 Task: In the  document Janeausten.odt Add another  'page' Use the Tool Explore 'and look for brief about the picture in first page, copy 2-3 lines in second sheet.' Align the text to the center
Action: Mouse moved to (274, 310)
Screenshot: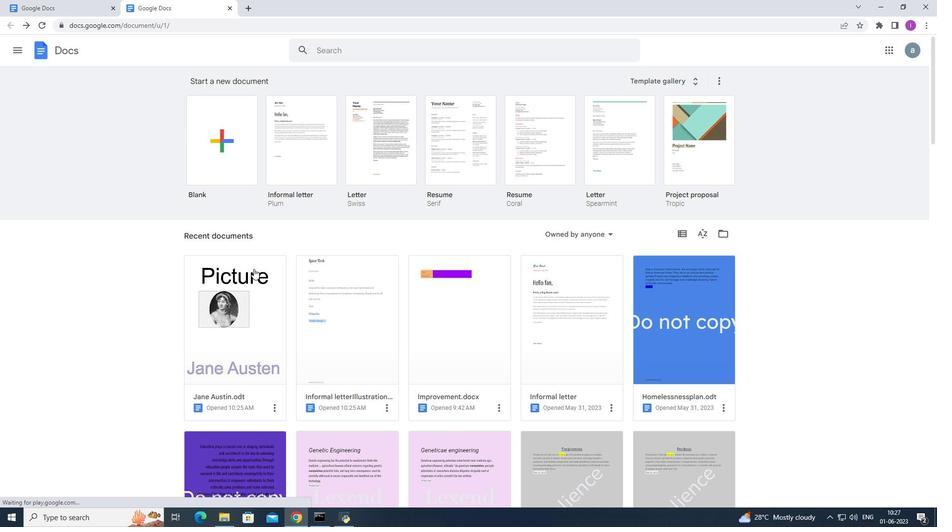 
Action: Mouse pressed left at (274, 310)
Screenshot: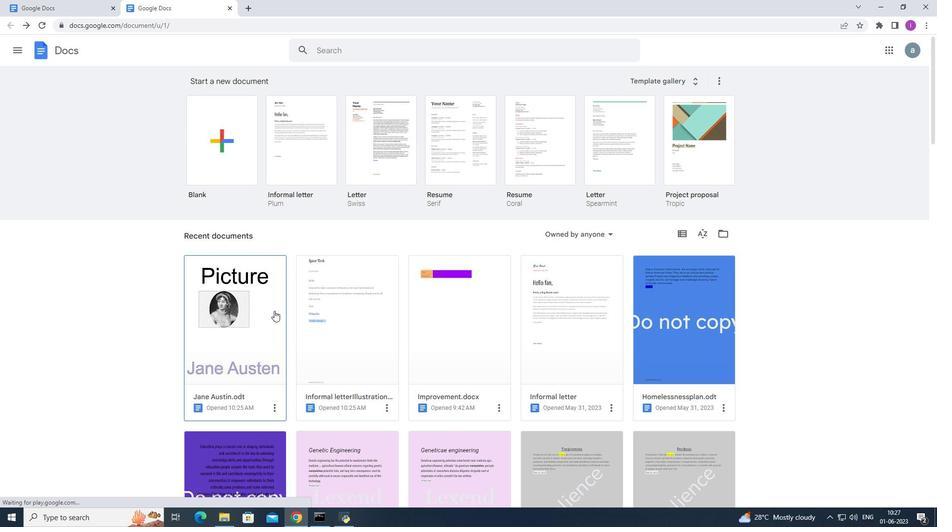 
Action: Mouse moved to (544, 317)
Screenshot: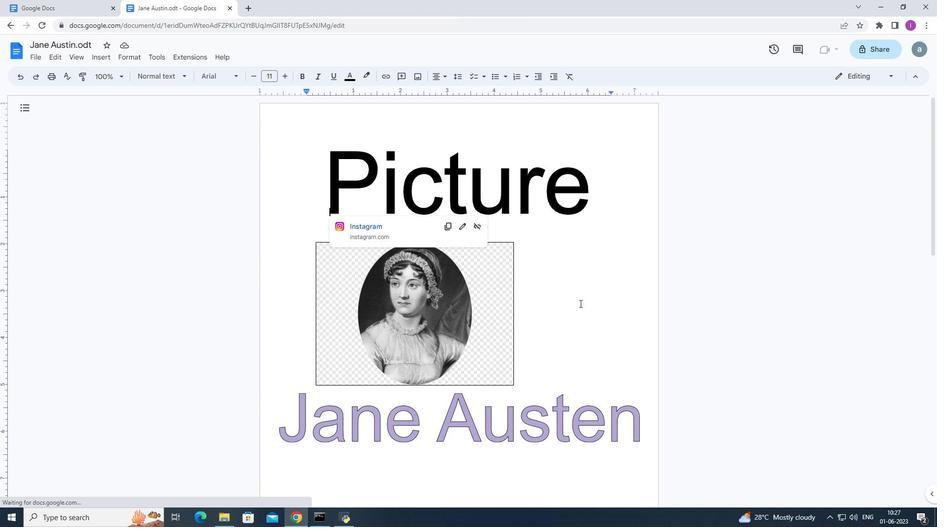 
Action: Mouse pressed left at (544, 317)
Screenshot: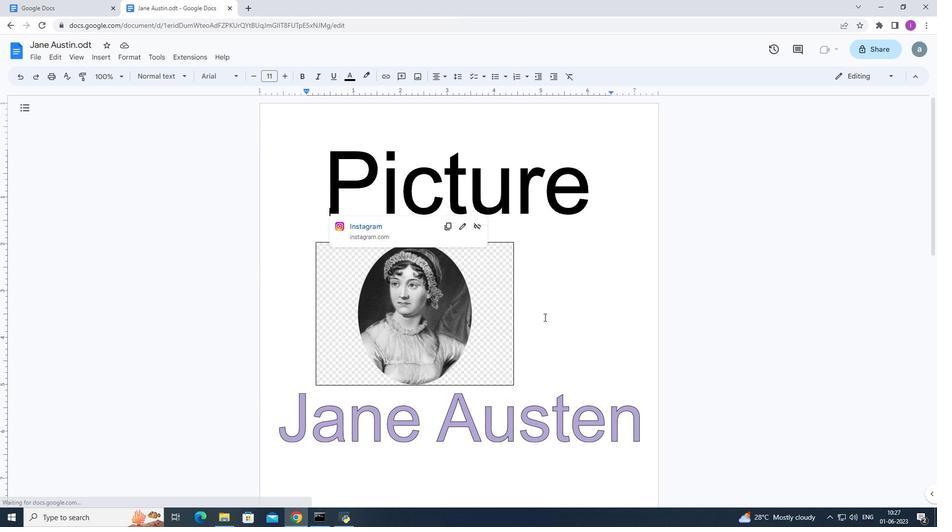 
Action: Mouse moved to (543, 317)
Screenshot: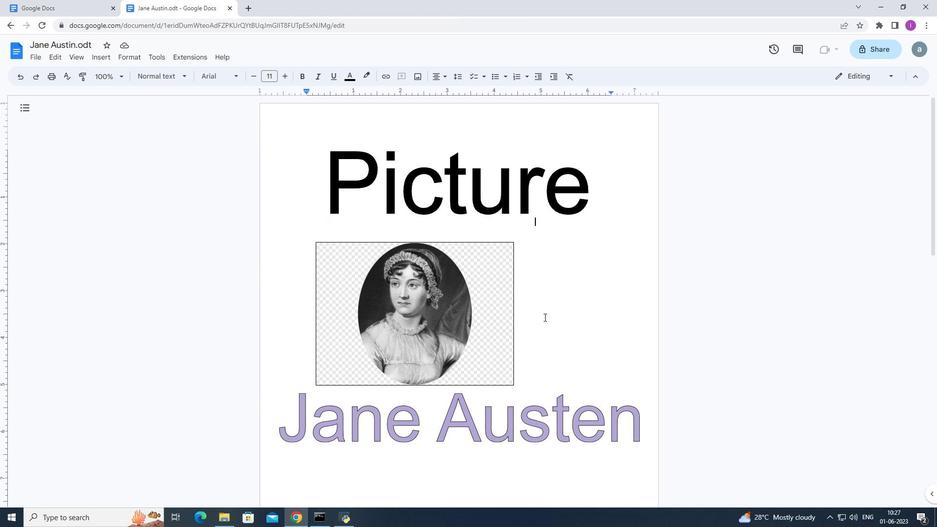 
Action: Mouse scrolled (543, 317) with delta (0, 0)
Screenshot: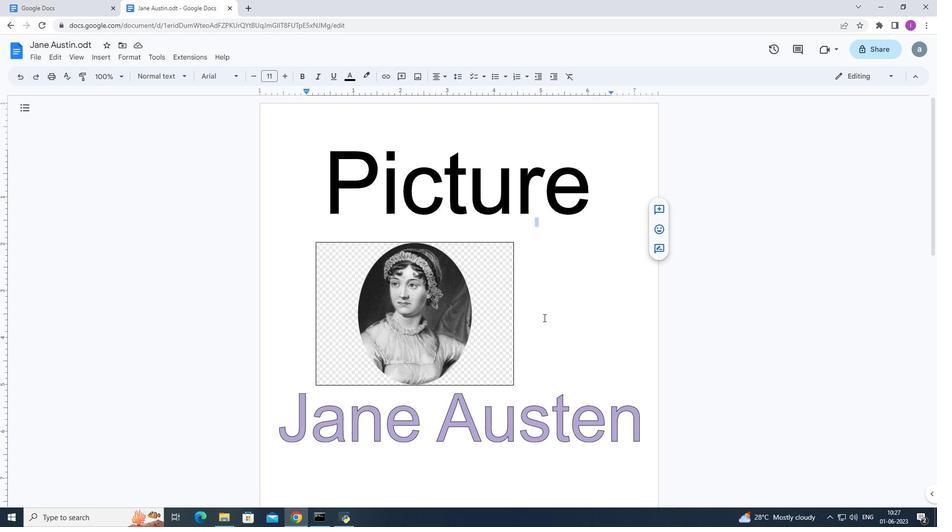 
Action: Mouse scrolled (543, 317) with delta (0, 0)
Screenshot: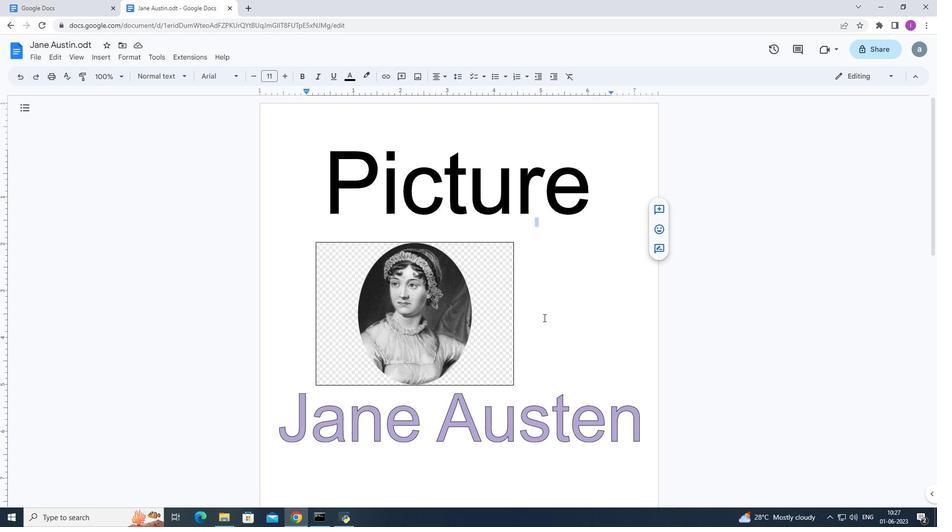 
Action: Mouse scrolled (543, 317) with delta (0, 0)
Screenshot: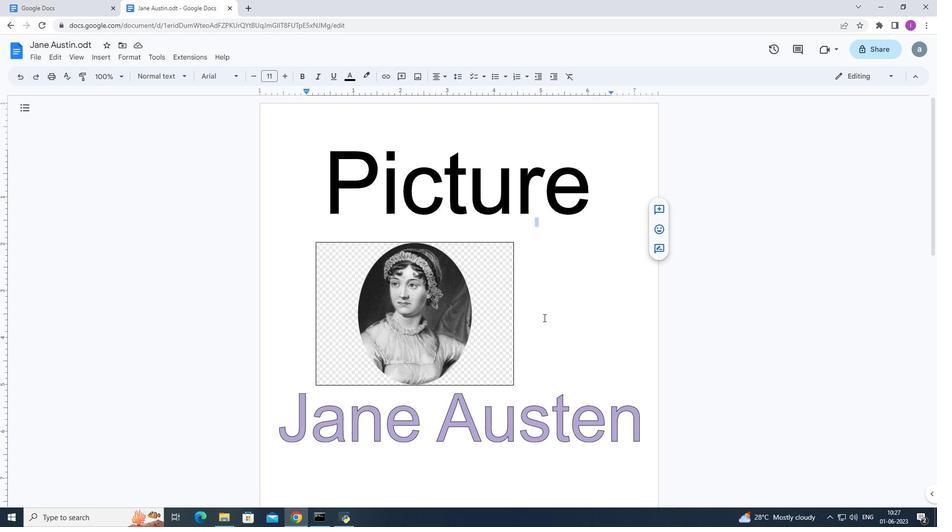 
Action: Mouse scrolled (543, 318) with delta (0, 0)
Screenshot: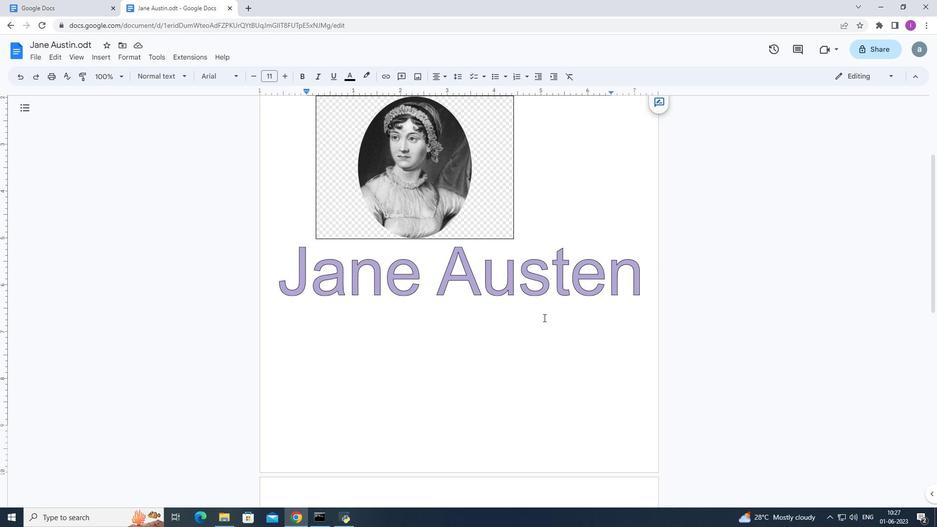 
Action: Mouse scrolled (543, 318) with delta (0, 0)
Screenshot: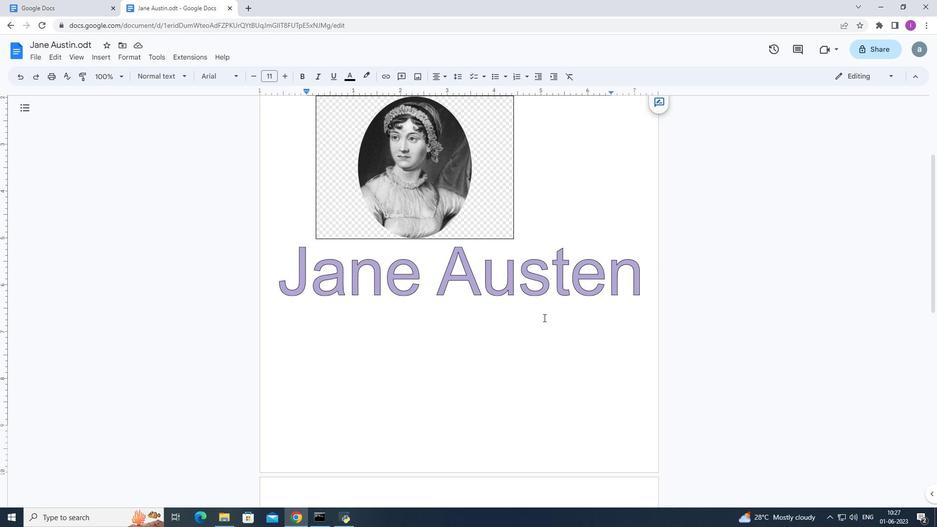 
Action: Mouse scrolled (543, 318) with delta (0, 0)
Screenshot: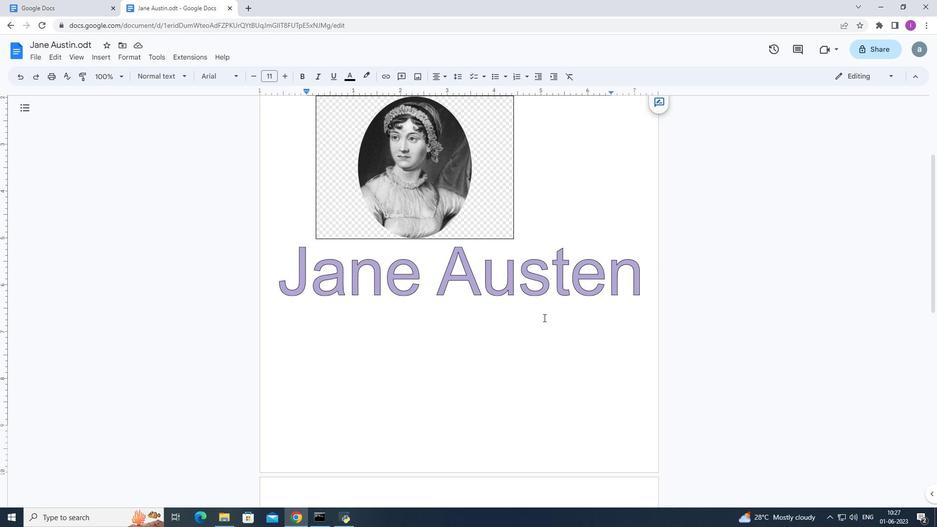 
Action: Key pressed <Key.enter>
Screenshot: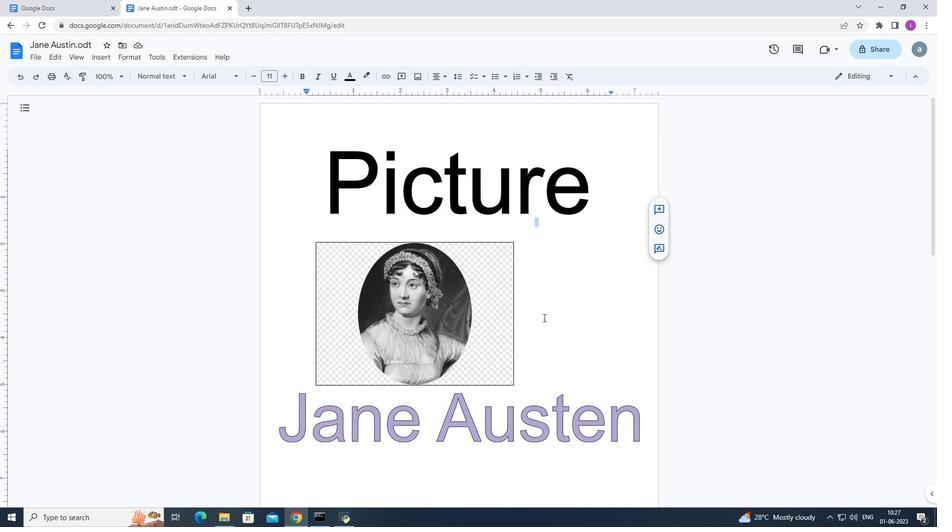
Action: Mouse scrolled (543, 318) with delta (0, 0)
Screenshot: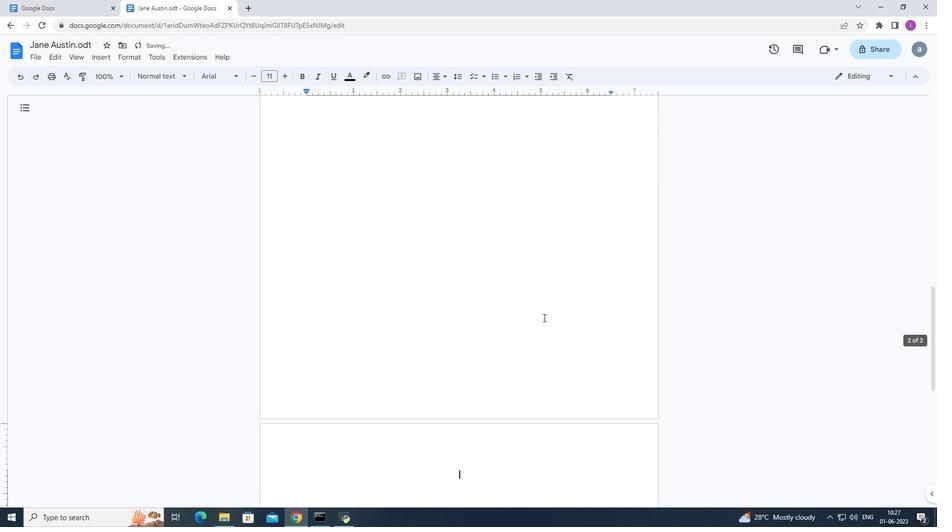 
Action: Mouse scrolled (543, 318) with delta (0, 0)
Screenshot: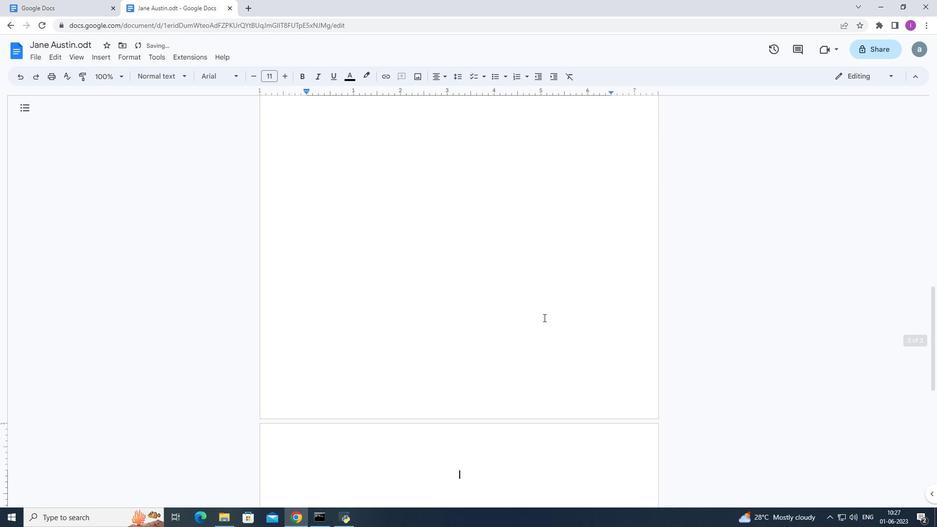 
Action: Mouse scrolled (543, 318) with delta (0, 0)
Screenshot: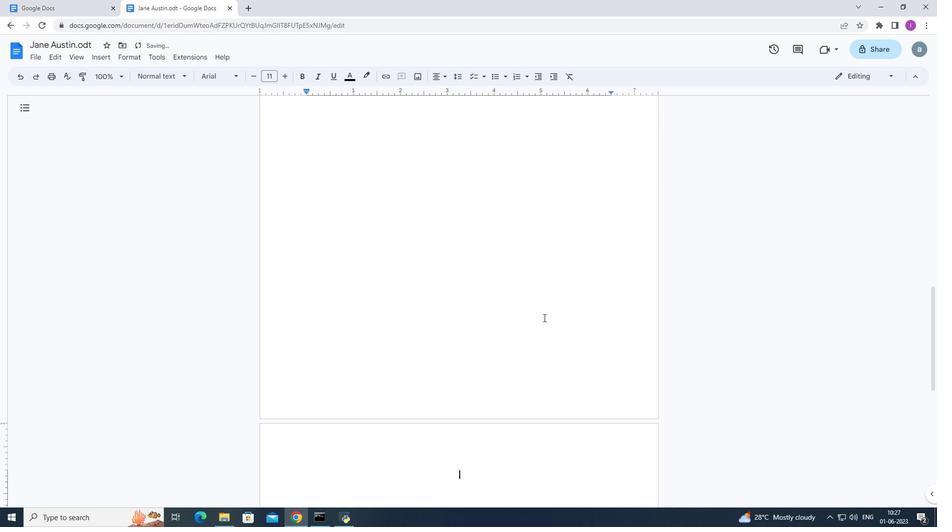 
Action: Mouse moved to (522, 334)
Screenshot: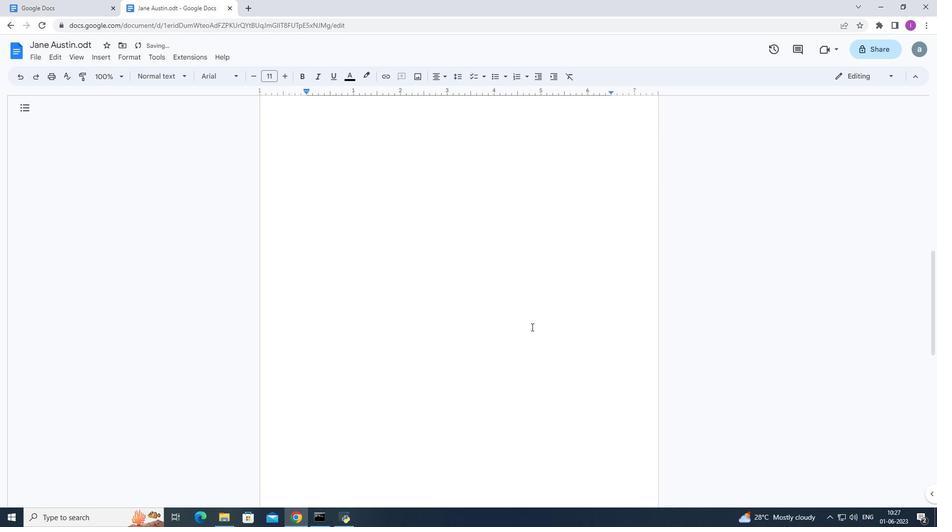 
Action: Mouse scrolled (522, 334) with delta (0, 0)
Screenshot: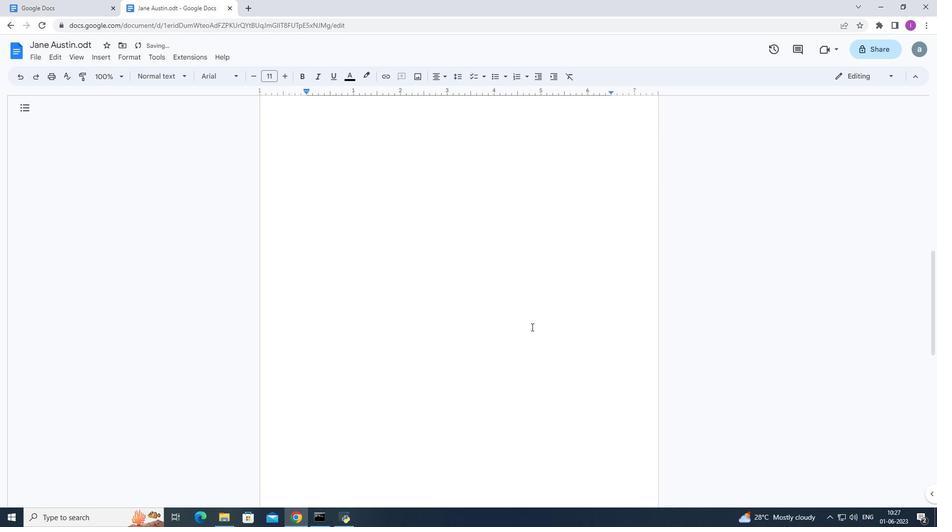 
Action: Mouse moved to (521, 335)
Screenshot: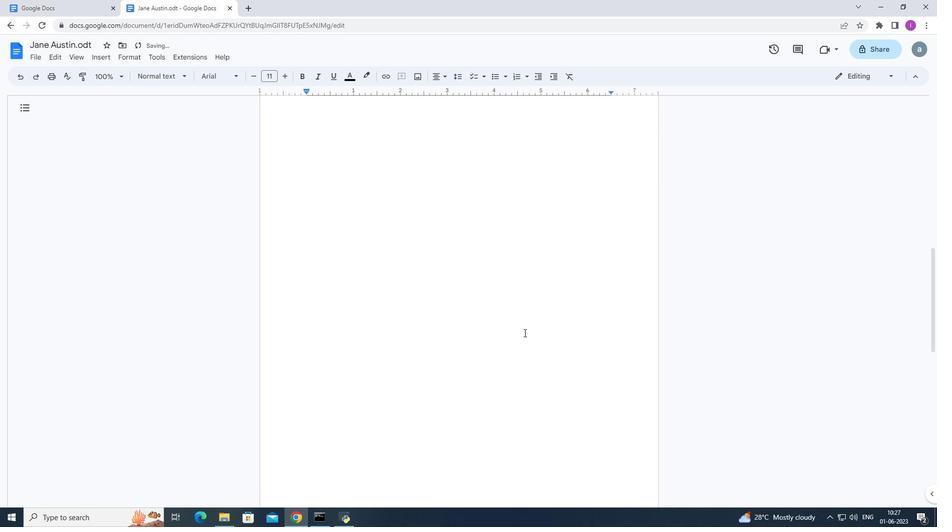 
Action: Mouse scrolled (521, 335) with delta (0, 0)
Screenshot: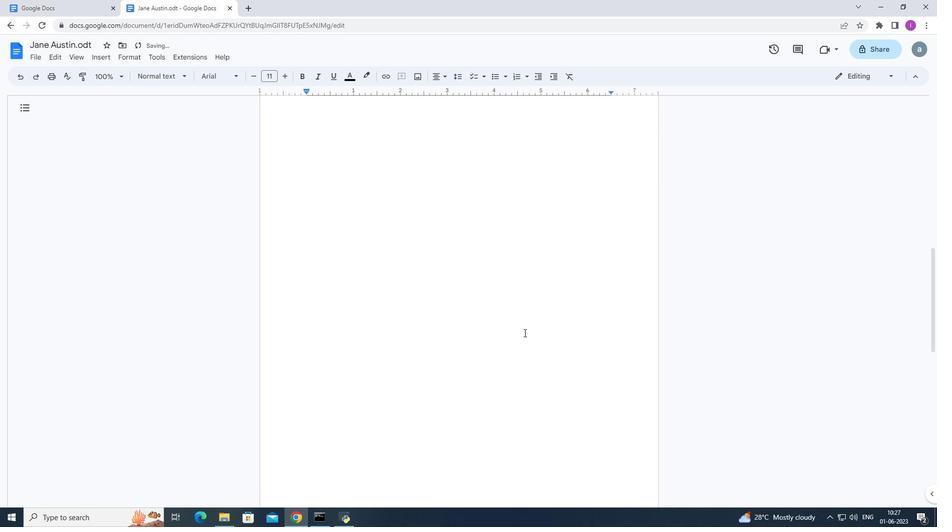 
Action: Mouse moved to (520, 335)
Screenshot: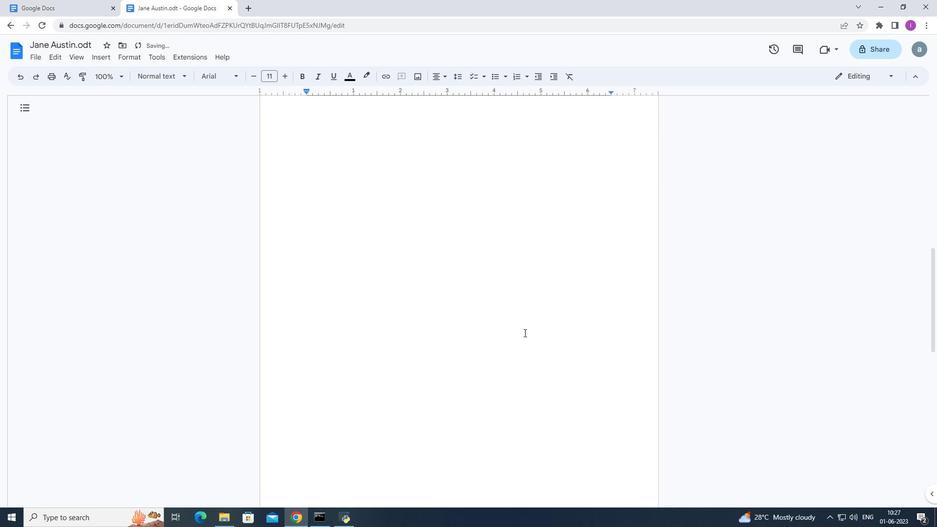 
Action: Mouse scrolled (520, 336) with delta (0, 0)
Screenshot: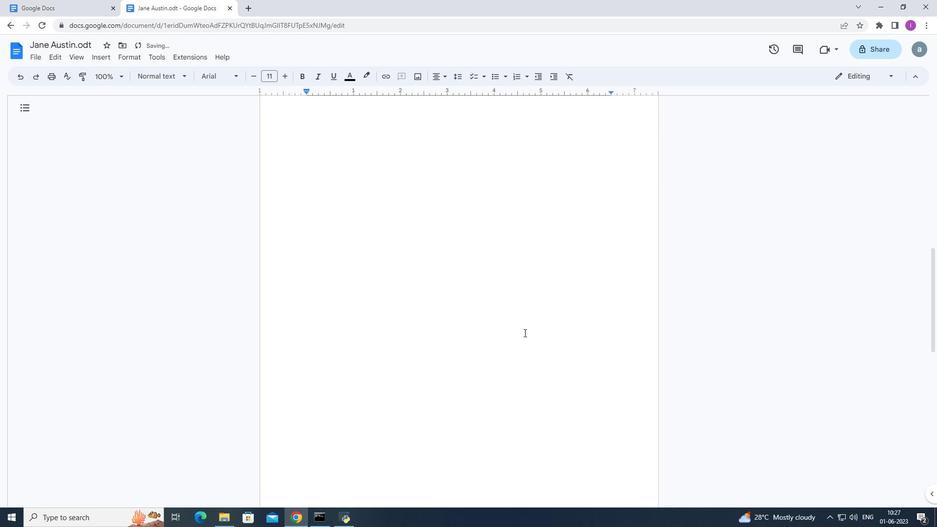 
Action: Mouse moved to (519, 336)
Screenshot: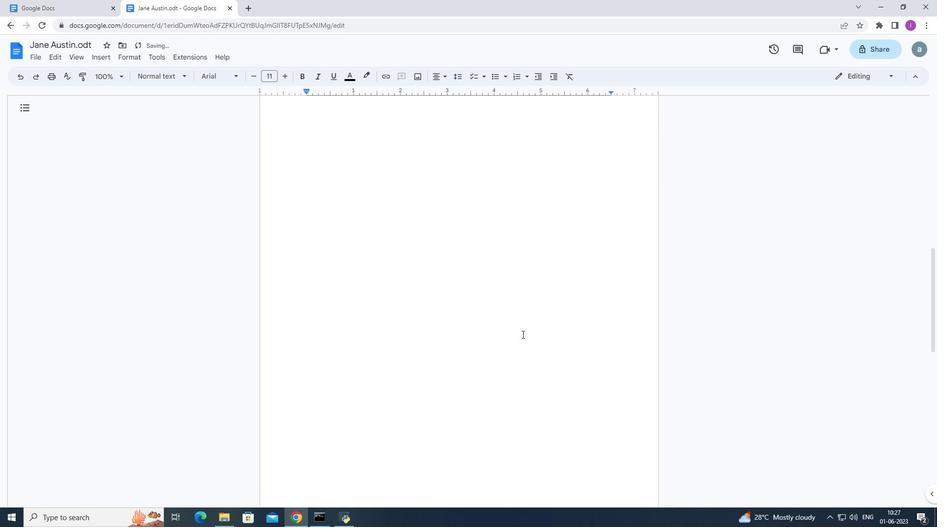 
Action: Mouse scrolled (519, 337) with delta (0, 0)
Screenshot: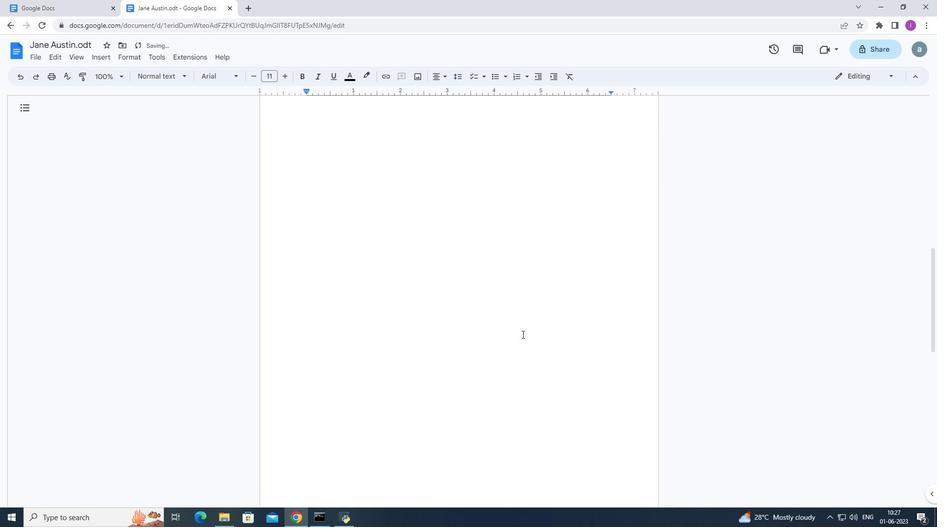 
Action: Mouse scrolled (519, 337) with delta (0, 0)
Screenshot: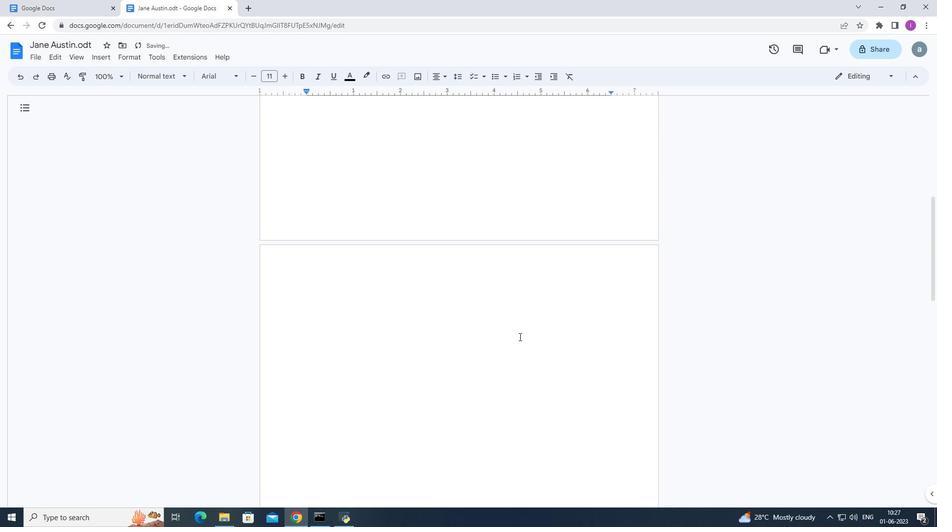 
Action: Mouse scrolled (519, 337) with delta (0, 0)
Screenshot: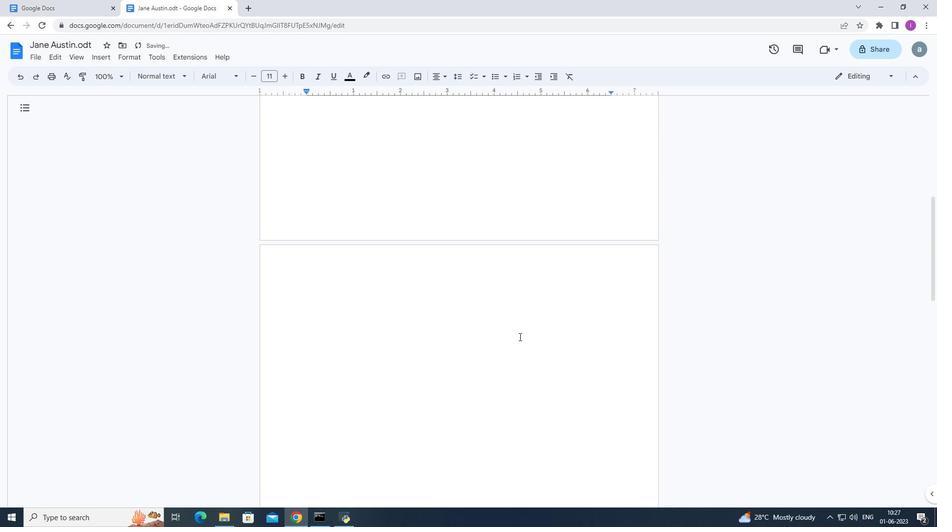 
Action: Mouse scrolled (519, 337) with delta (0, 0)
Screenshot: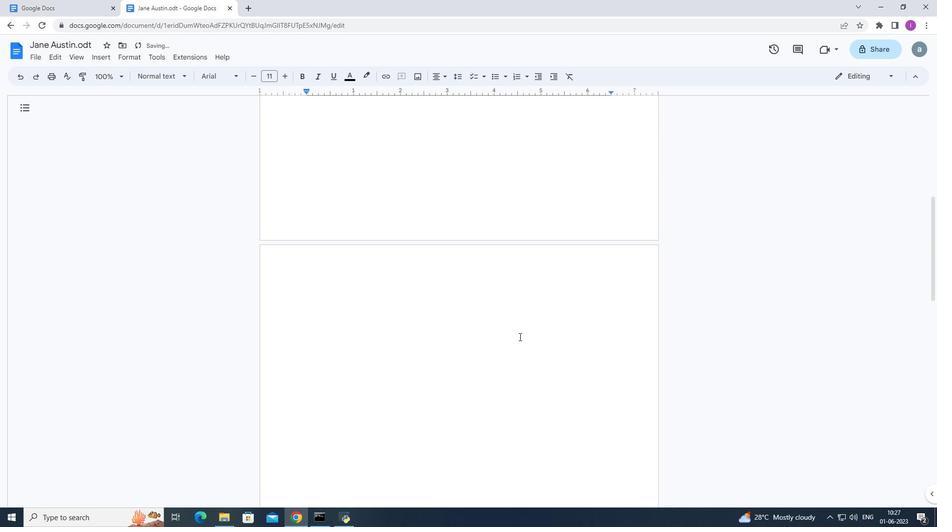 
Action: Mouse scrolled (519, 337) with delta (0, 0)
Screenshot: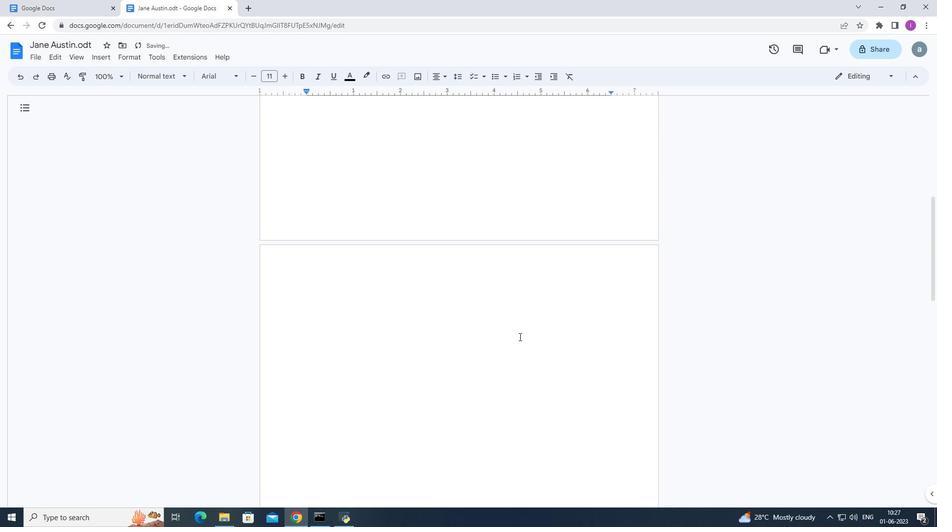 
Action: Mouse scrolled (519, 337) with delta (0, 0)
Screenshot: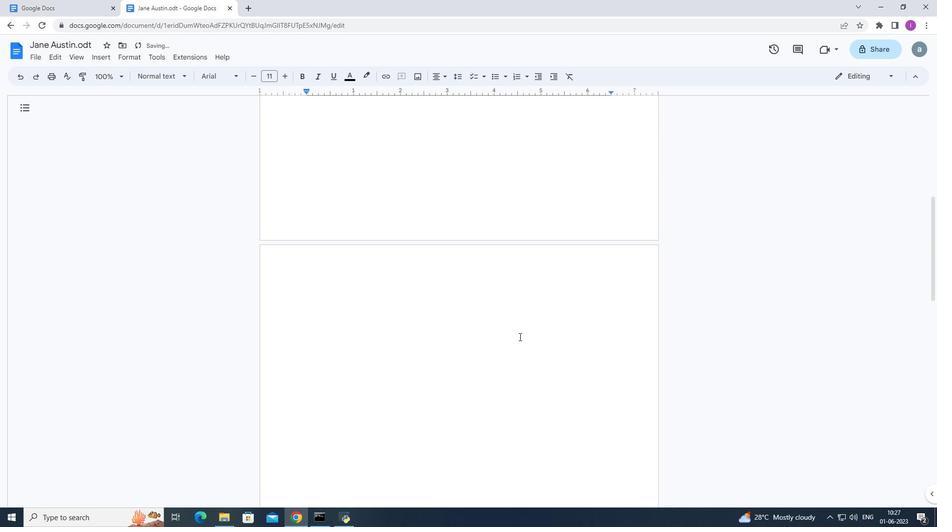 
Action: Mouse scrolled (519, 337) with delta (0, 0)
Screenshot: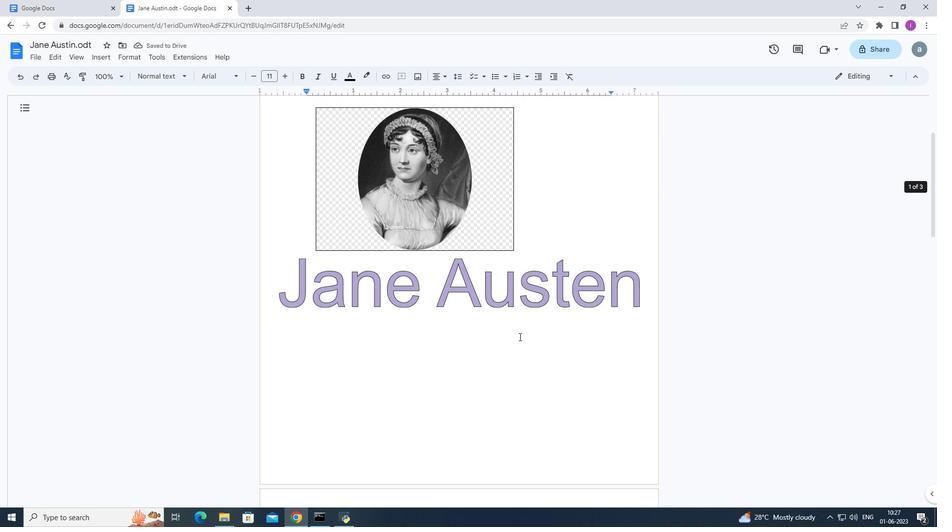 
Action: Mouse scrolled (519, 336) with delta (0, 0)
Screenshot: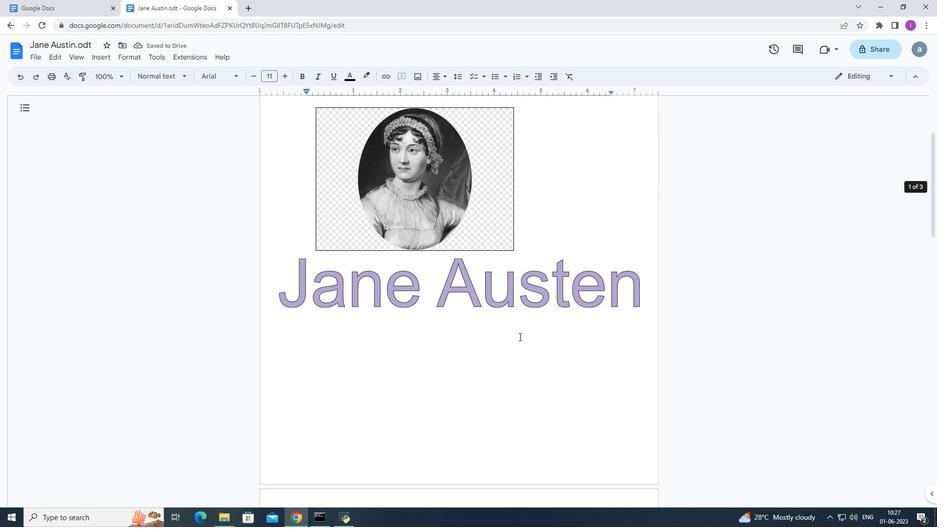 
Action: Mouse scrolled (519, 336) with delta (0, 0)
Screenshot: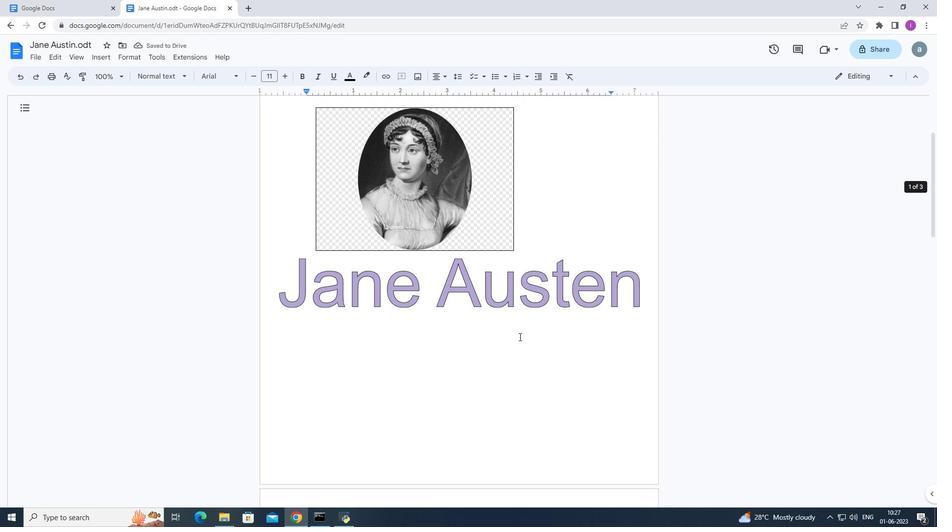 
Action: Mouse scrolled (519, 336) with delta (0, 0)
Screenshot: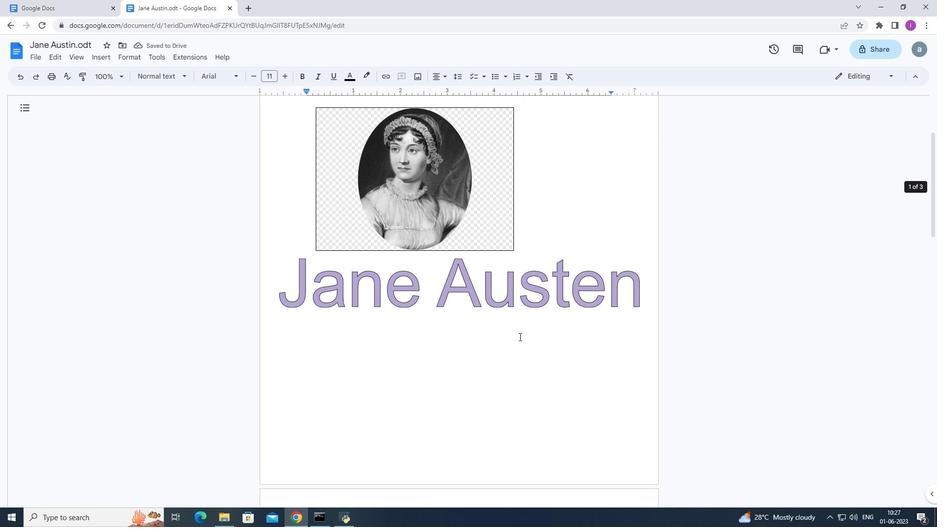 
Action: Mouse scrolled (519, 336) with delta (0, 0)
Screenshot: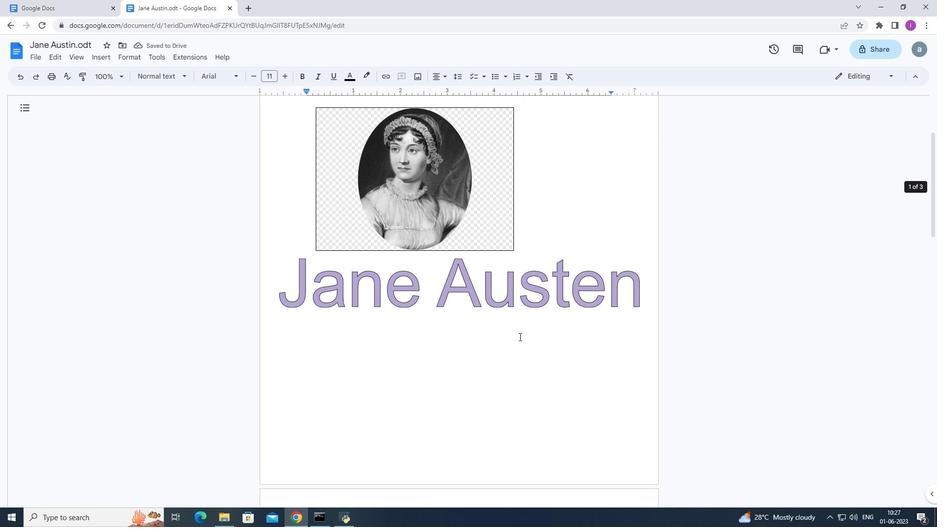 
Action: Mouse scrolled (519, 336) with delta (0, 0)
Screenshot: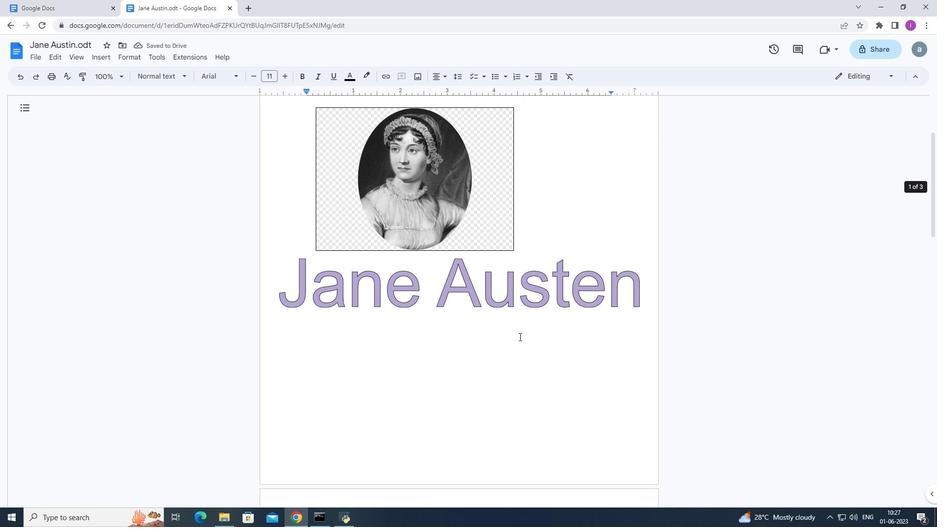 
Action: Mouse scrolled (519, 336) with delta (0, 0)
Screenshot: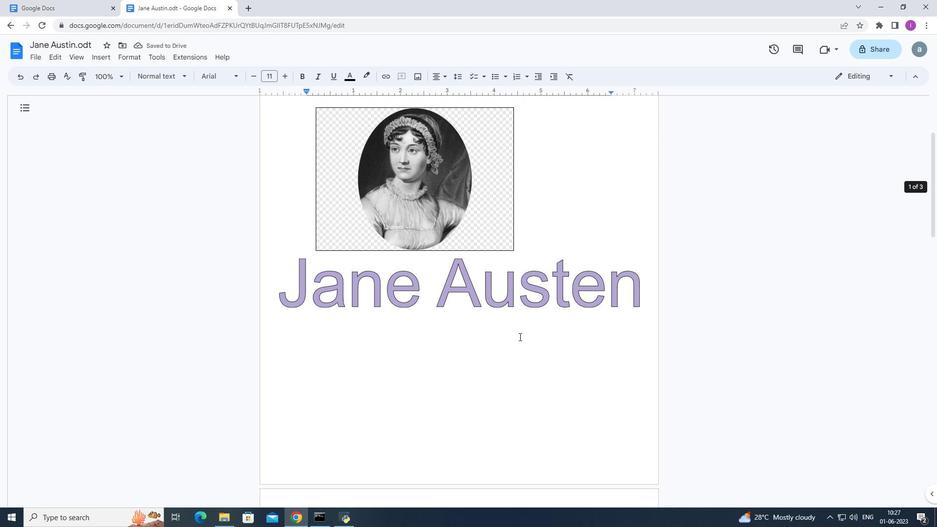 
Action: Mouse scrolled (519, 336) with delta (0, 0)
Screenshot: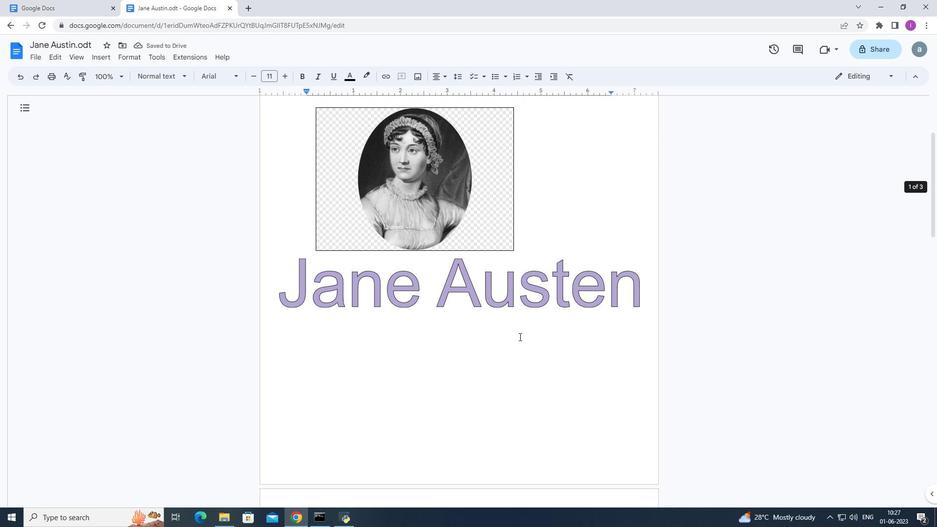 
Action: Mouse scrolled (519, 336) with delta (0, 0)
Screenshot: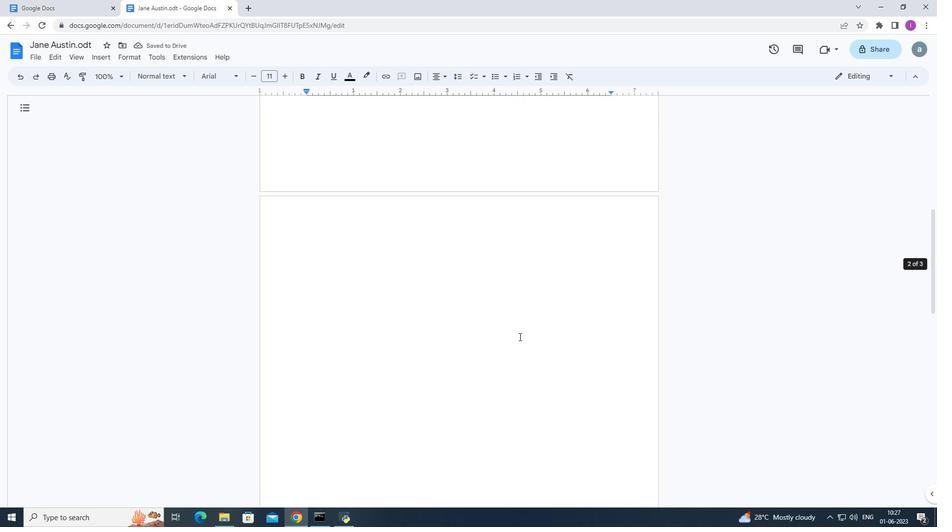 
Action: Mouse scrolled (519, 336) with delta (0, 0)
Screenshot: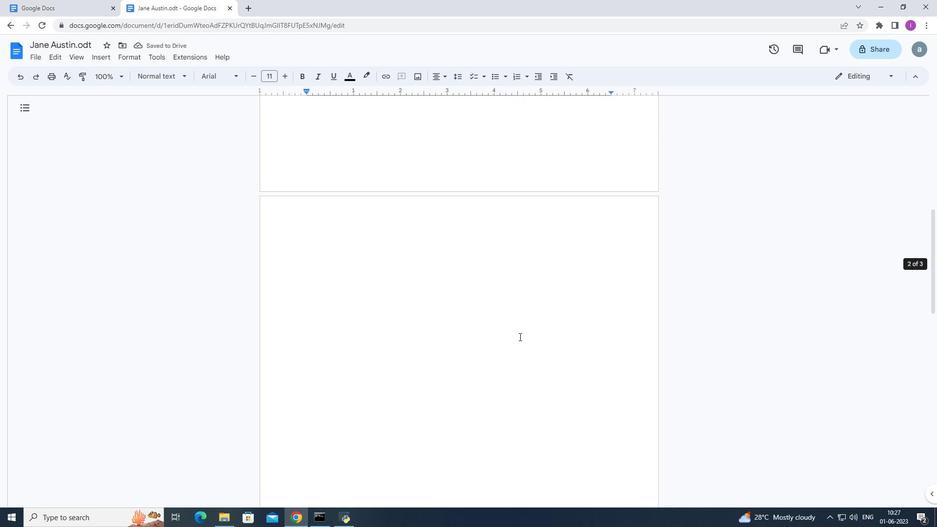 
Action: Mouse scrolled (519, 336) with delta (0, 0)
Screenshot: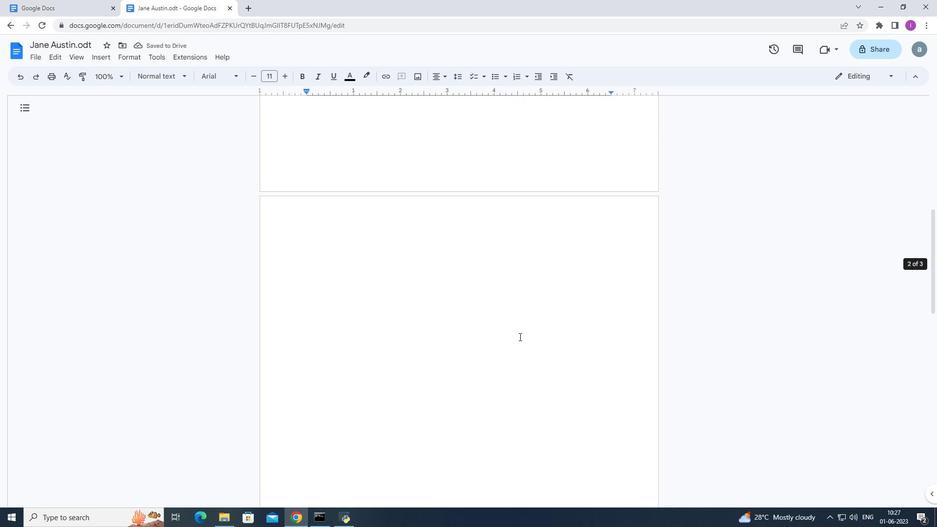 
Action: Mouse scrolled (519, 336) with delta (0, 0)
Screenshot: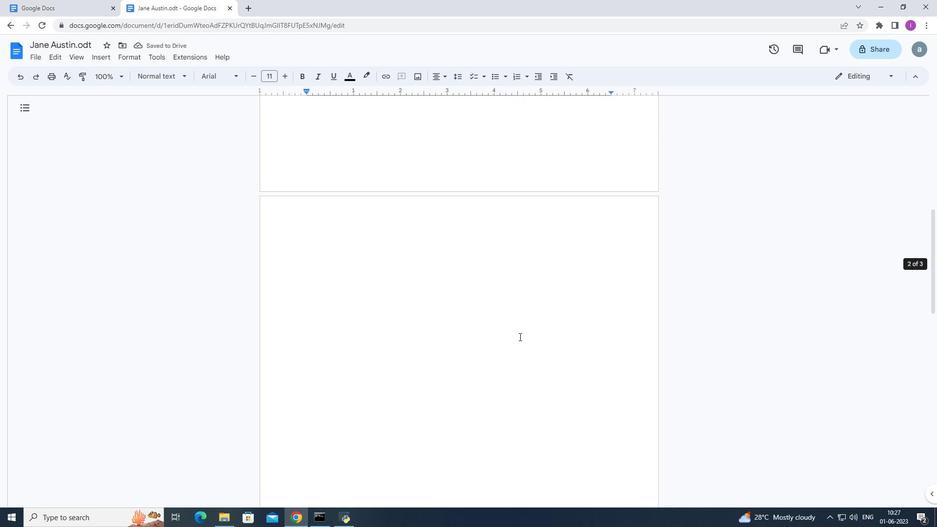 
Action: Mouse moved to (622, 253)
Screenshot: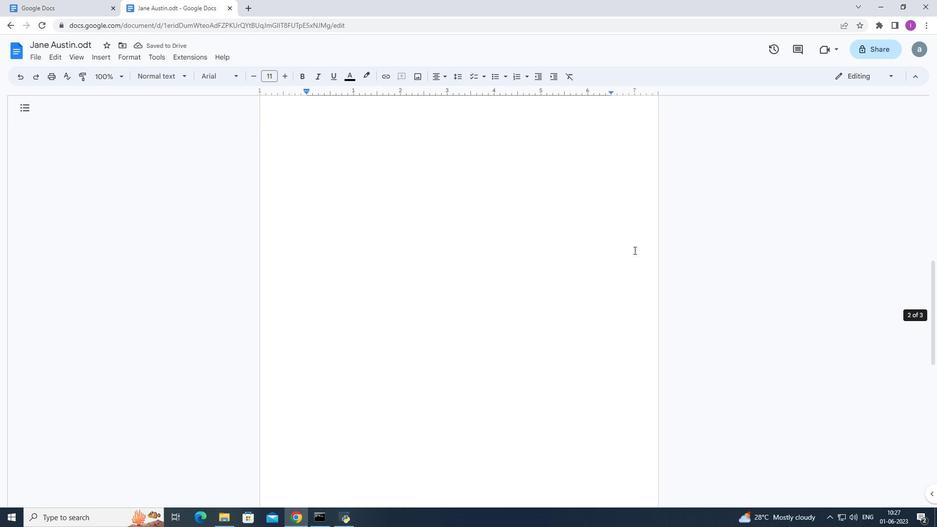 
Action: Mouse scrolled (622, 253) with delta (0, 0)
Screenshot: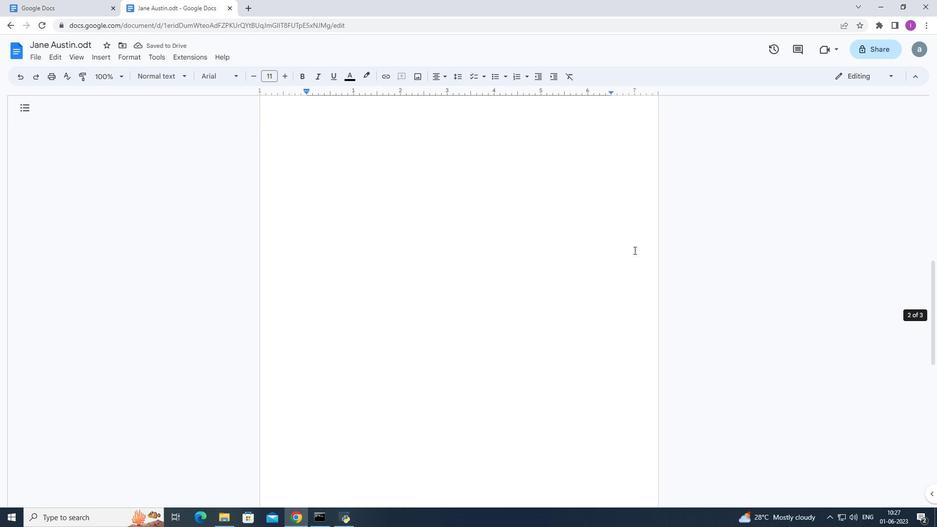
Action: Mouse moved to (591, 272)
Screenshot: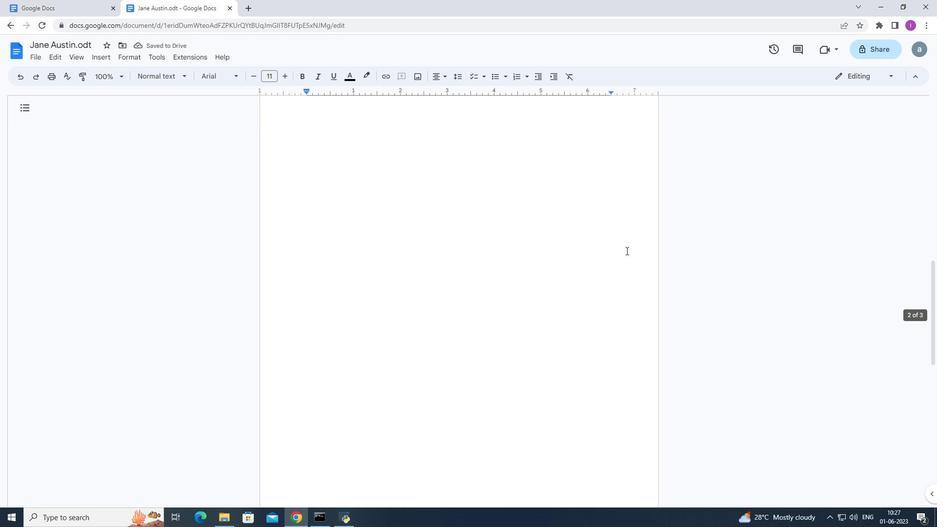 
Action: Mouse scrolled (603, 265) with delta (0, 0)
Screenshot: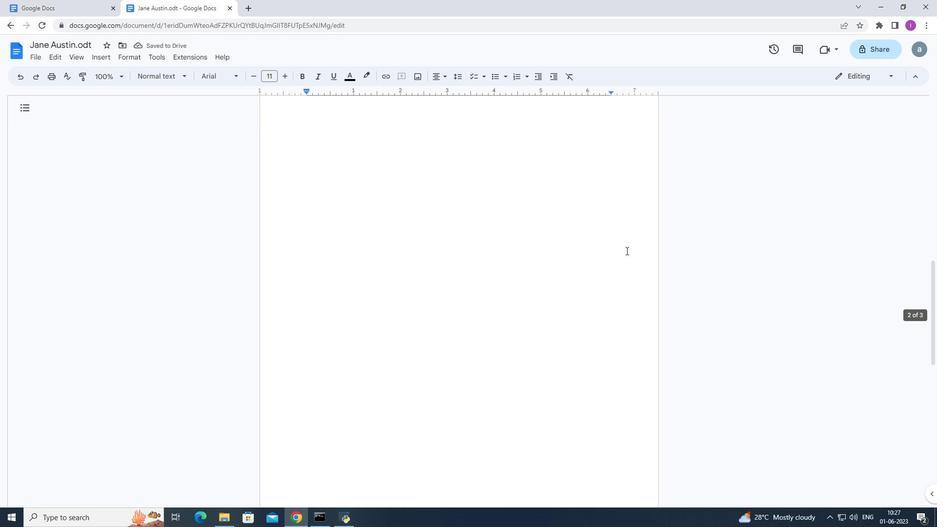 
Action: Mouse moved to (556, 296)
Screenshot: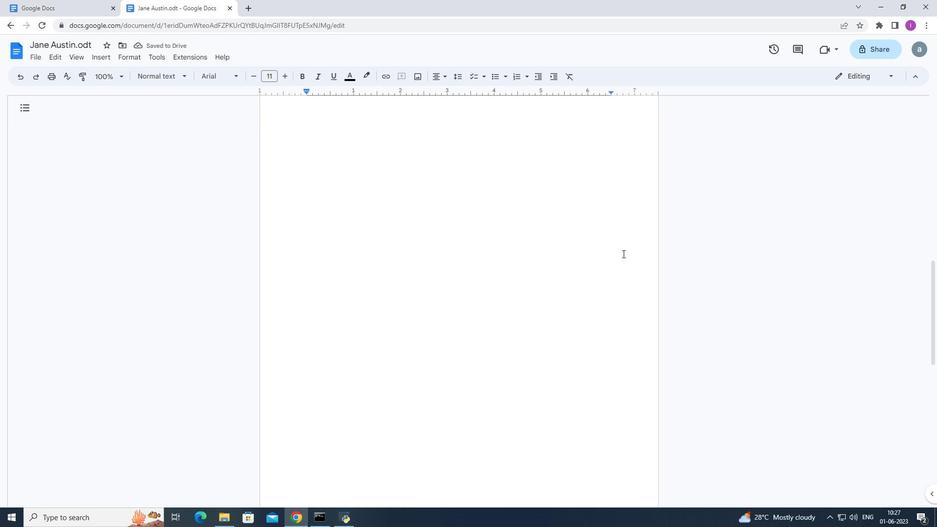 
Action: Mouse scrolled (560, 291) with delta (0, 0)
Screenshot: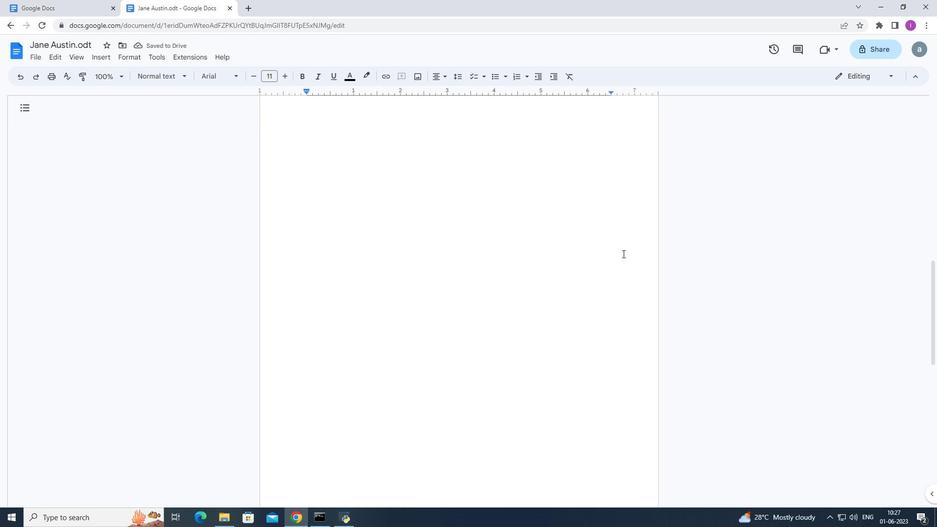 
Action: Mouse moved to (553, 300)
Screenshot: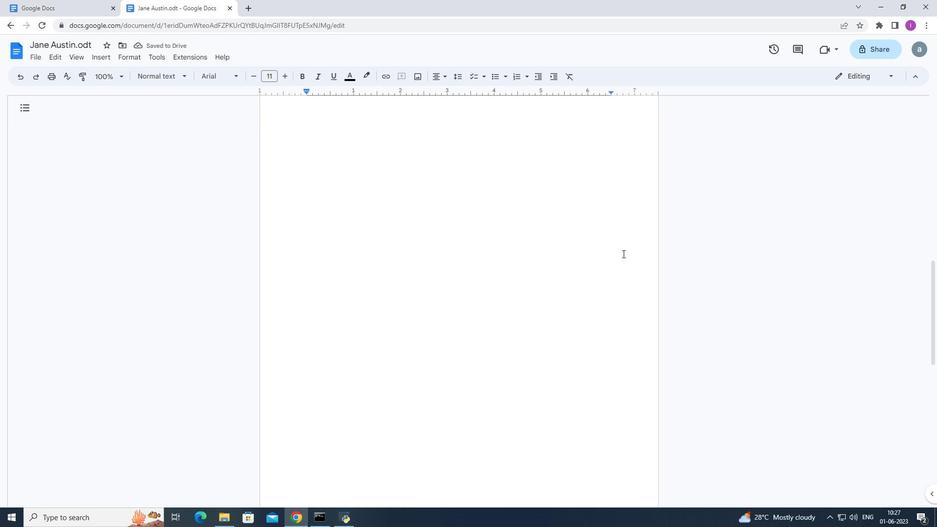 
Action: Mouse scrolled (556, 295) with delta (0, 0)
Screenshot: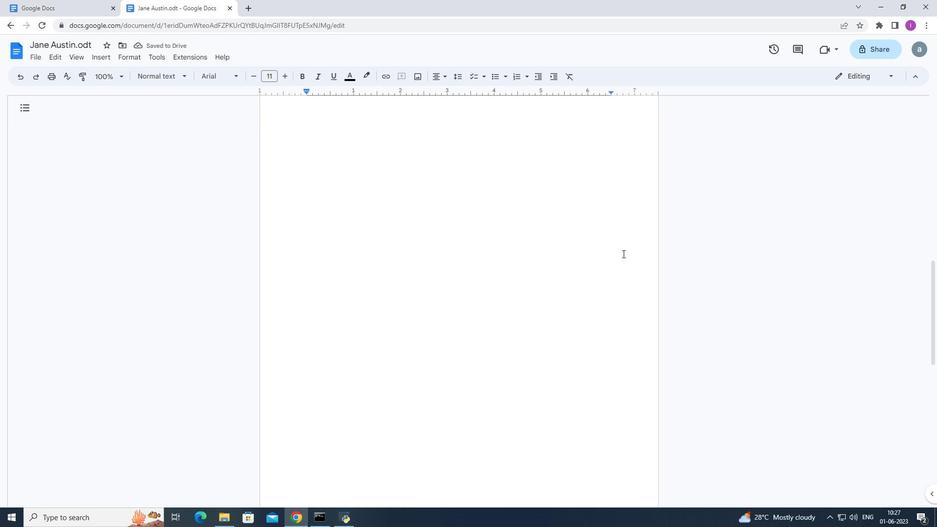 
Action: Mouse moved to (545, 309)
Screenshot: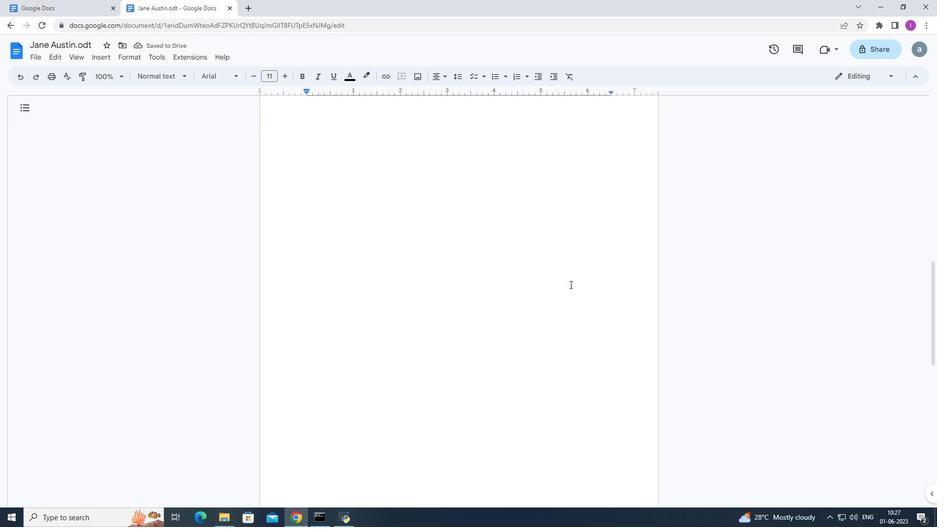 
Action: Mouse scrolled (547, 308) with delta (0, 0)
Screenshot: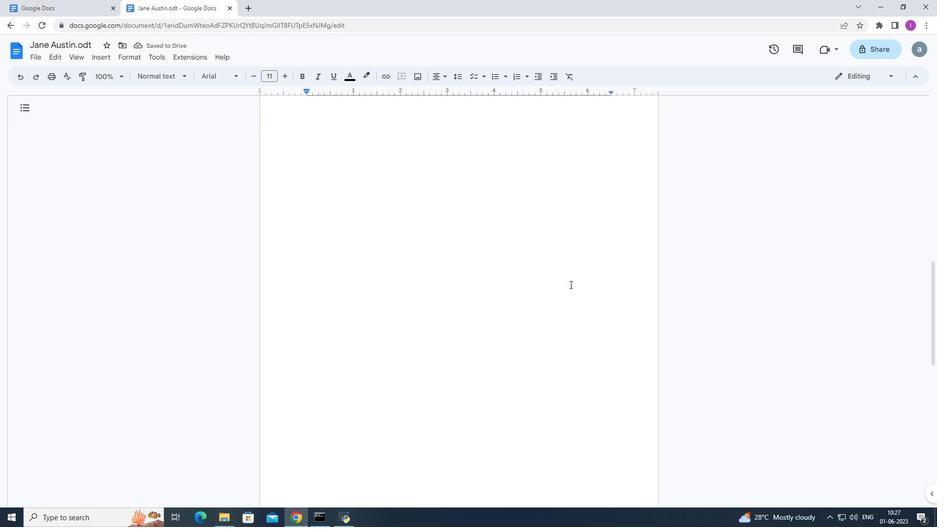 
Action: Mouse scrolled (546, 308) with delta (0, 0)
Screenshot: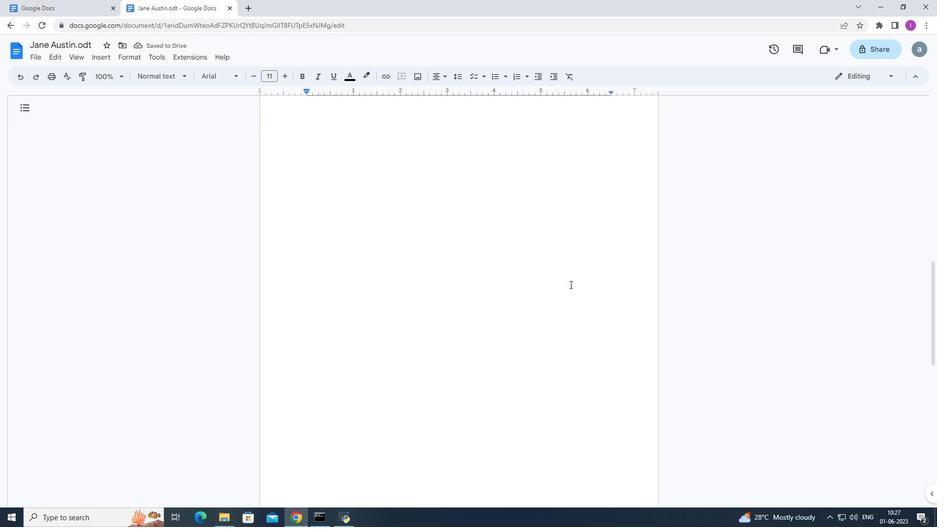 
Action: Mouse scrolled (545, 310) with delta (0, 0)
Screenshot: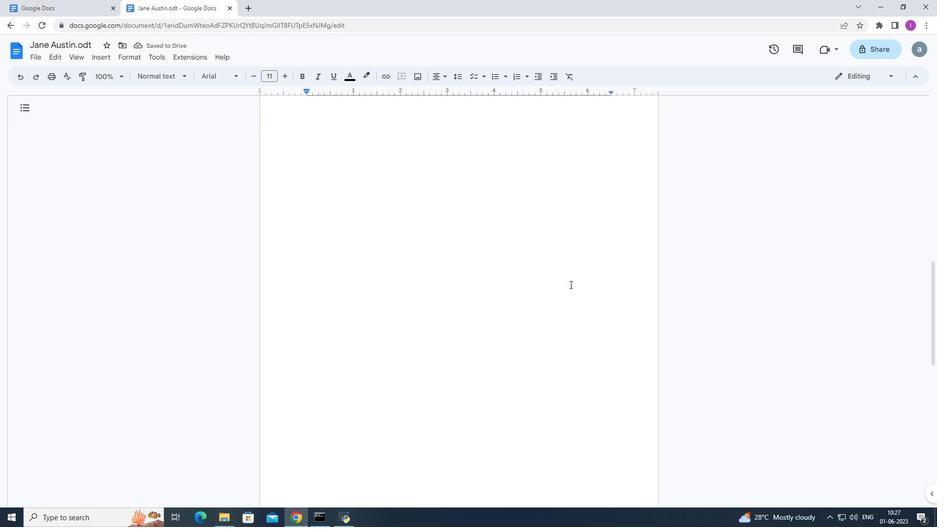 
Action: Mouse scrolled (545, 309) with delta (0, 0)
Screenshot: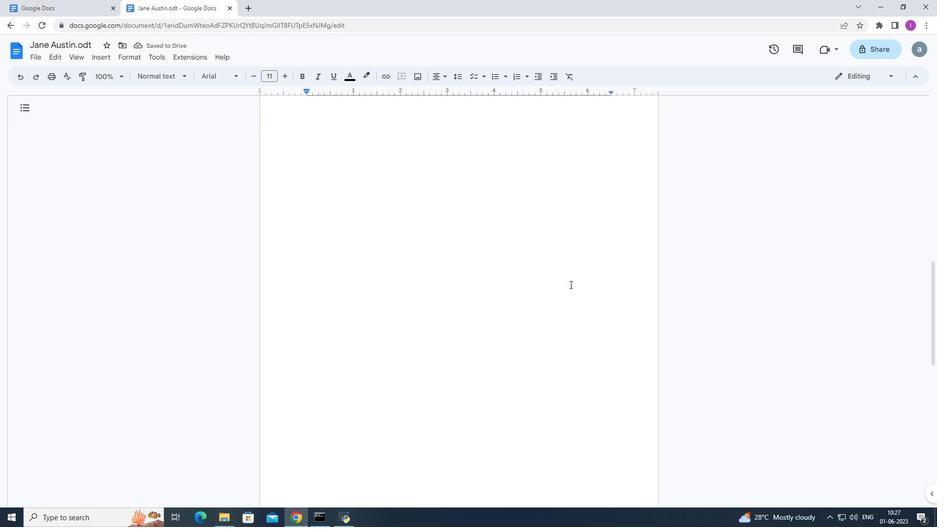 
Action: Mouse scrolled (545, 309) with delta (0, 0)
Screenshot: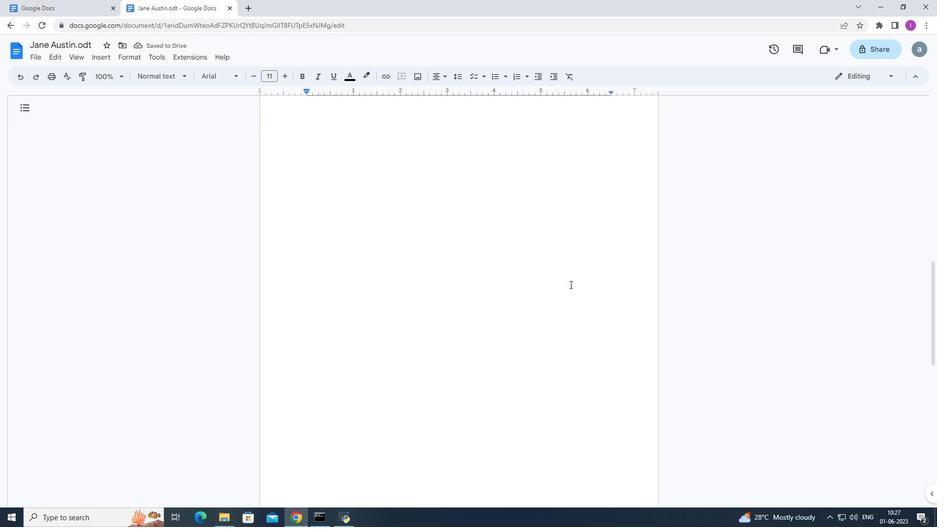
Action: Mouse moved to (536, 318)
Screenshot: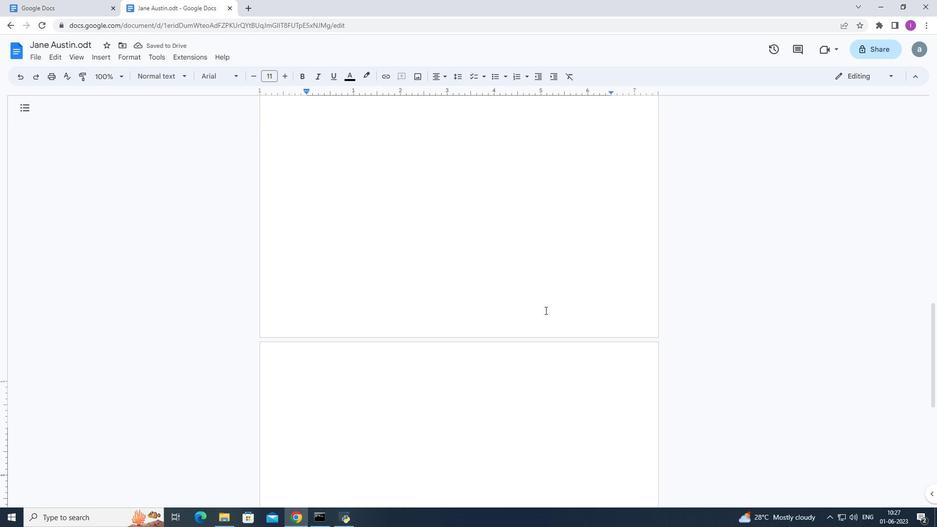 
Action: Mouse scrolled (536, 317) with delta (0, 0)
Screenshot: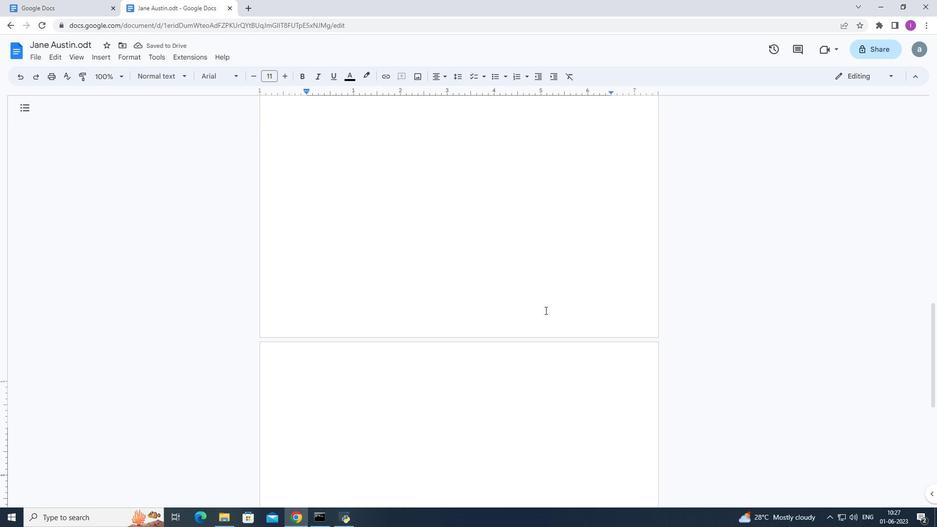 
Action: Mouse moved to (530, 324)
Screenshot: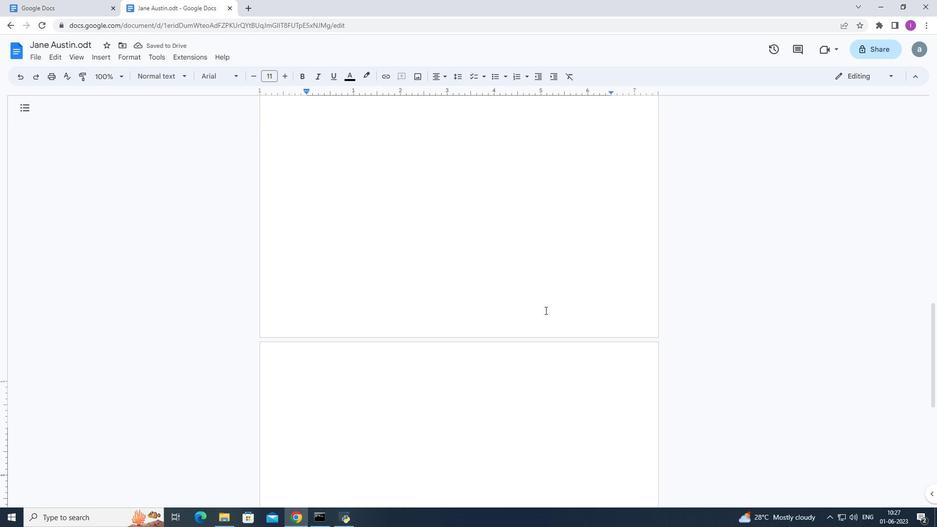 
Action: Mouse scrolled (531, 323) with delta (0, 0)
Screenshot: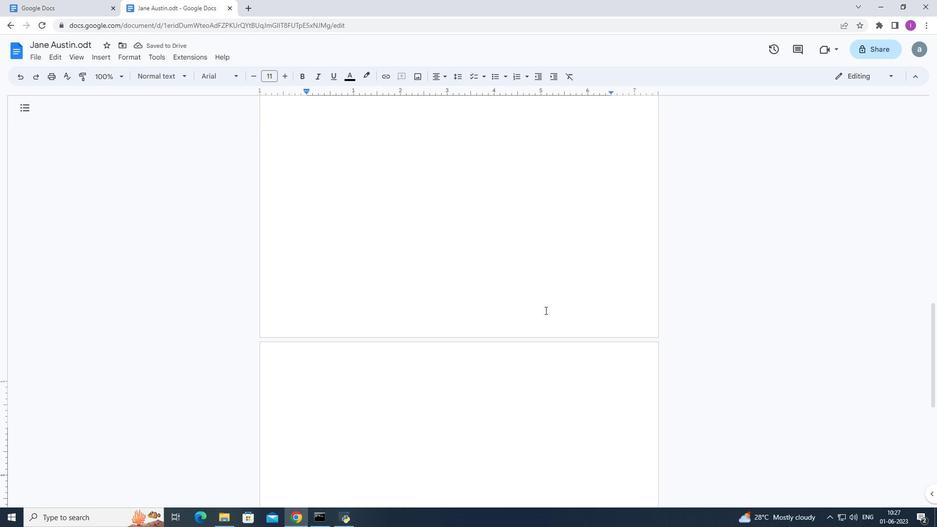 
Action: Mouse moved to (525, 327)
Screenshot: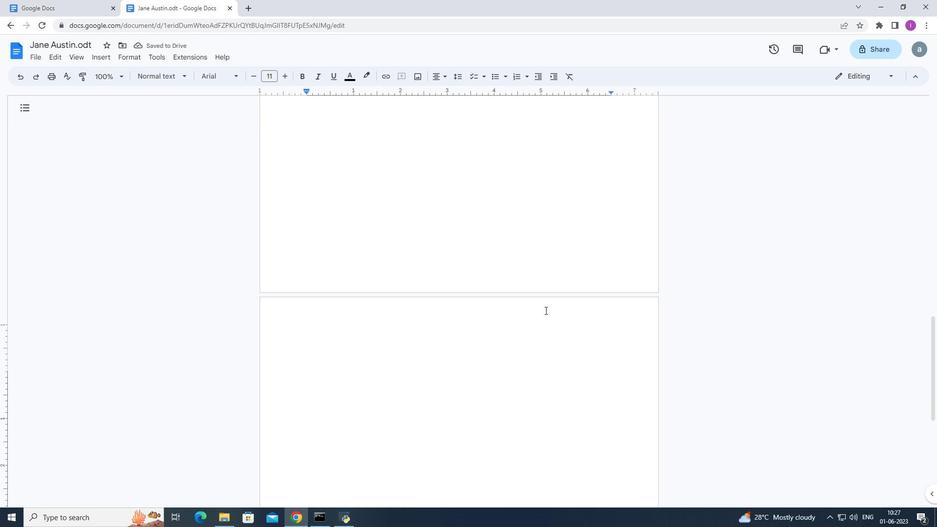 
Action: Mouse scrolled (529, 325) with delta (0, 0)
Screenshot: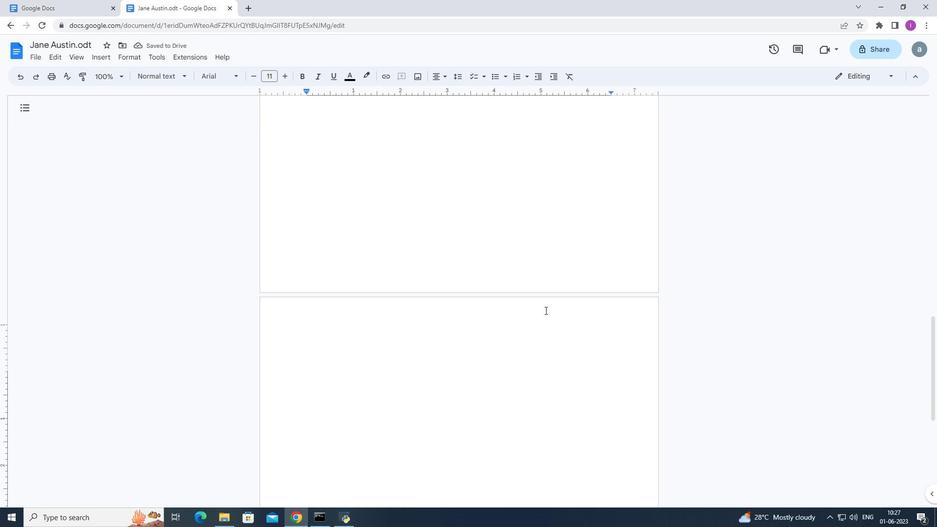 
Action: Mouse moved to (503, 334)
Screenshot: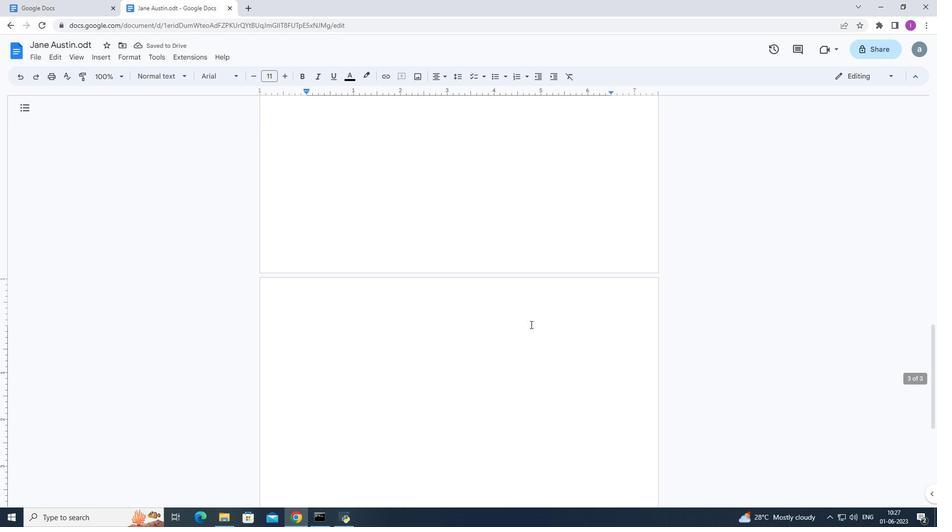 
Action: Mouse scrolled (507, 333) with delta (0, 0)
Screenshot: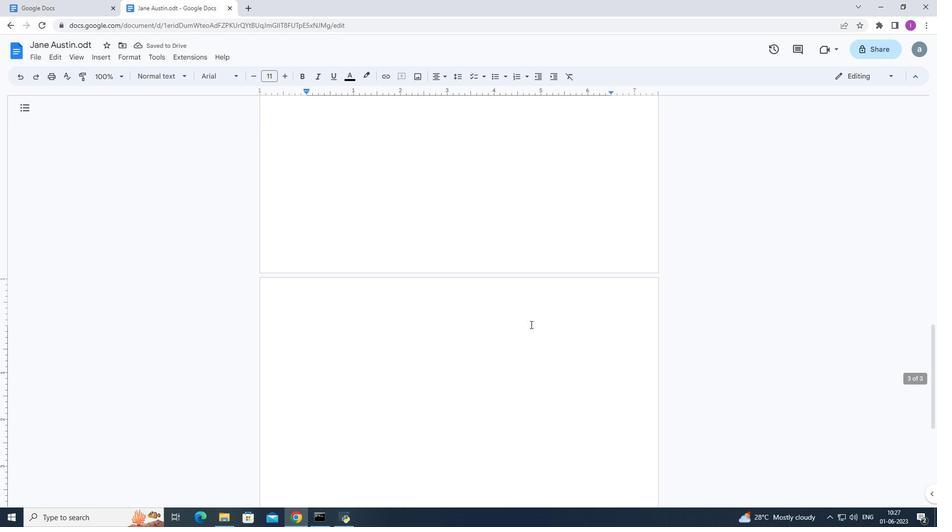 
Action: Mouse moved to (500, 336)
Screenshot: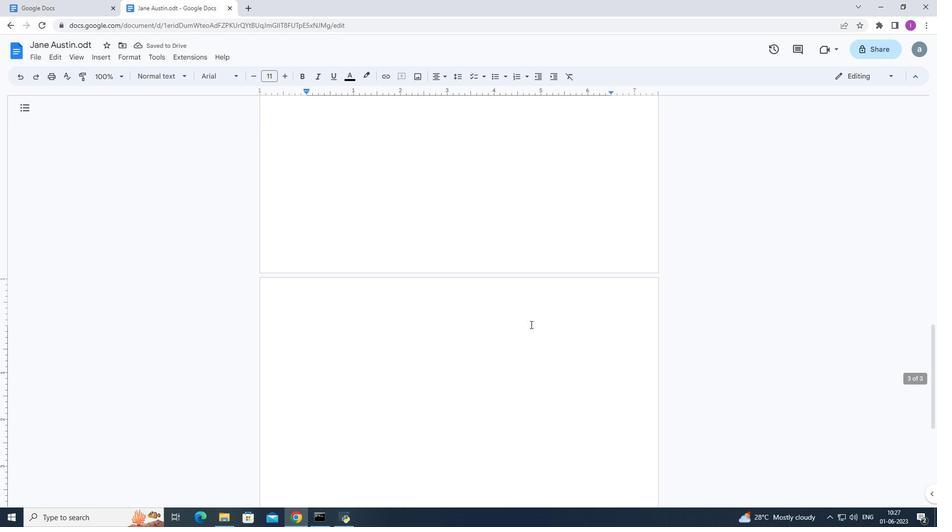 
Action: Mouse scrolled (503, 333) with delta (0, 0)
Screenshot: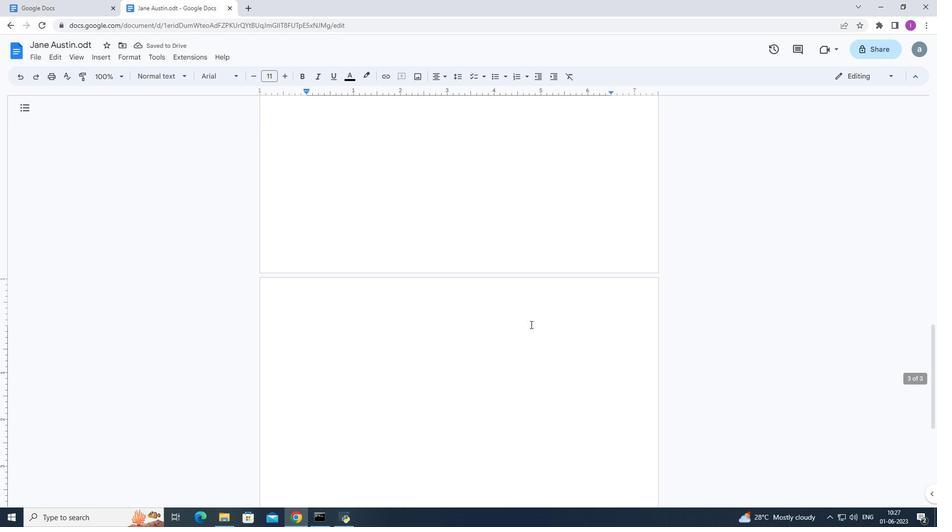 
Action: Mouse moved to (494, 368)
Screenshot: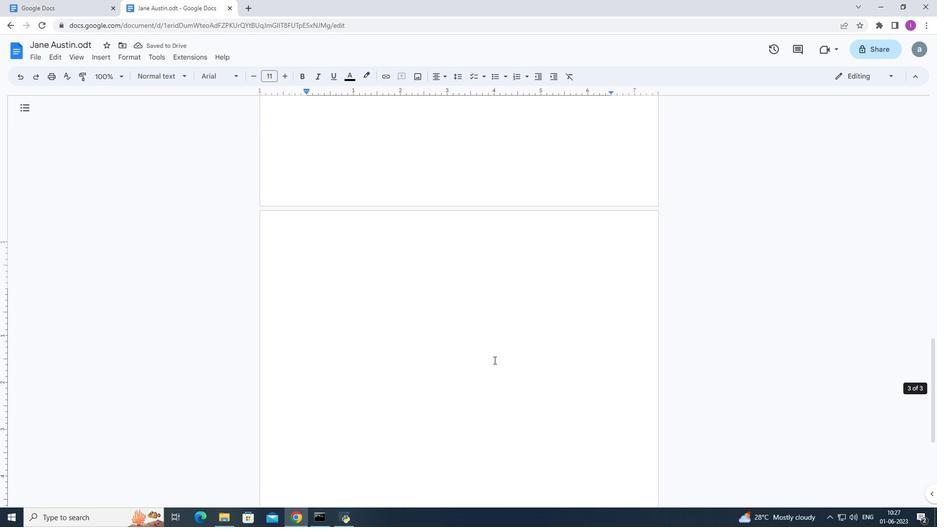 
Action: Mouse pressed left at (494, 368)
Screenshot: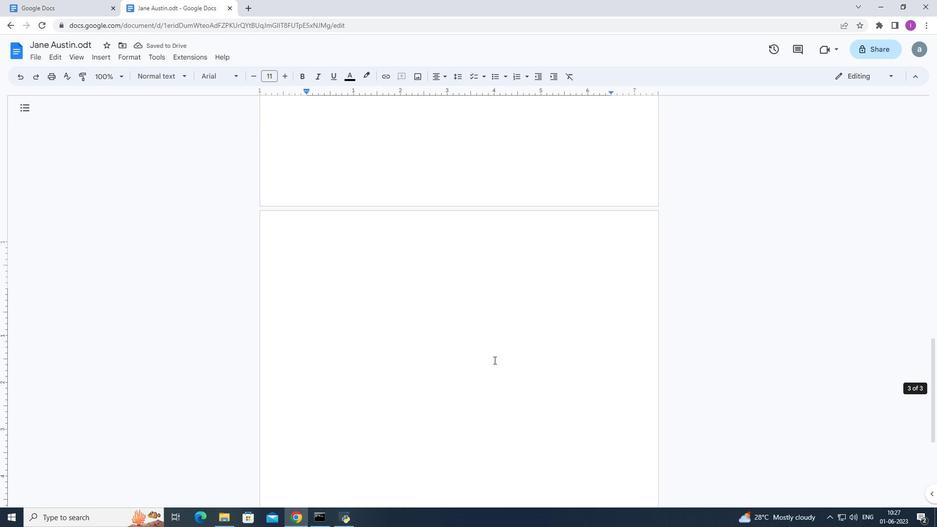 
Action: Key pressed <Key.backspace><Key.backspace><Key.backspace>
Screenshot: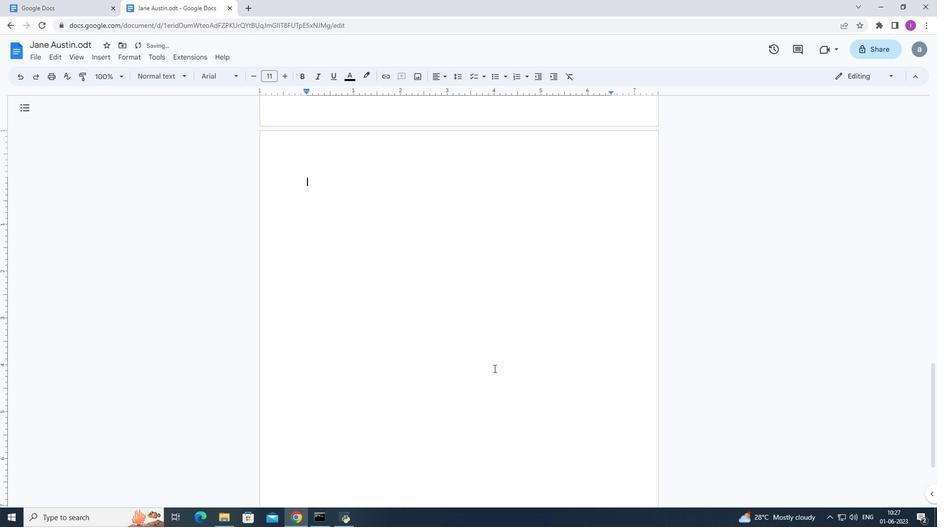 
Action: Mouse moved to (436, 254)
Screenshot: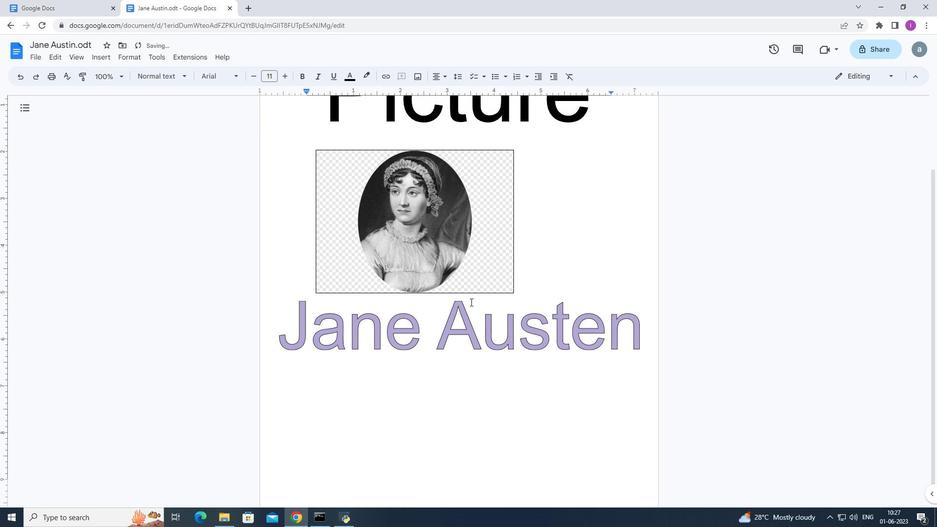 
Action: Mouse scrolled (436, 254) with delta (0, 0)
Screenshot: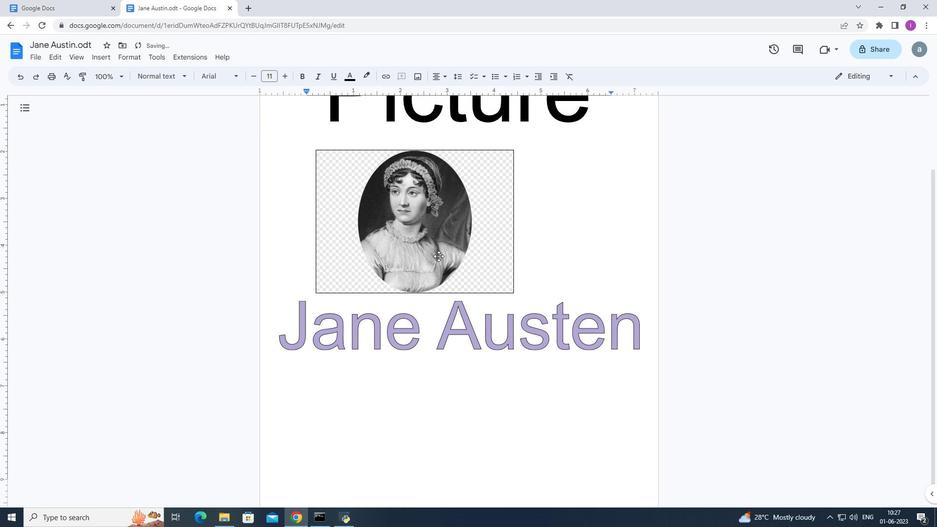 
Action: Mouse scrolled (436, 254) with delta (0, 0)
Screenshot: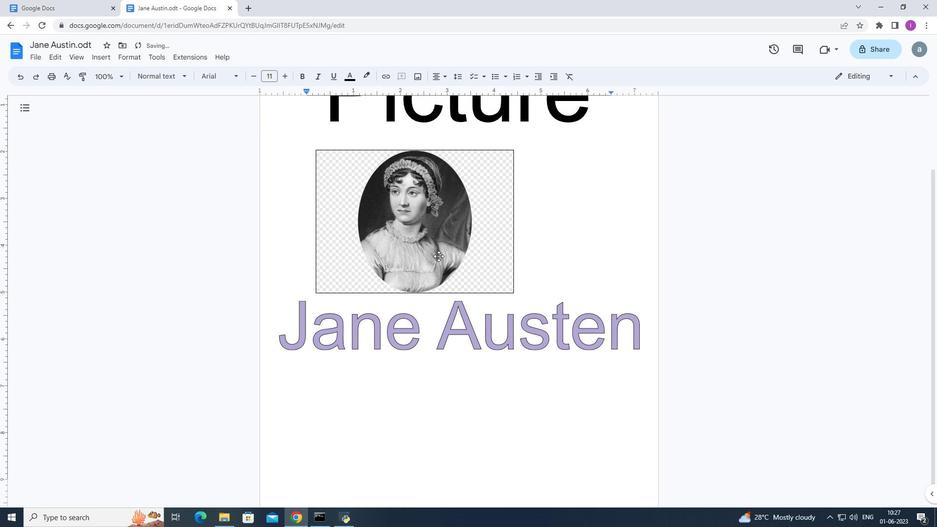 
Action: Mouse scrolled (436, 254) with delta (0, 0)
Screenshot: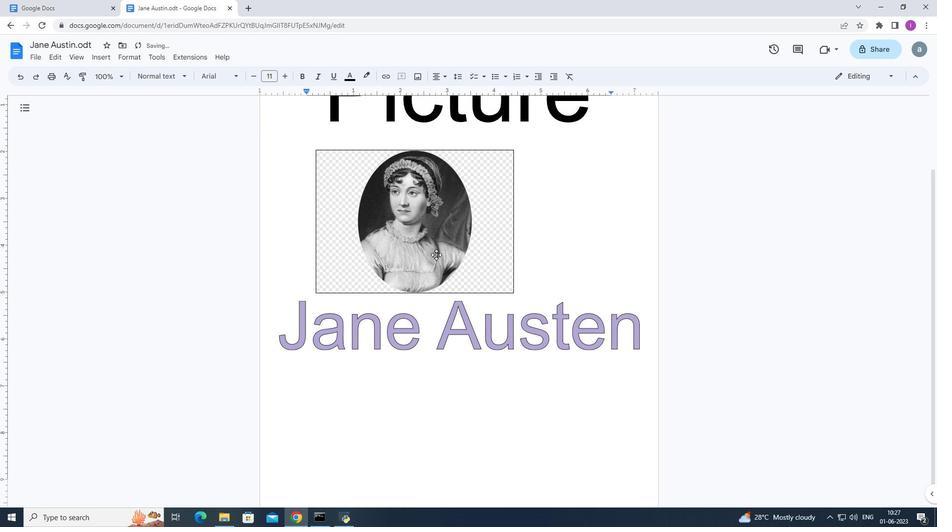 
Action: Mouse scrolled (436, 254) with delta (0, 0)
Screenshot: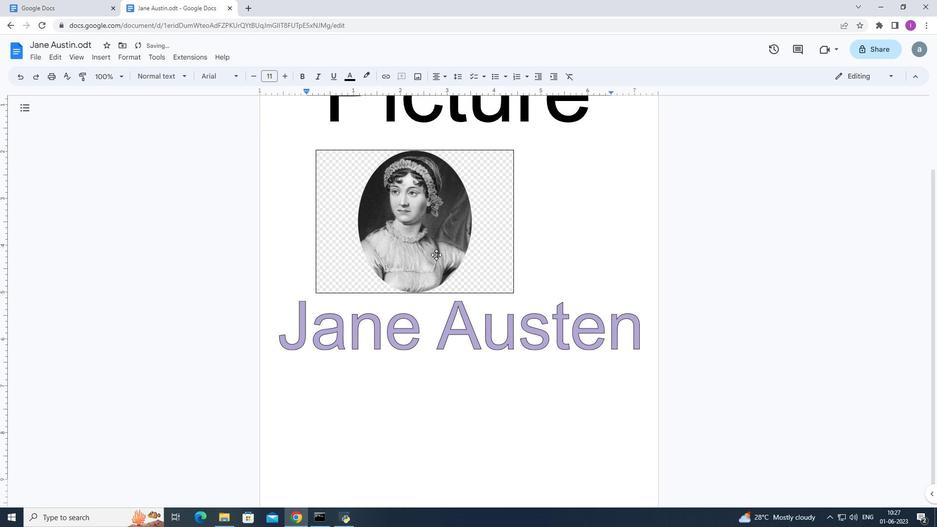 
Action: Mouse scrolled (436, 254) with delta (0, 0)
Screenshot: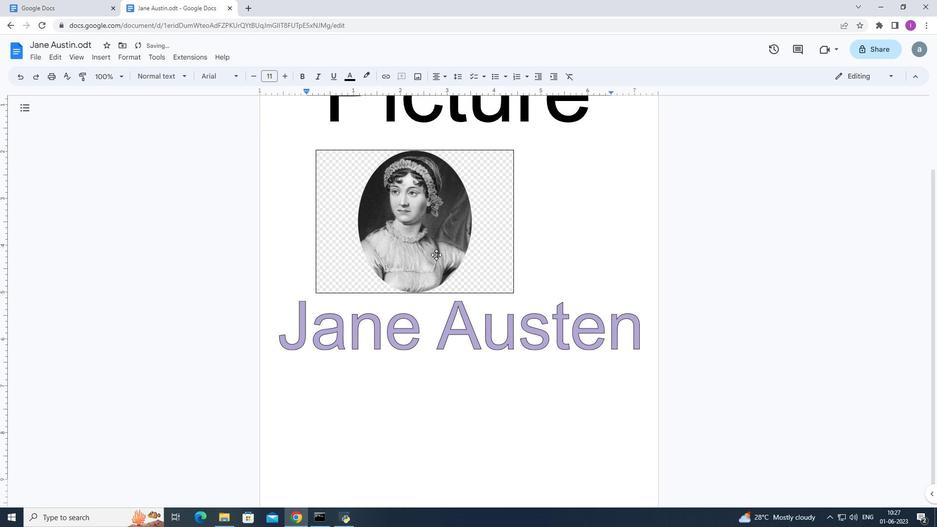 
Action: Mouse scrolled (436, 254) with delta (0, 0)
Screenshot: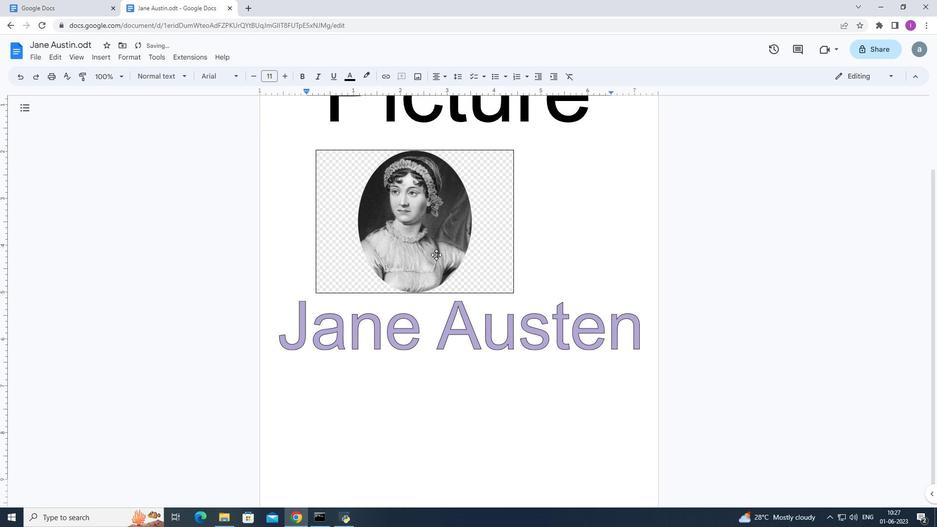 
Action: Mouse scrolled (436, 254) with delta (0, 0)
Screenshot: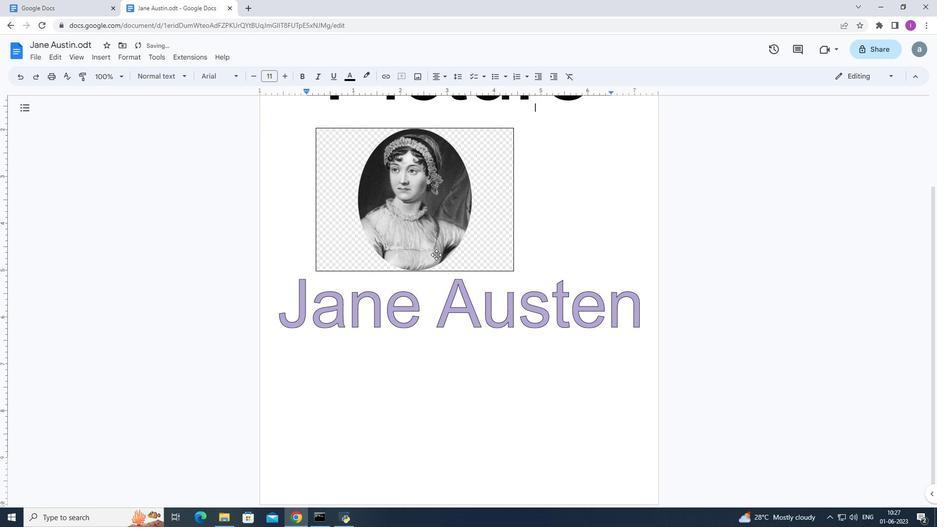 
Action: Mouse scrolled (436, 254) with delta (0, 0)
Screenshot: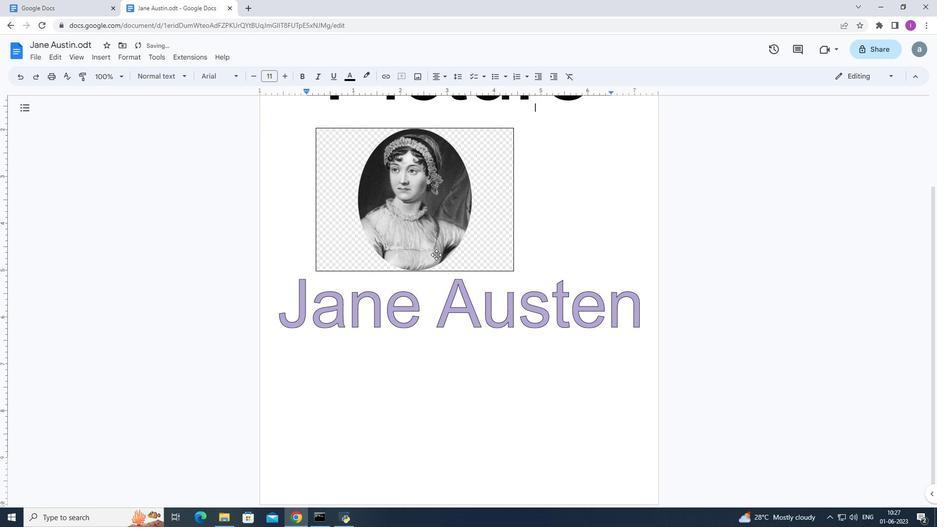 
Action: Mouse moved to (435, 298)
Screenshot: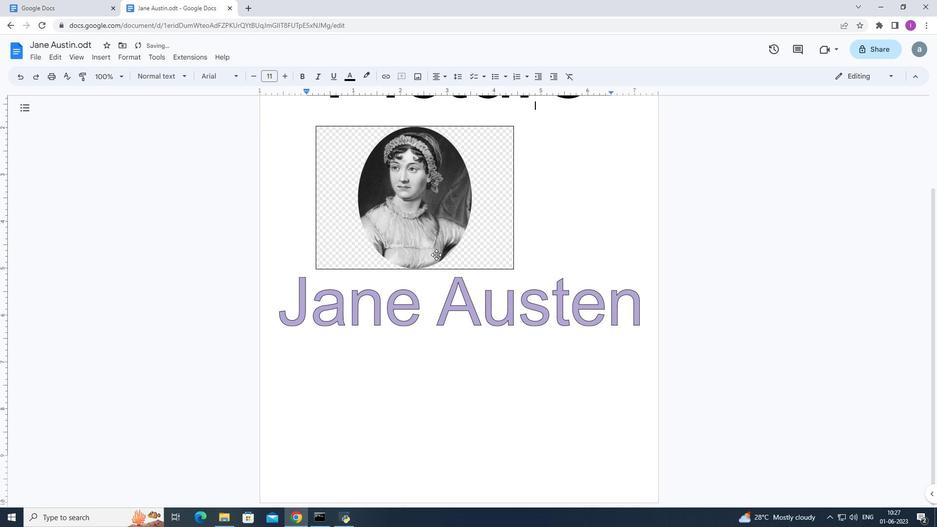 
Action: Mouse scrolled (435, 258) with delta (0, 0)
Screenshot: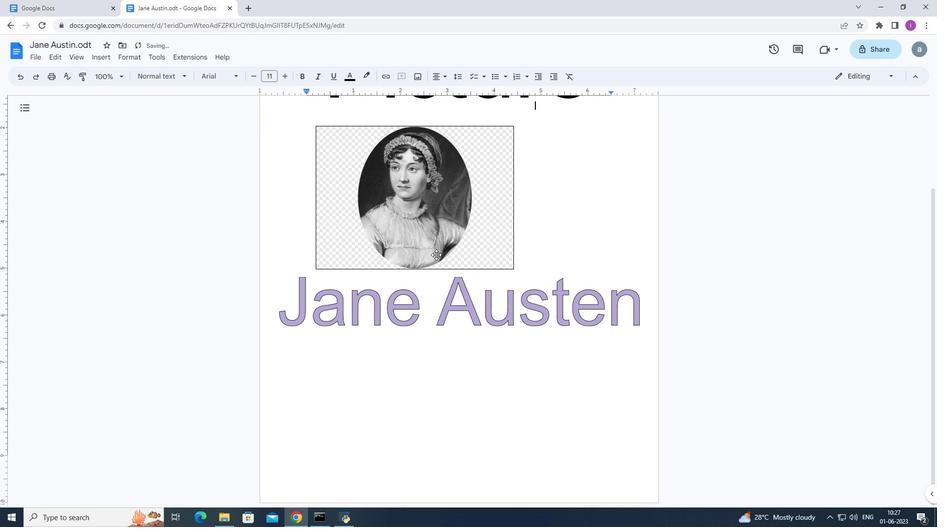 
Action: Mouse moved to (573, 253)
Screenshot: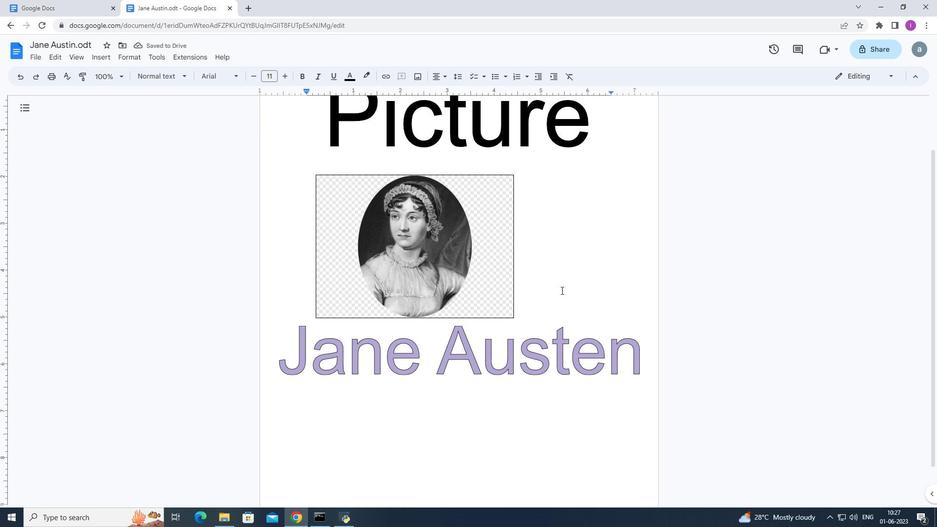 
Action: Mouse pressed left at (573, 253)
Screenshot: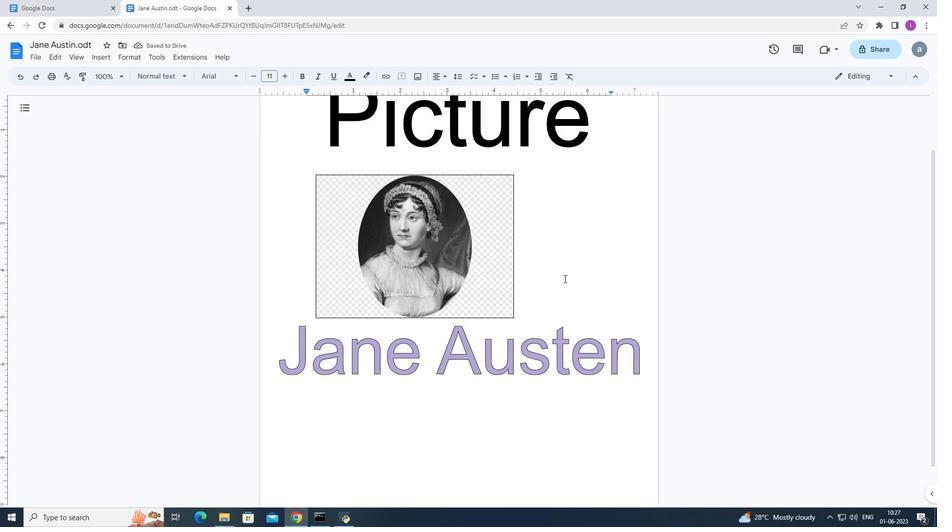
Action: Key pressed <Key.enter>
Screenshot: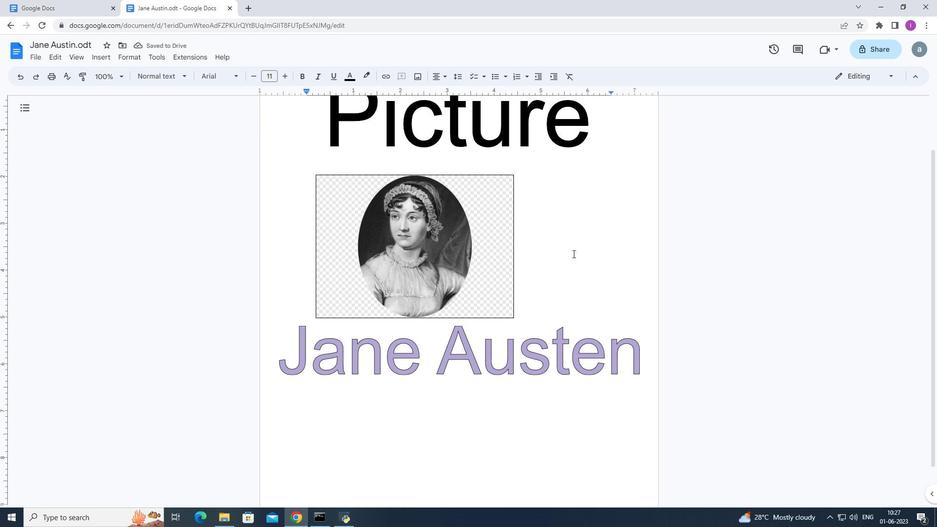 
Action: Mouse moved to (575, 283)
Screenshot: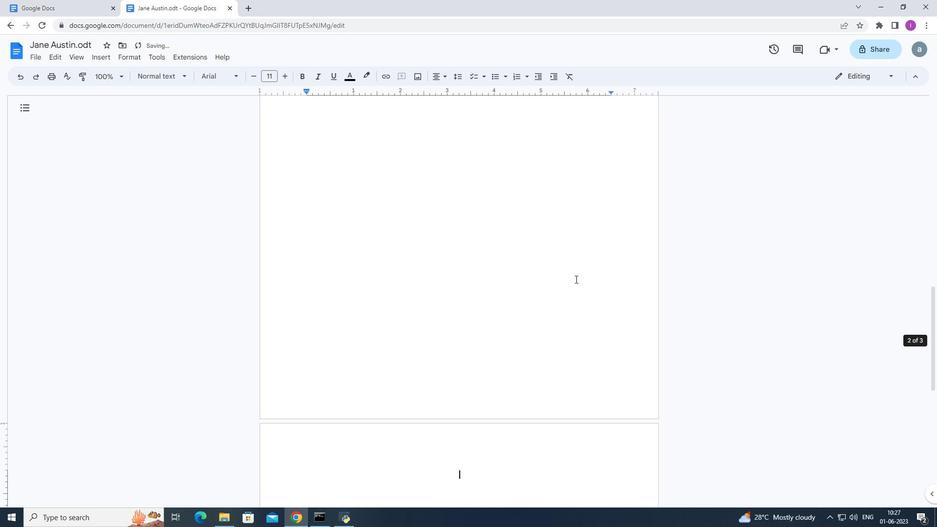 
Action: Mouse scrolled (575, 284) with delta (0, 0)
Screenshot: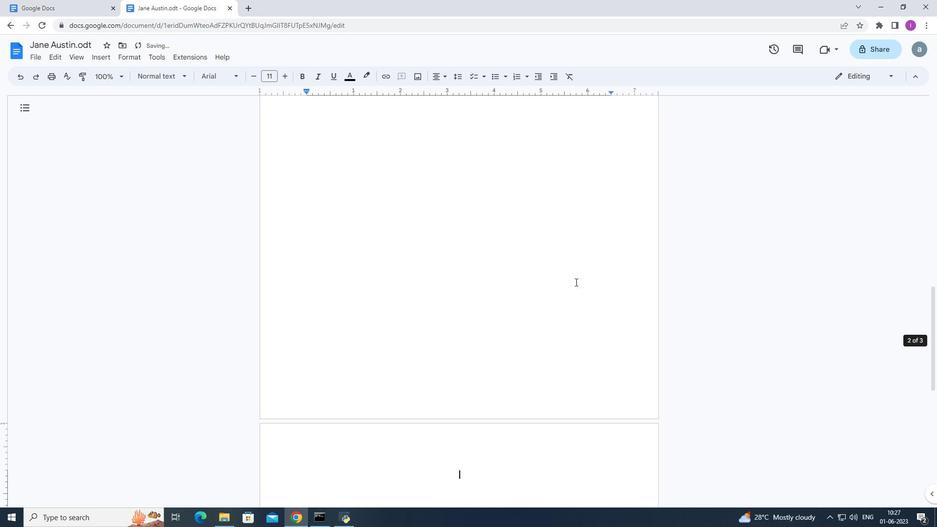 
Action: Mouse scrolled (575, 284) with delta (0, 0)
Screenshot: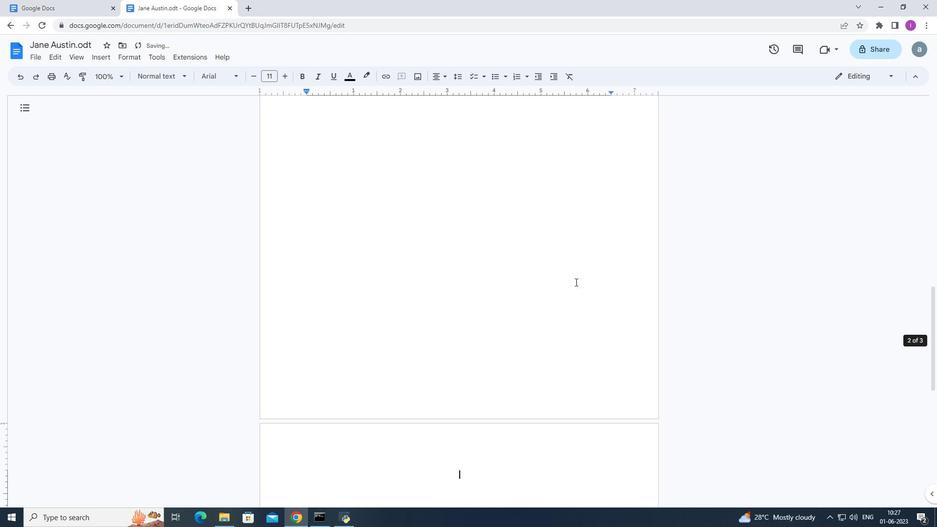 
Action: Mouse scrolled (575, 284) with delta (0, 0)
Screenshot: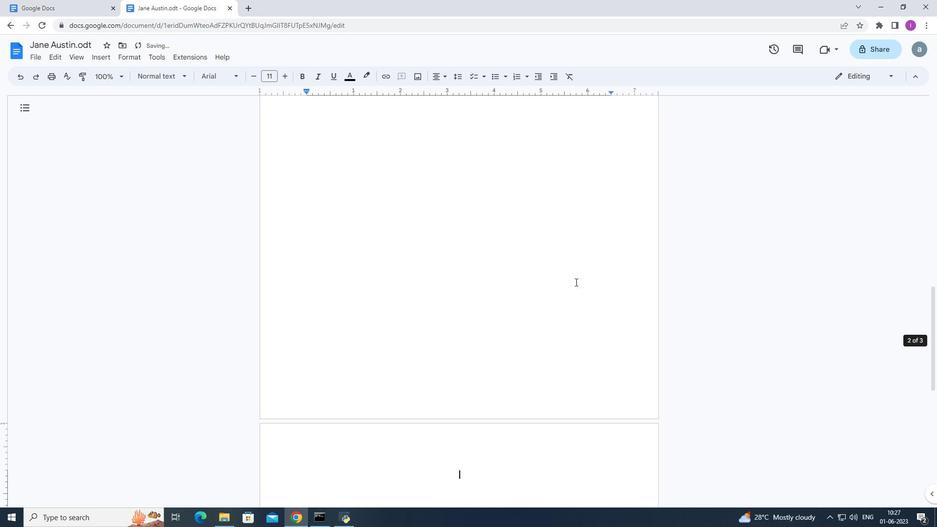 
Action: Mouse scrolled (575, 284) with delta (0, 0)
Screenshot: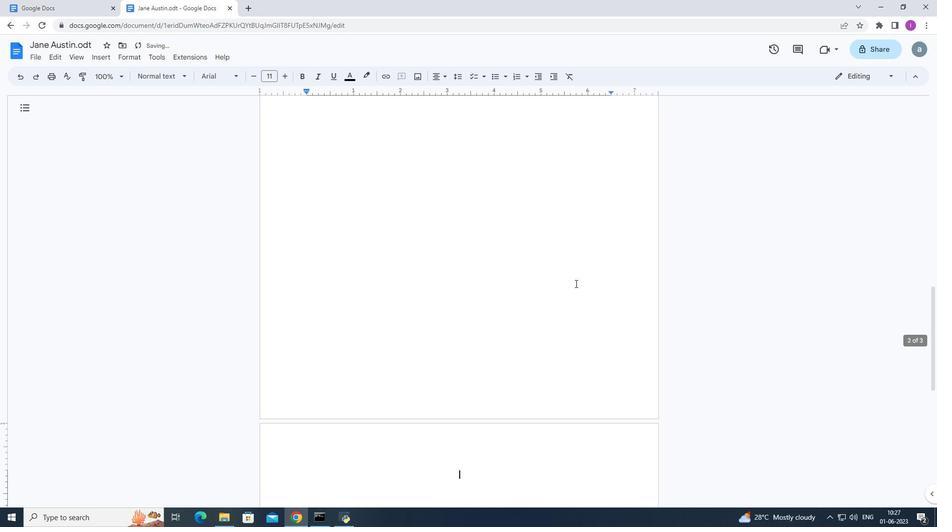 
Action: Mouse scrolled (575, 284) with delta (0, 0)
Screenshot: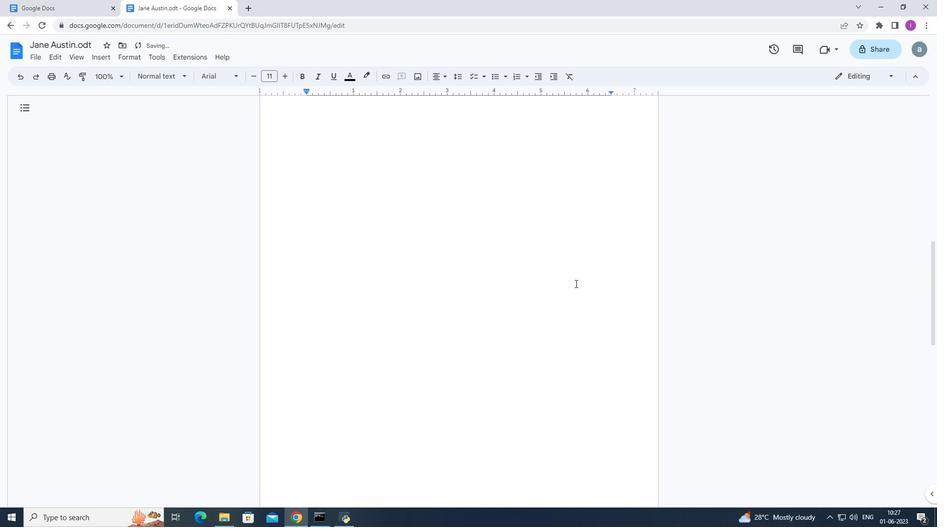 
Action: Mouse scrolled (575, 284) with delta (0, 0)
Screenshot: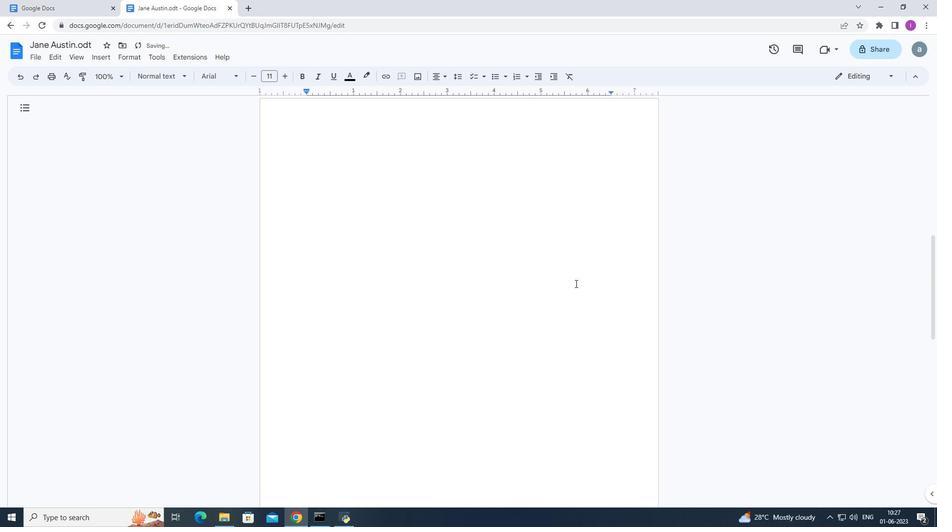 
Action: Mouse scrolled (575, 284) with delta (0, 0)
Screenshot: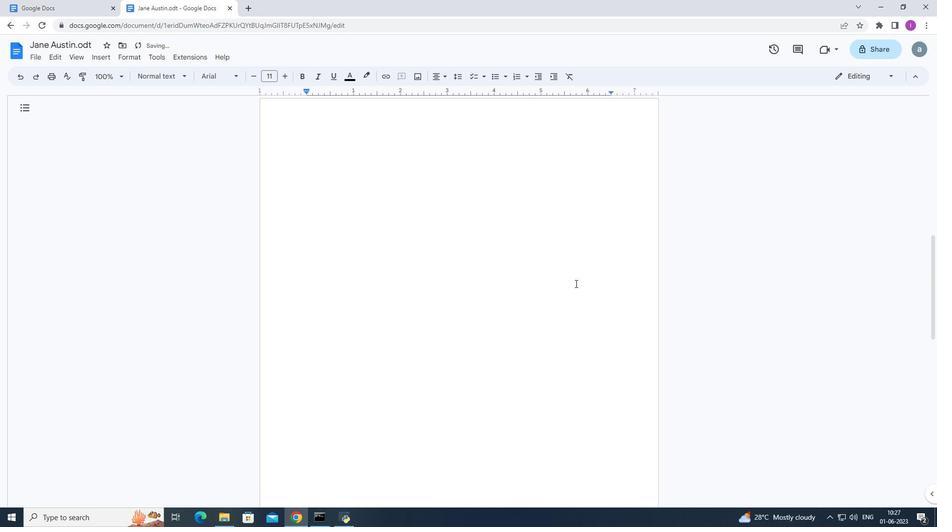 
Action: Mouse scrolled (575, 284) with delta (0, 0)
Screenshot: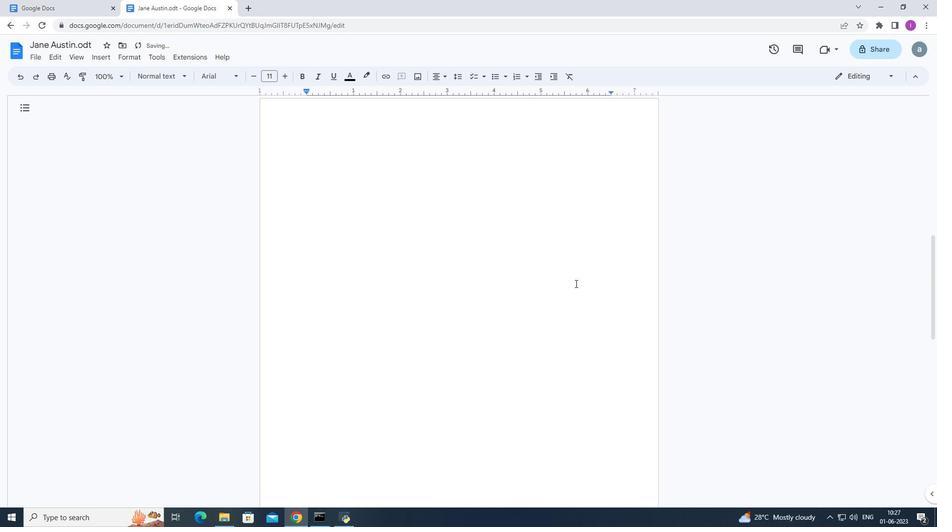 
Action: Mouse moved to (575, 283)
Screenshot: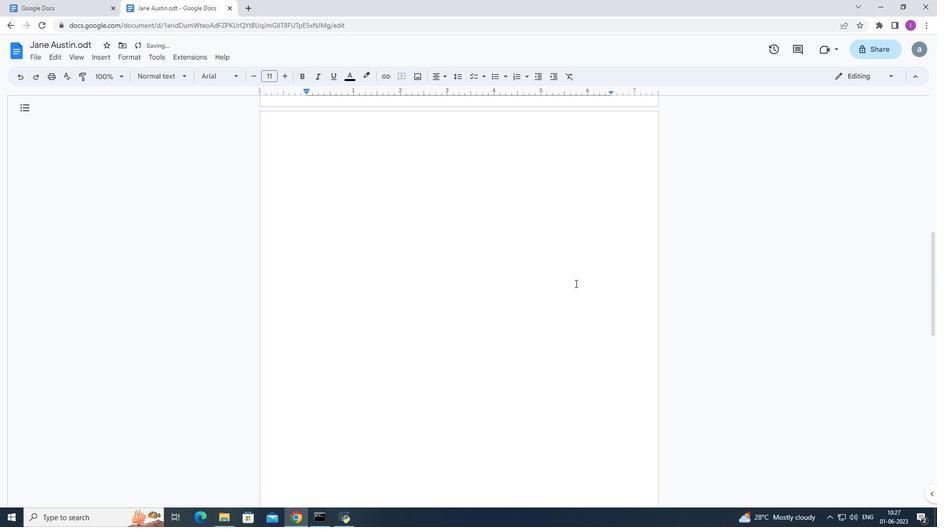 
Action: Mouse scrolled (575, 284) with delta (0, 0)
Screenshot: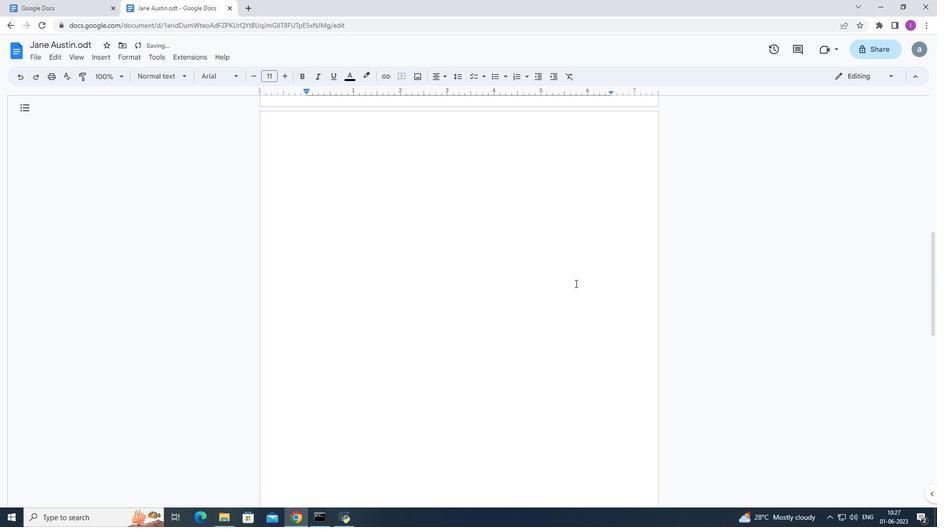 
Action: Mouse scrolled (575, 283) with delta (0, 0)
Screenshot: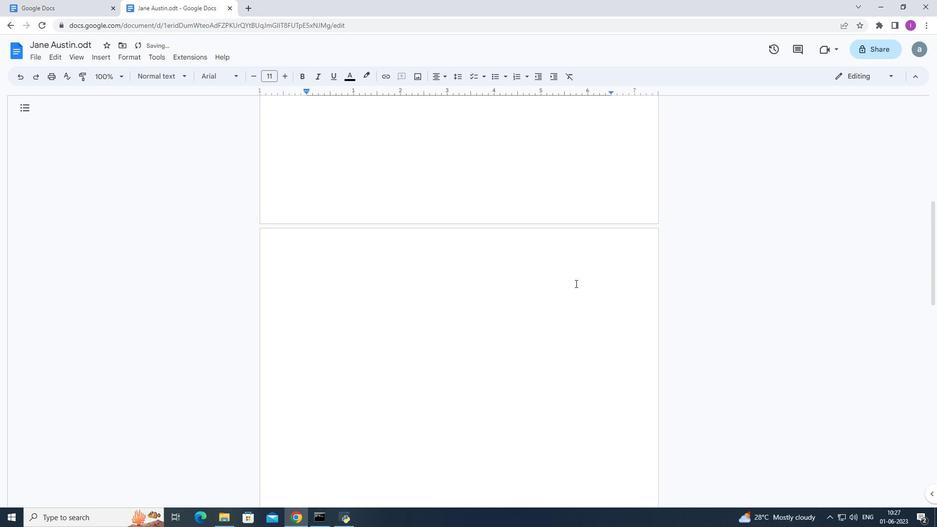
Action: Mouse scrolled (575, 284) with delta (0, 0)
Screenshot: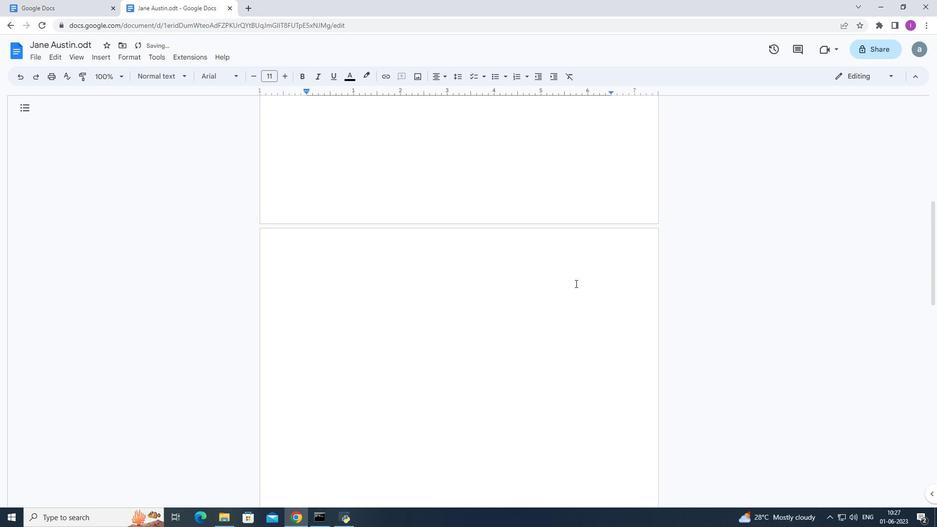 
Action: Mouse scrolled (575, 284) with delta (0, 0)
Screenshot: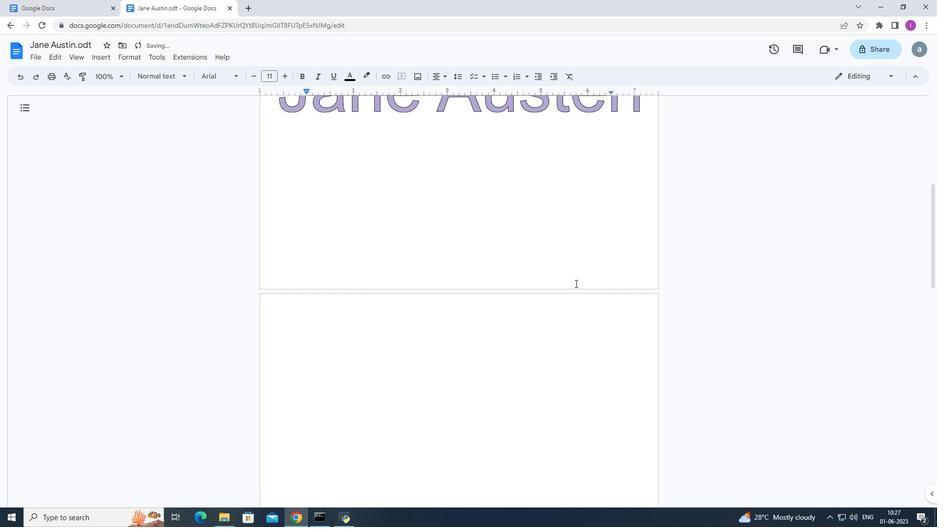 
Action: Mouse scrolled (575, 284) with delta (0, 0)
Screenshot: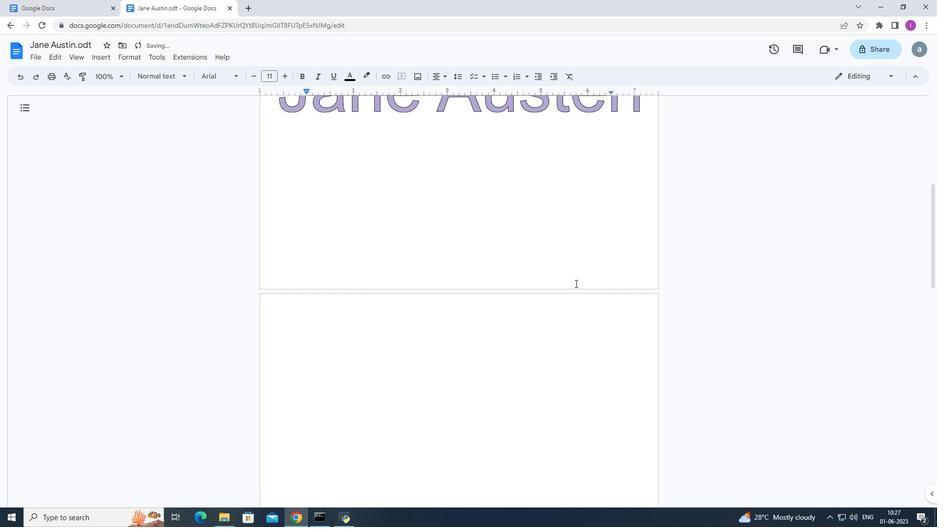 
Action: Mouse scrolled (575, 284) with delta (0, 0)
Screenshot: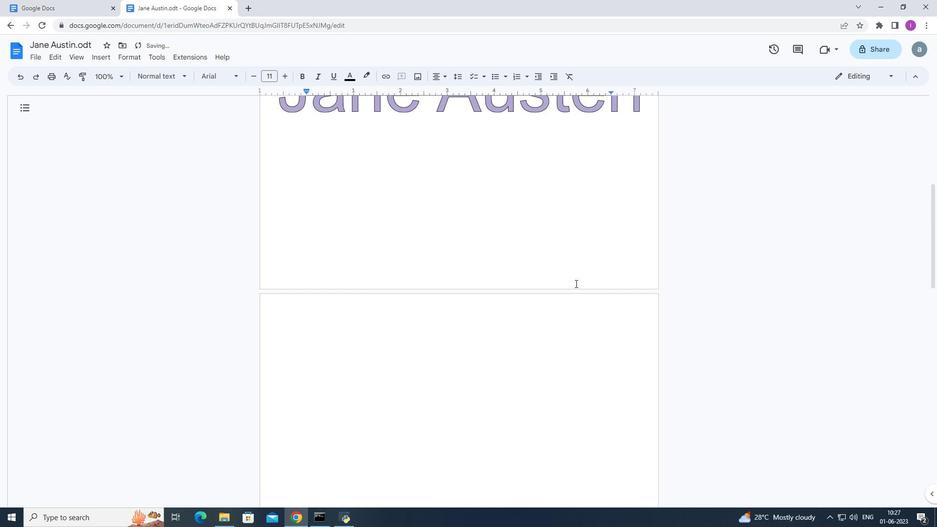 
Action: Mouse moved to (539, 273)
Screenshot: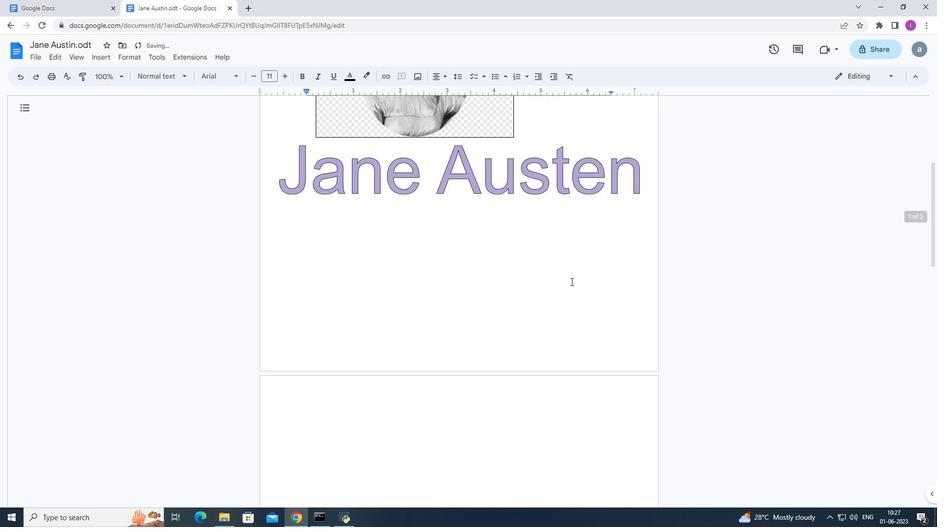 
Action: Mouse scrolled (539, 273) with delta (0, 0)
Screenshot: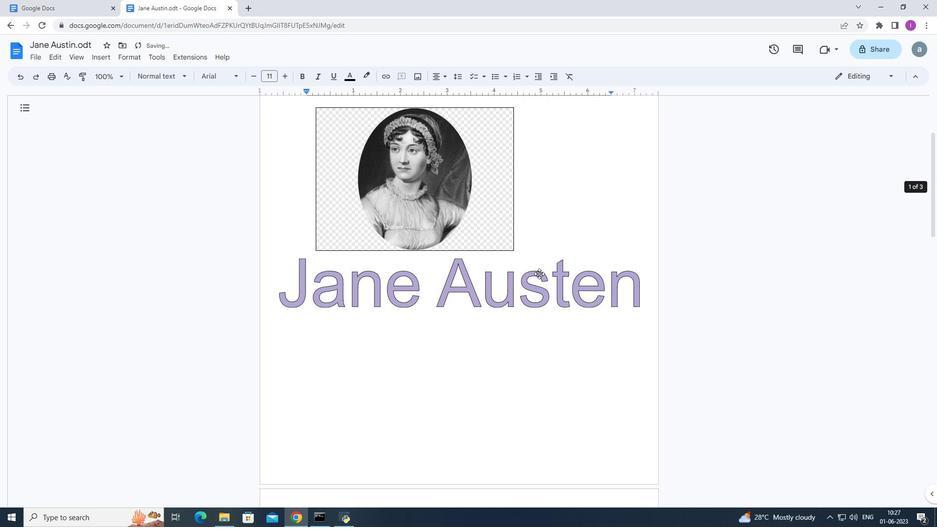 
Action: Mouse scrolled (539, 273) with delta (0, 0)
Screenshot: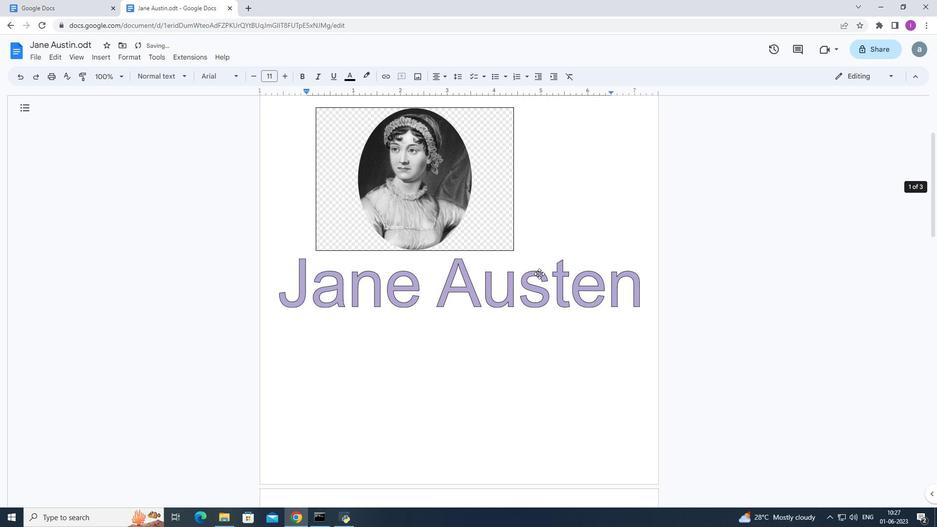 
Action: Mouse scrolled (539, 273) with delta (0, 0)
Screenshot: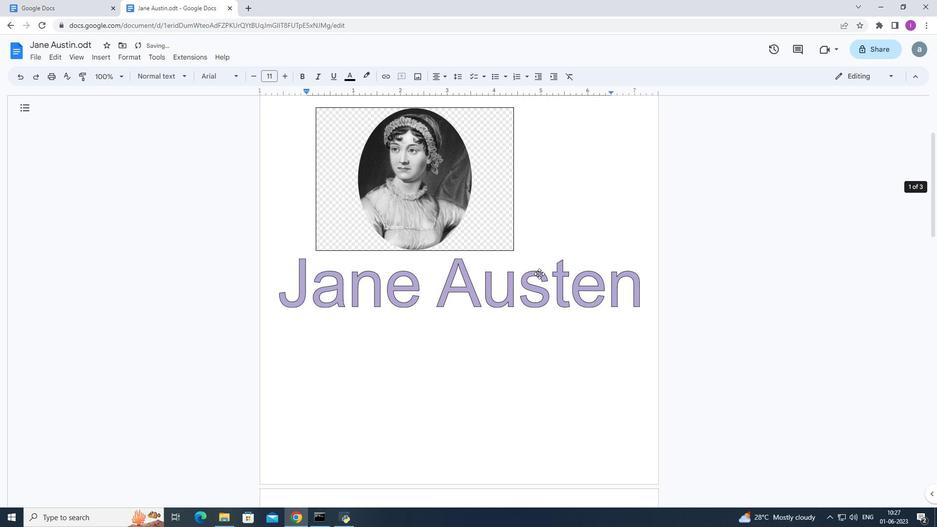 
Action: Mouse scrolled (539, 273) with delta (0, 0)
Screenshot: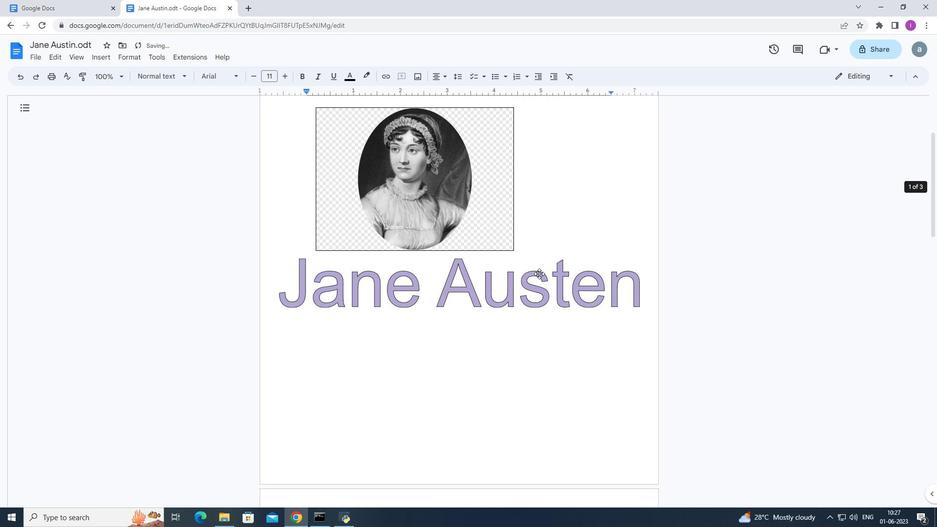
Action: Mouse scrolled (539, 273) with delta (0, 0)
Screenshot: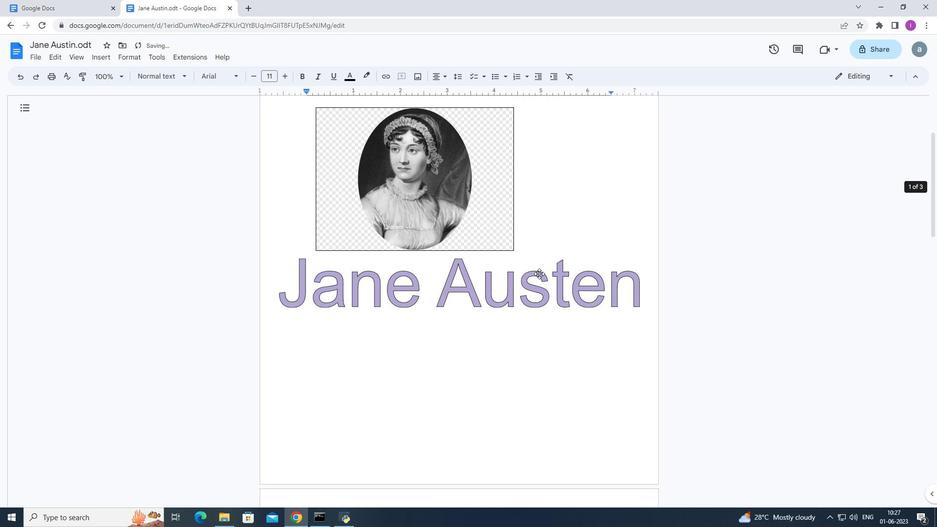 
Action: Mouse scrolled (539, 273) with delta (0, 0)
Screenshot: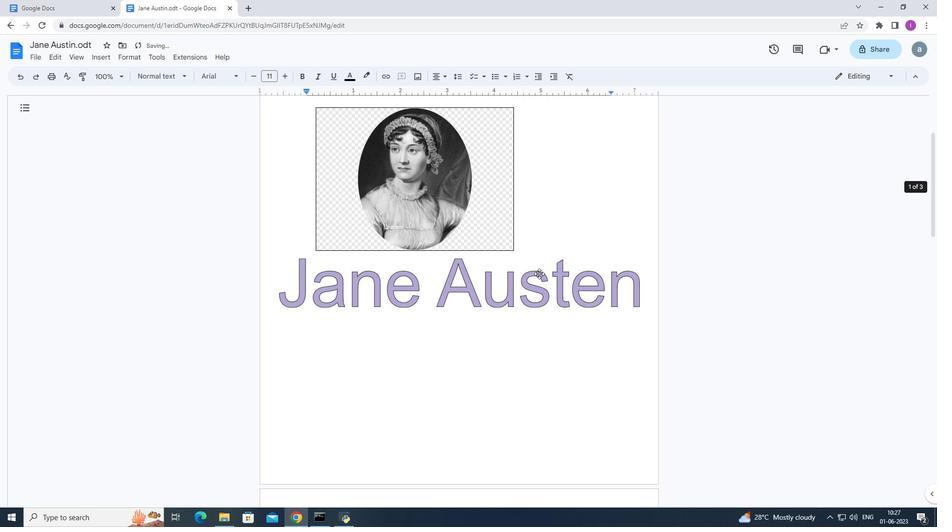 
Action: Mouse moved to (536, 316)
Screenshot: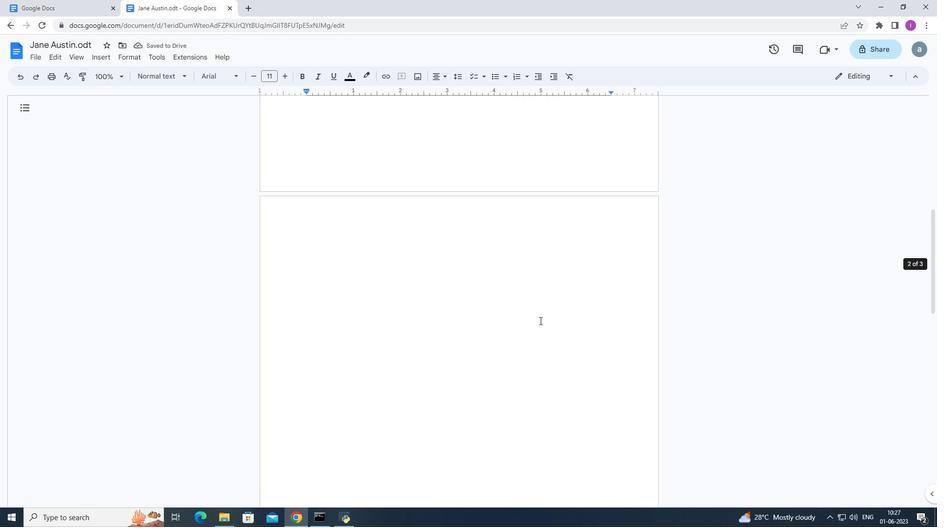 
Action: Mouse pressed left at (536, 316)
Screenshot: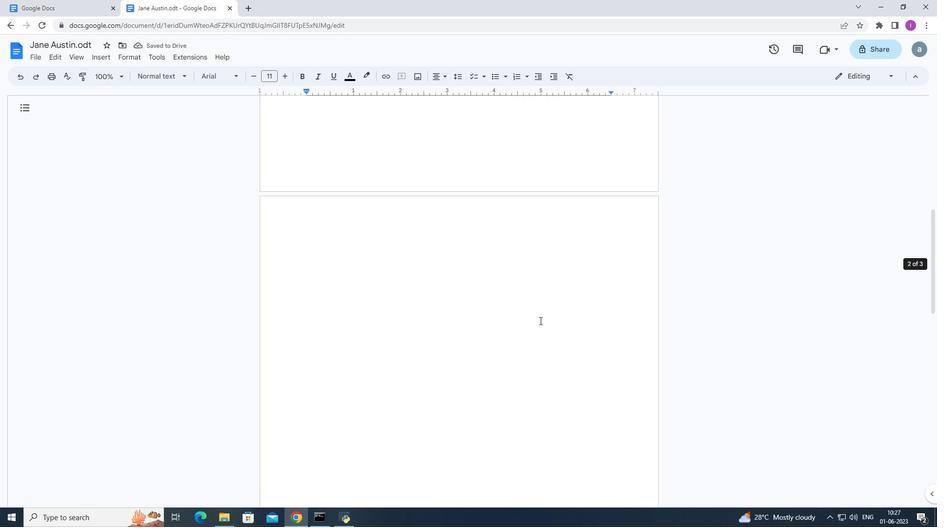 
Action: Key pressed <Key.backspace>
Screenshot: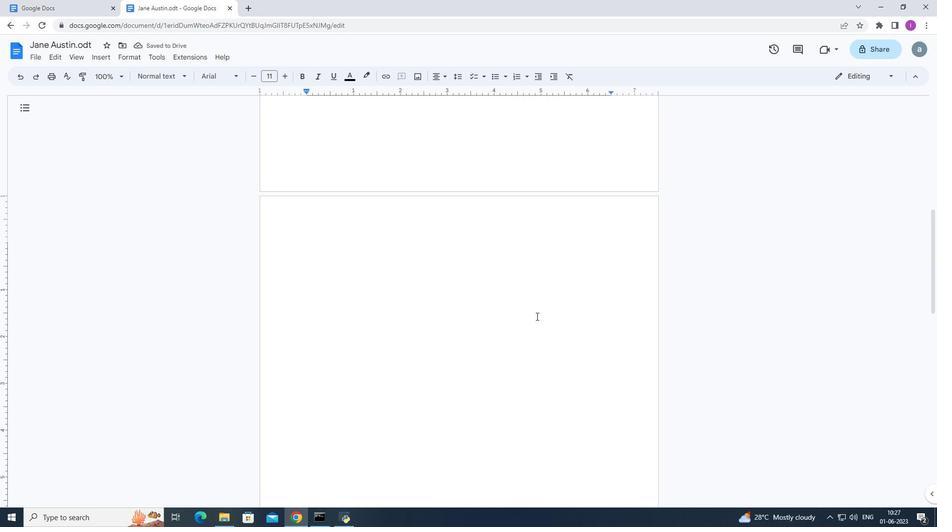 
Action: Mouse scrolled (536, 315) with delta (0, 0)
Screenshot: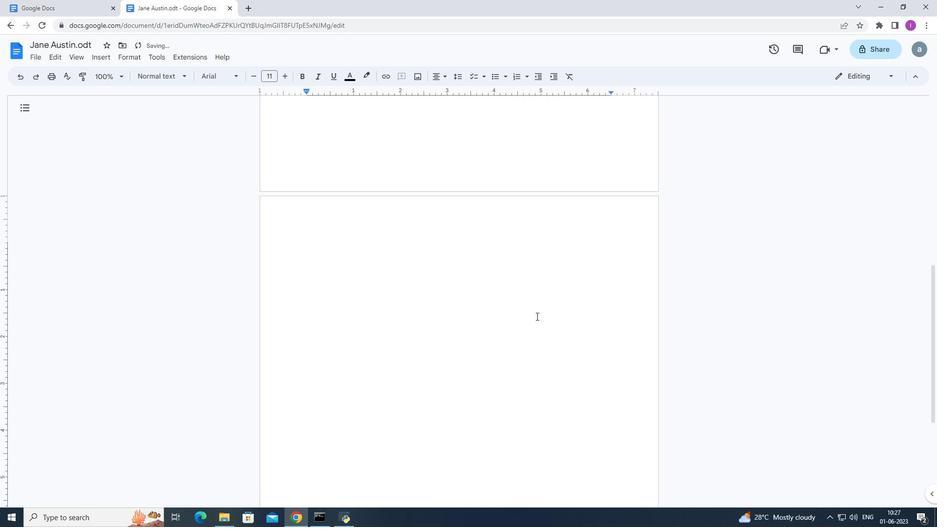 
Action: Mouse scrolled (536, 315) with delta (0, 0)
Screenshot: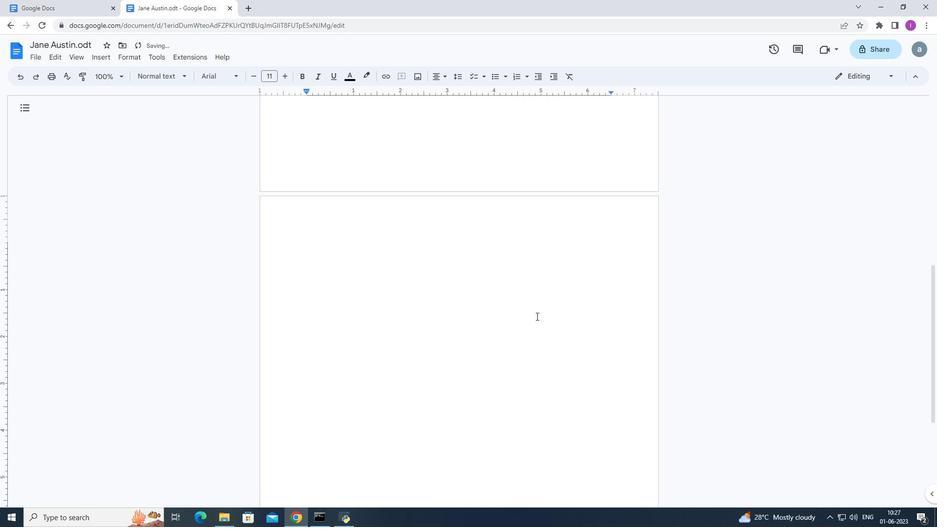 
Action: Mouse scrolled (536, 315) with delta (0, 0)
Screenshot: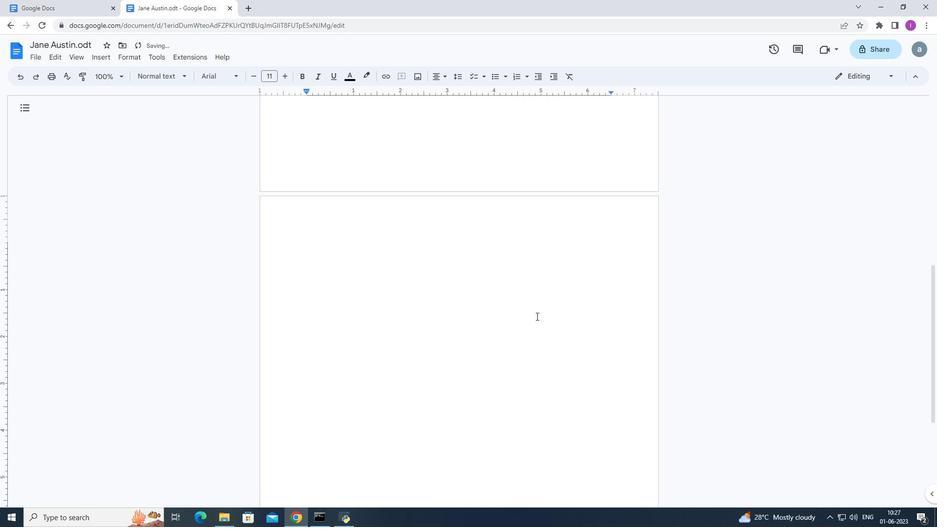 
Action: Mouse scrolled (536, 315) with delta (0, 0)
Screenshot: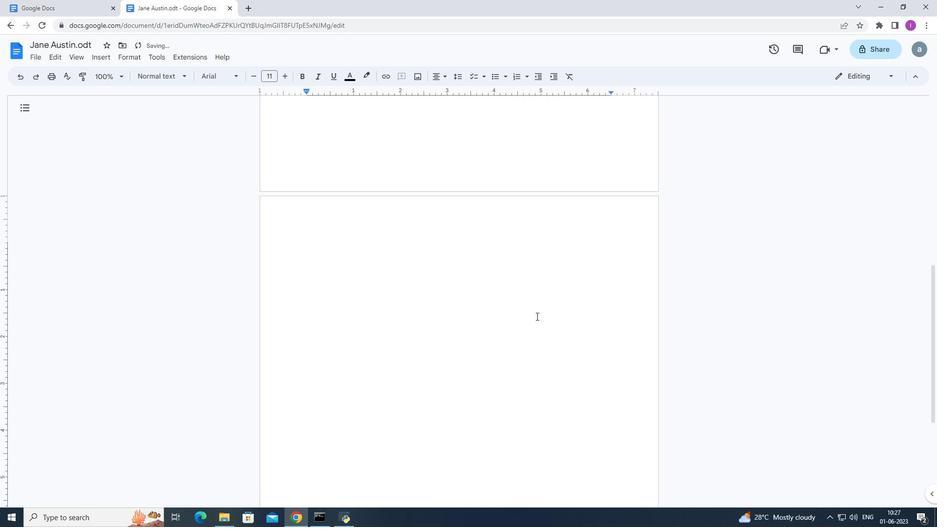 
Action: Mouse scrolled (536, 315) with delta (0, 0)
Screenshot: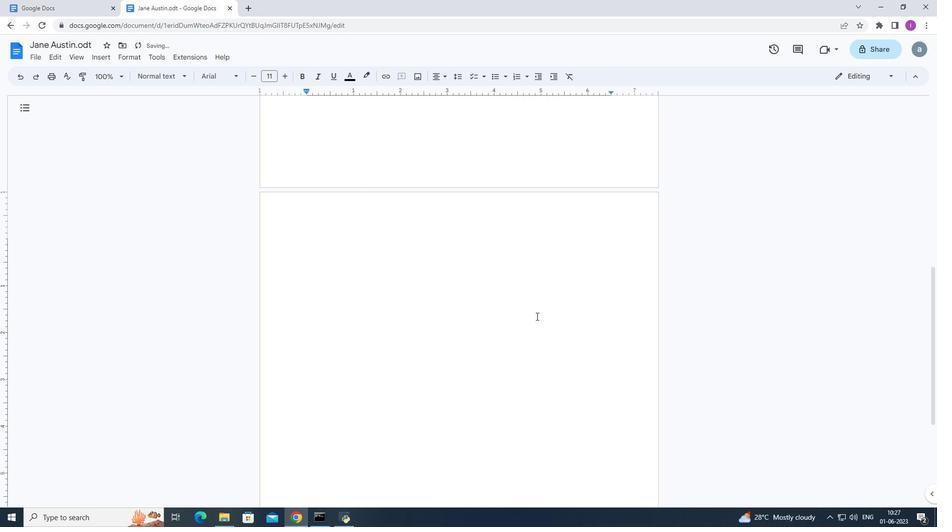 
Action: Mouse scrolled (536, 315) with delta (0, 0)
Screenshot: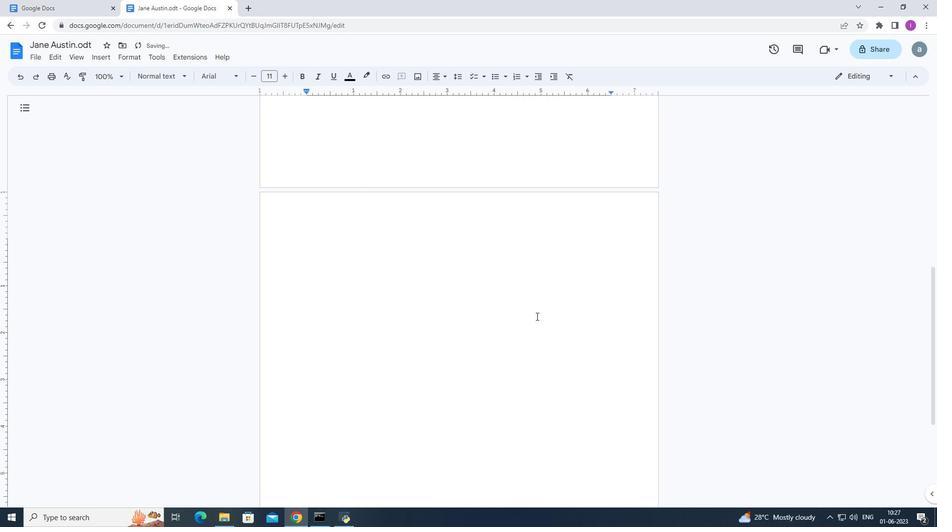 
Action: Mouse scrolled (536, 315) with delta (0, 0)
Screenshot: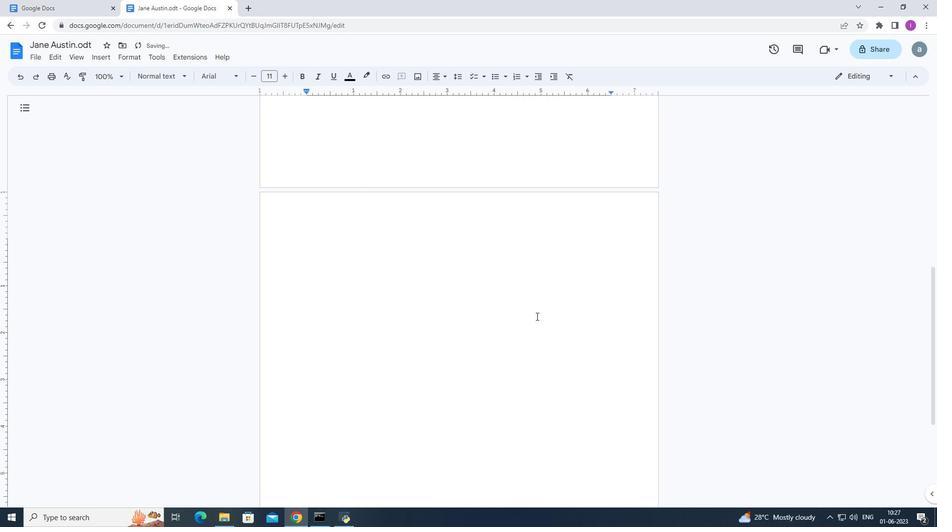 
Action: Mouse scrolled (536, 315) with delta (0, 0)
Screenshot: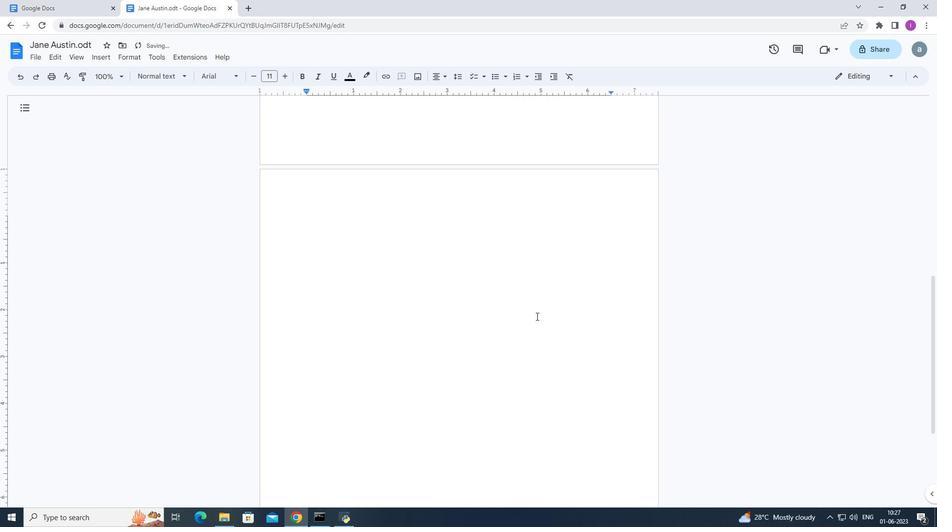 
Action: Mouse scrolled (536, 315) with delta (0, 0)
Screenshot: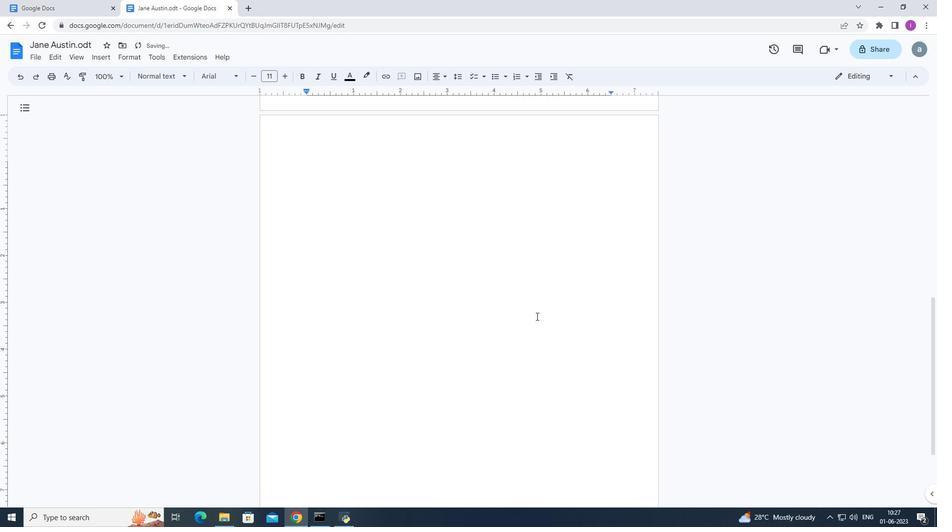
Action: Mouse scrolled (536, 316) with delta (0, 0)
Screenshot: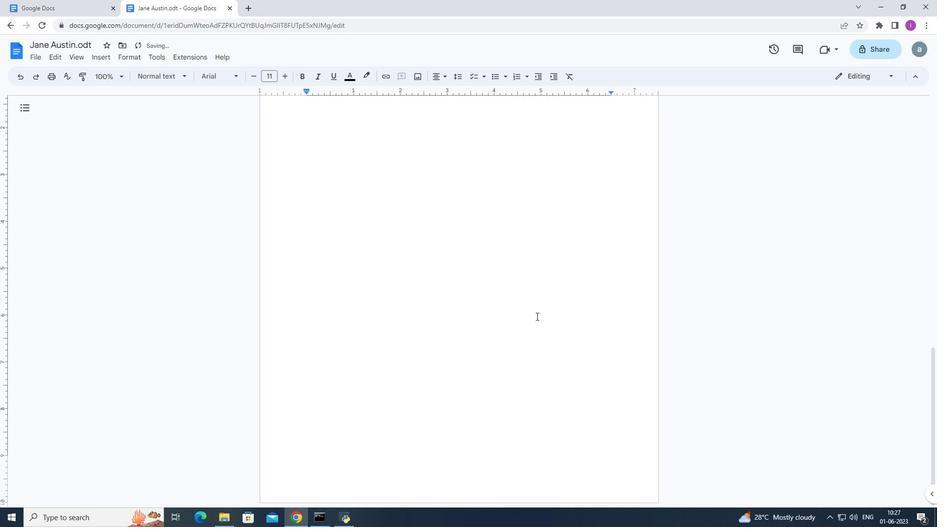 
Action: Mouse scrolled (536, 316) with delta (0, 0)
Screenshot: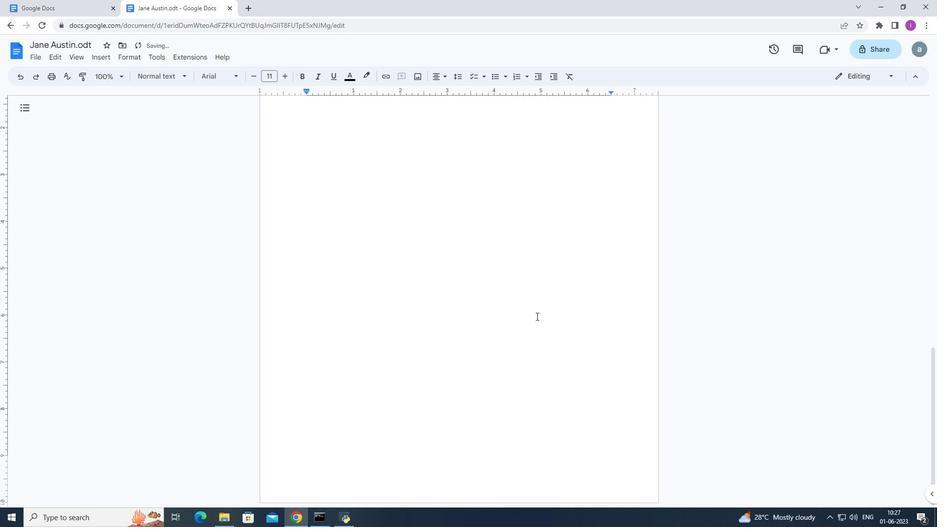 
Action: Mouse scrolled (536, 316) with delta (0, 0)
Screenshot: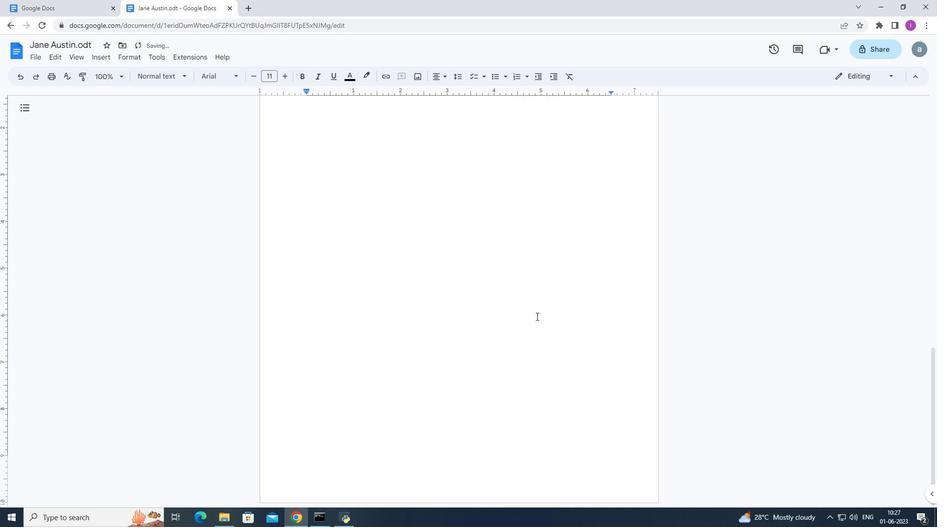 
Action: Mouse scrolled (536, 316) with delta (0, 0)
Screenshot: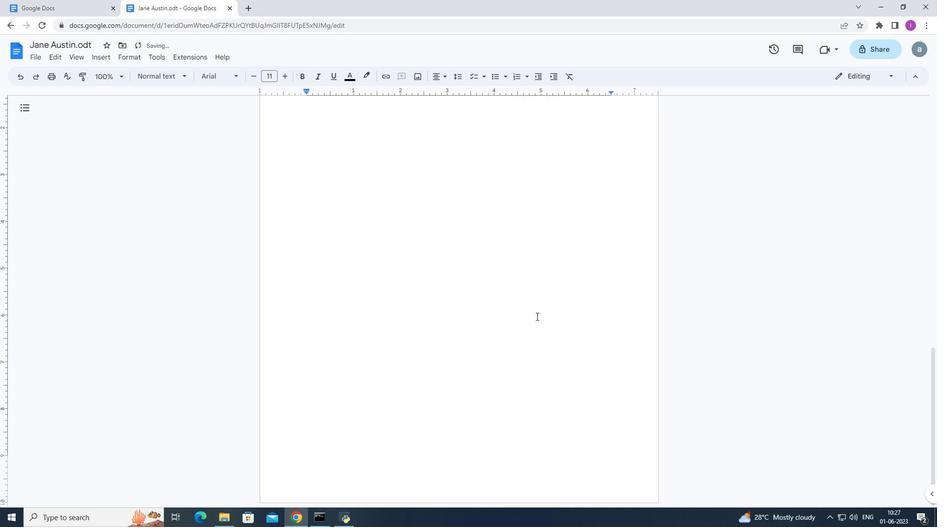 
Action: Mouse scrolled (536, 316) with delta (0, 0)
Screenshot: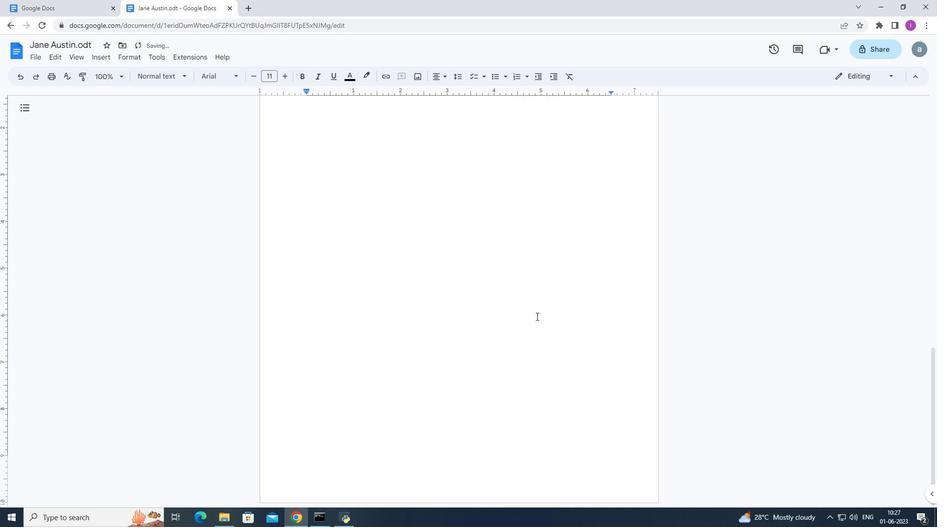 
Action: Mouse scrolled (536, 316) with delta (0, 0)
Screenshot: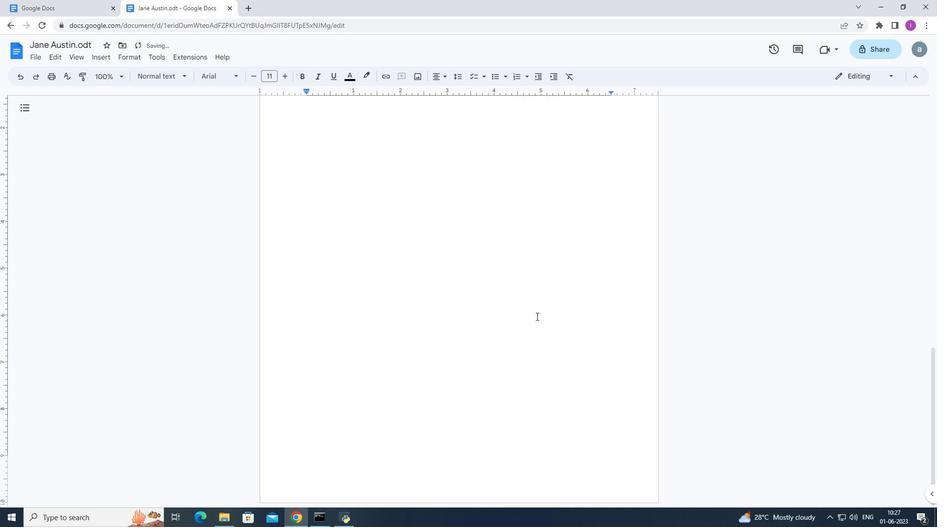 
Action: Mouse scrolled (536, 316) with delta (0, 0)
Screenshot: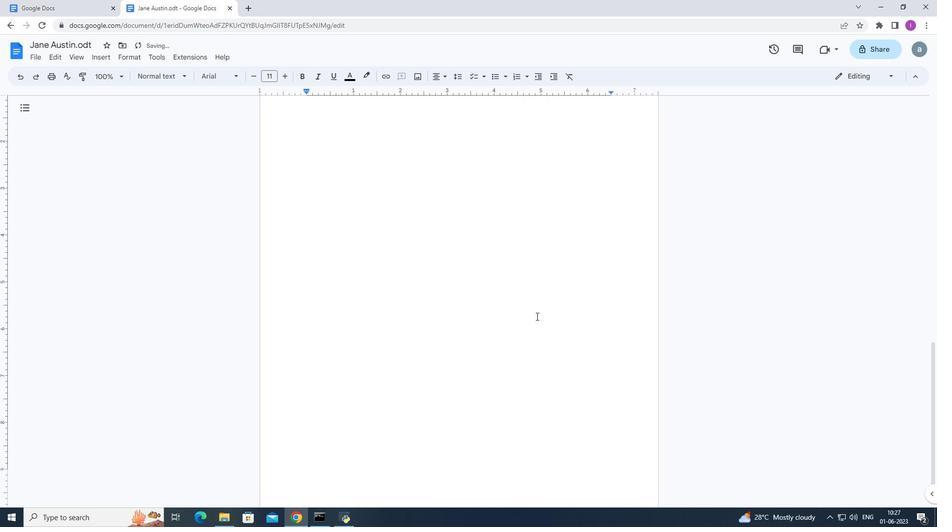 
Action: Mouse scrolled (536, 316) with delta (0, 0)
Screenshot: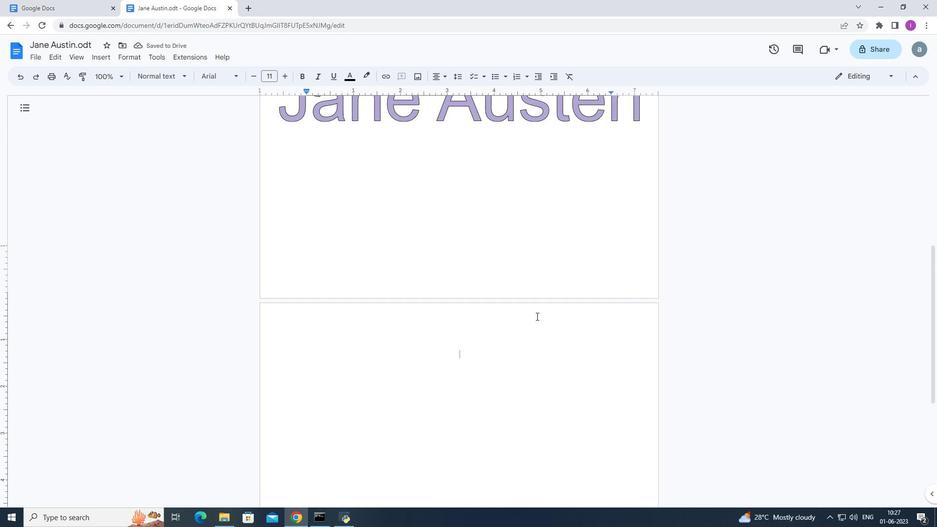
Action: Mouse scrolled (536, 316) with delta (0, 0)
Screenshot: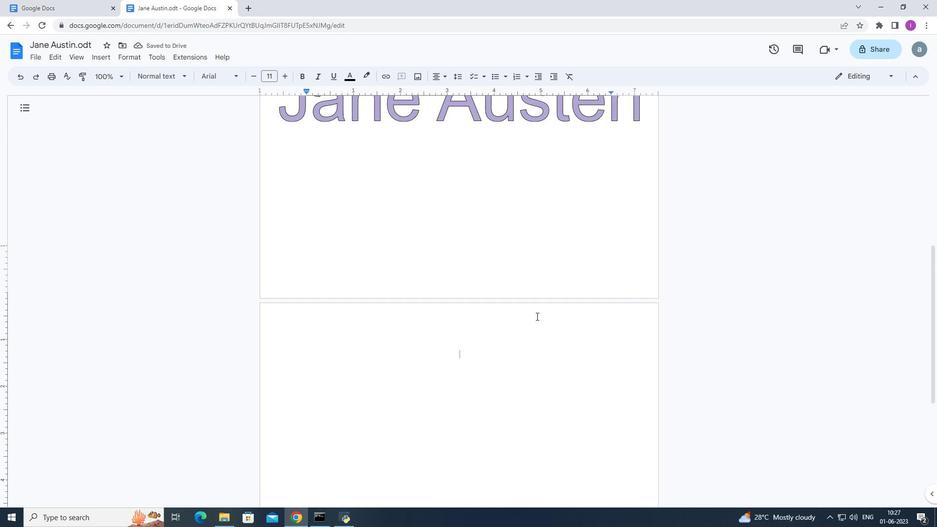 
Action: Mouse scrolled (536, 316) with delta (0, 0)
Screenshot: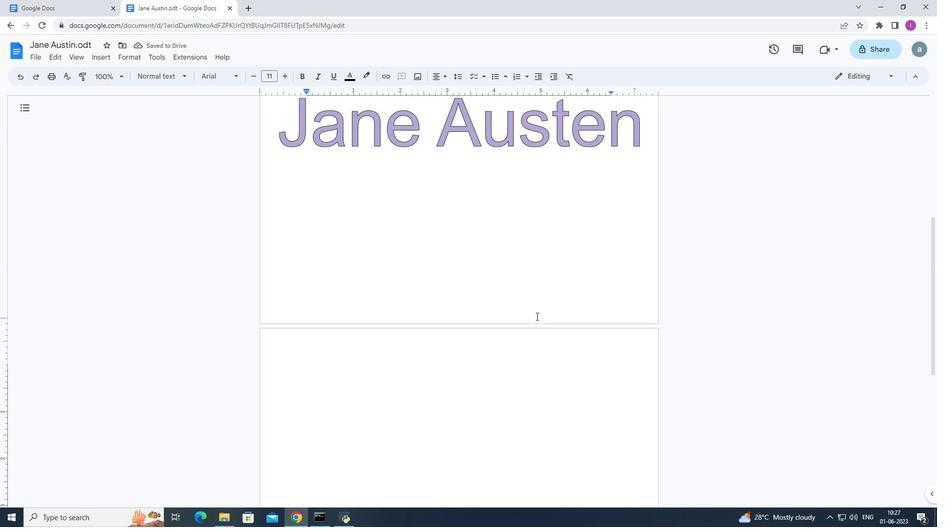 
Action: Mouse scrolled (536, 316) with delta (0, 0)
Screenshot: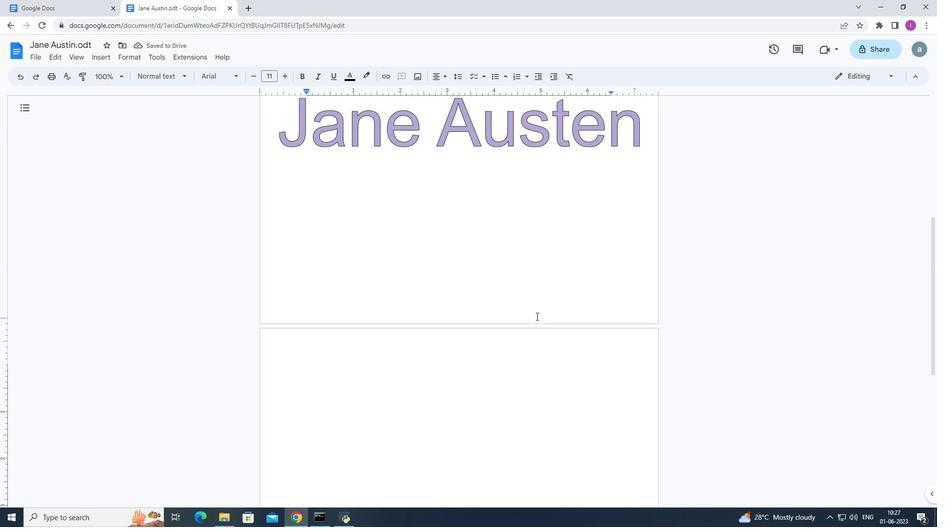 
Action: Mouse scrolled (536, 316) with delta (0, 0)
Screenshot: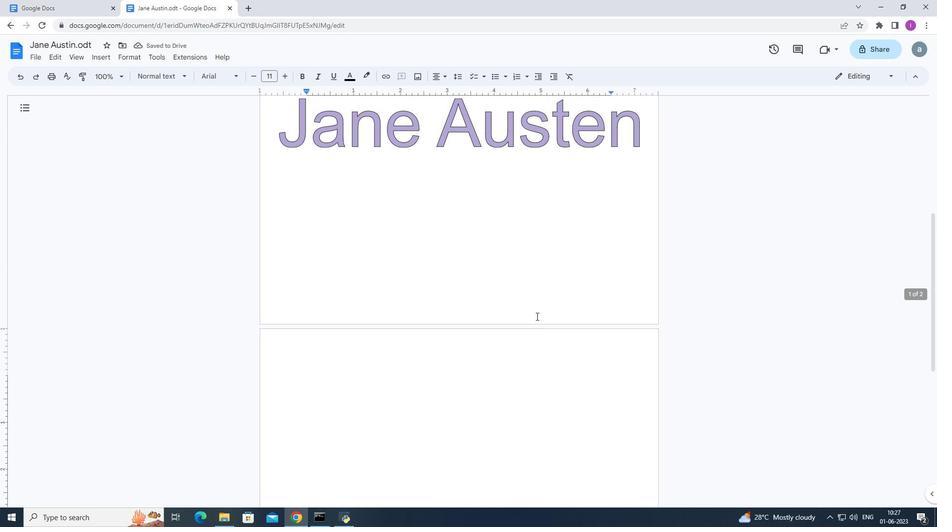 
Action: Mouse scrolled (536, 316) with delta (0, 0)
Screenshot: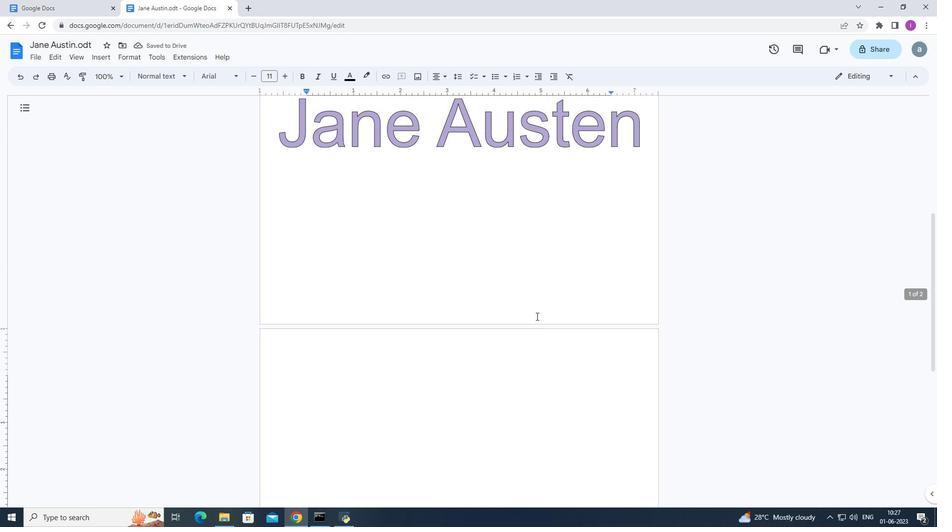 
Action: Mouse scrolled (536, 316) with delta (0, 0)
Screenshot: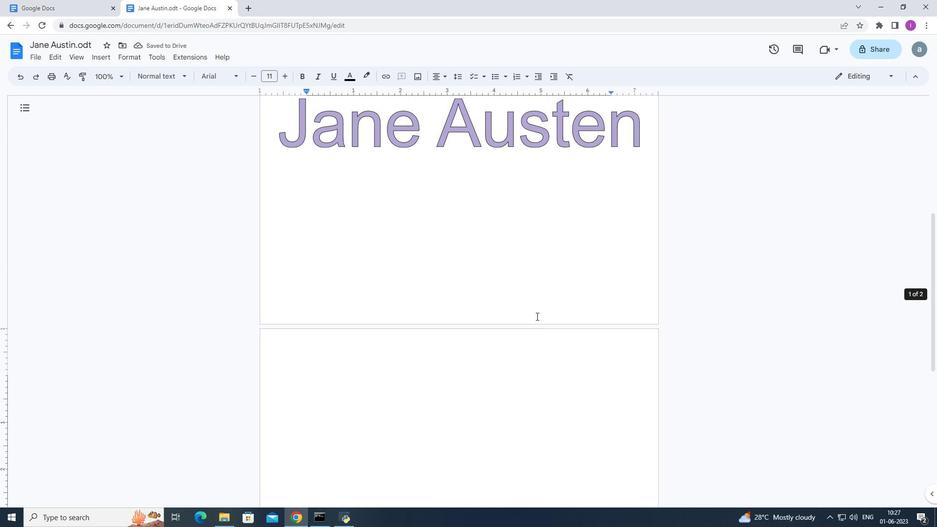 
Action: Mouse scrolled (536, 315) with delta (0, 0)
Screenshot: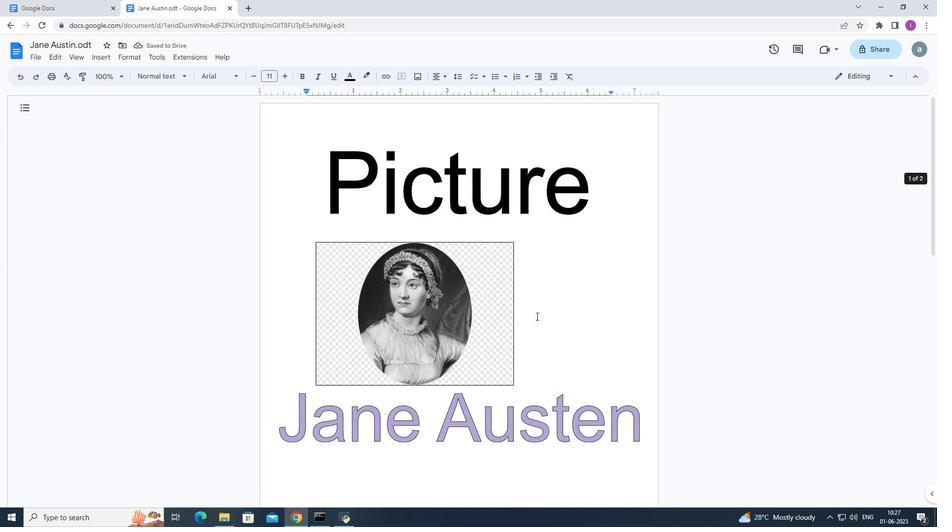 
Action: Mouse scrolled (536, 315) with delta (0, 0)
Screenshot: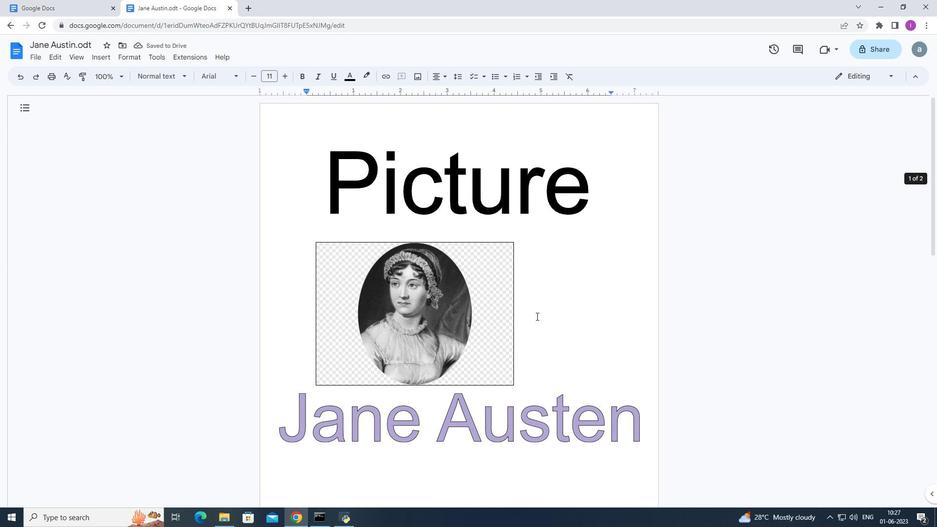 
Action: Mouse scrolled (536, 315) with delta (0, 0)
Screenshot: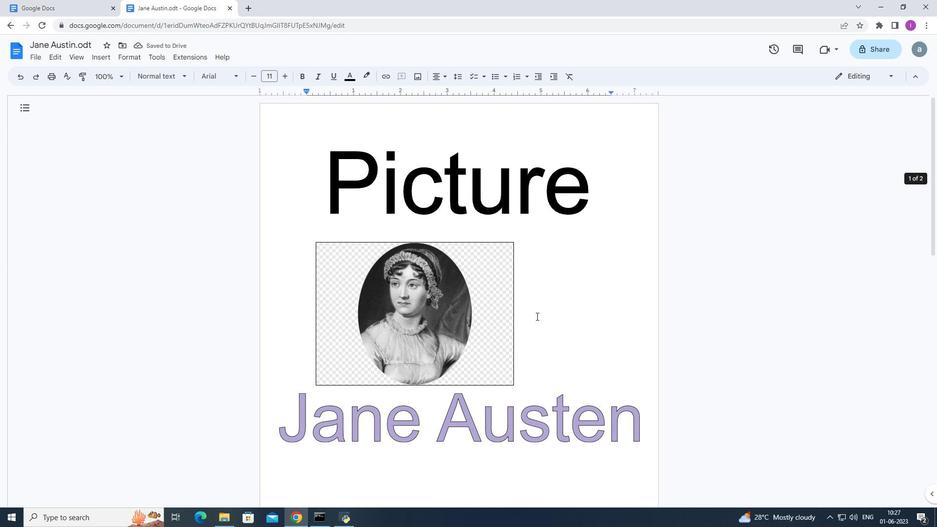 
Action: Mouse scrolled (536, 315) with delta (0, 0)
Screenshot: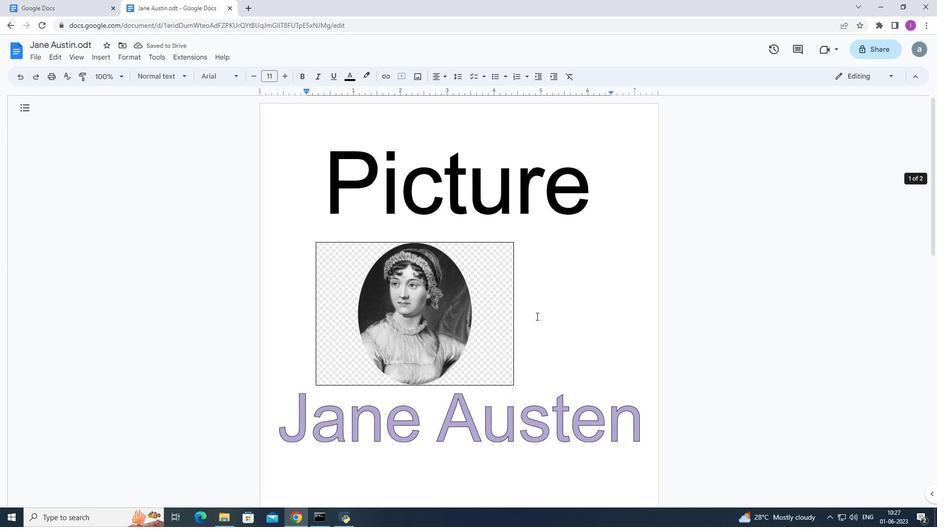 
Action: Mouse scrolled (536, 315) with delta (0, 0)
Screenshot: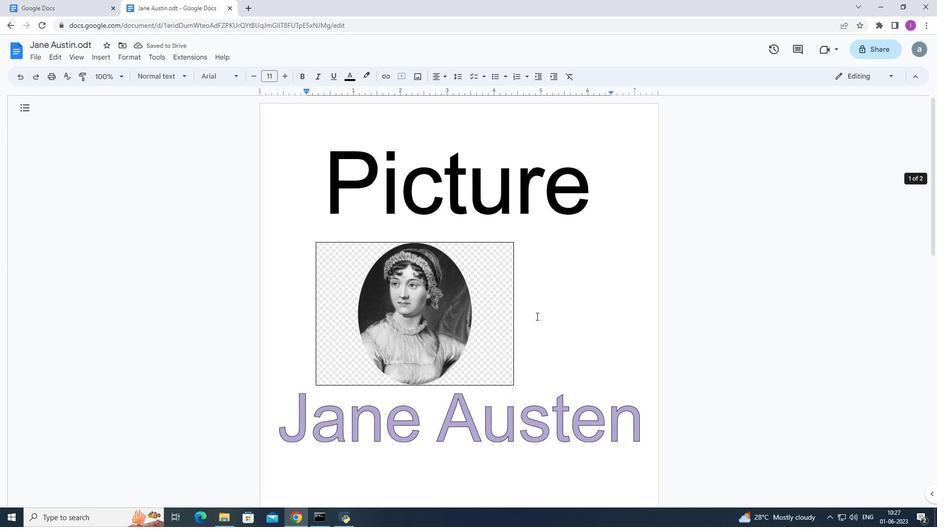 
Action: Mouse scrolled (536, 315) with delta (0, 0)
Screenshot: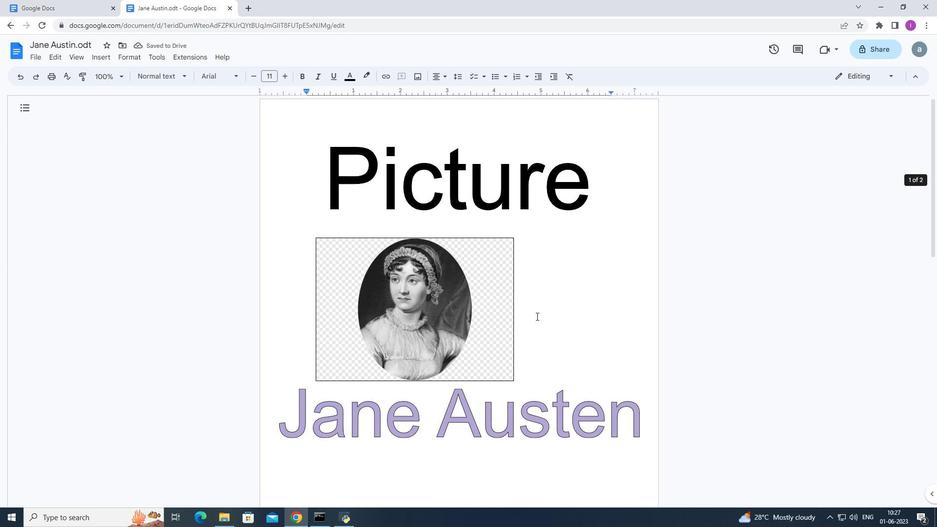 
Action: Mouse scrolled (536, 315) with delta (0, 0)
Screenshot: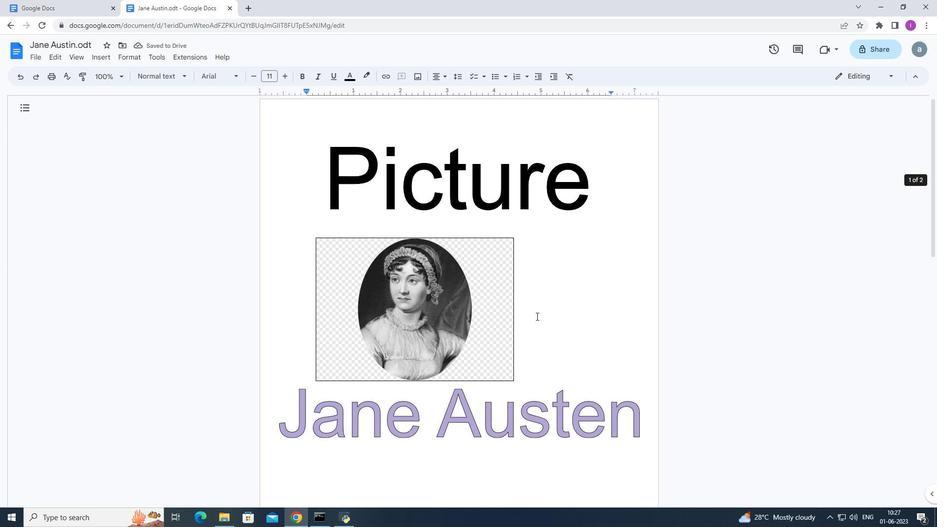 
Action: Mouse scrolled (536, 315) with delta (0, 0)
Screenshot: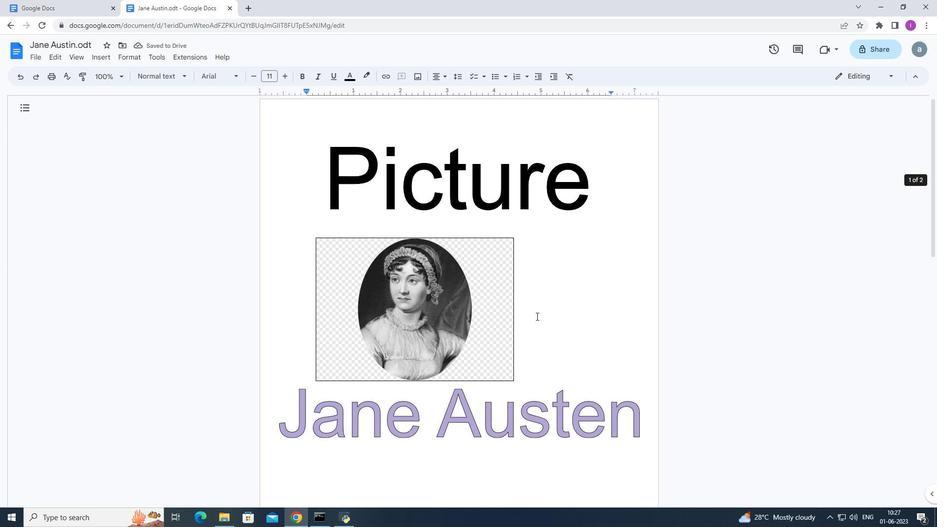 
Action: Mouse scrolled (536, 315) with delta (0, 0)
Screenshot: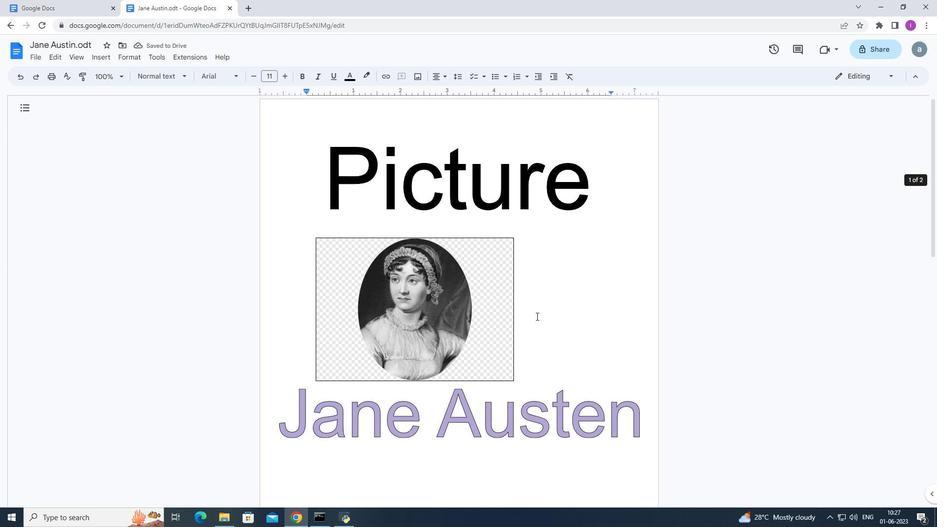 
Action: Mouse scrolled (536, 315) with delta (0, 0)
Screenshot: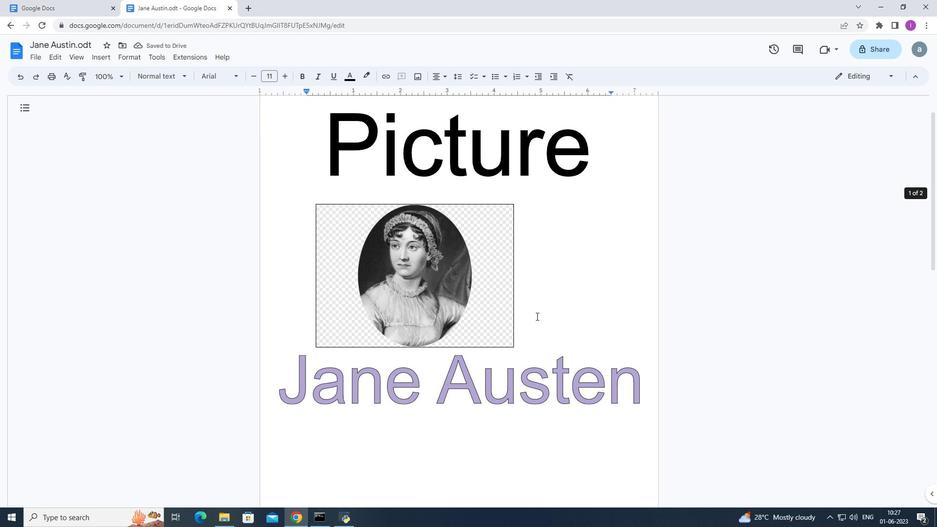 
Action: Mouse scrolled (536, 316) with delta (0, 0)
Screenshot: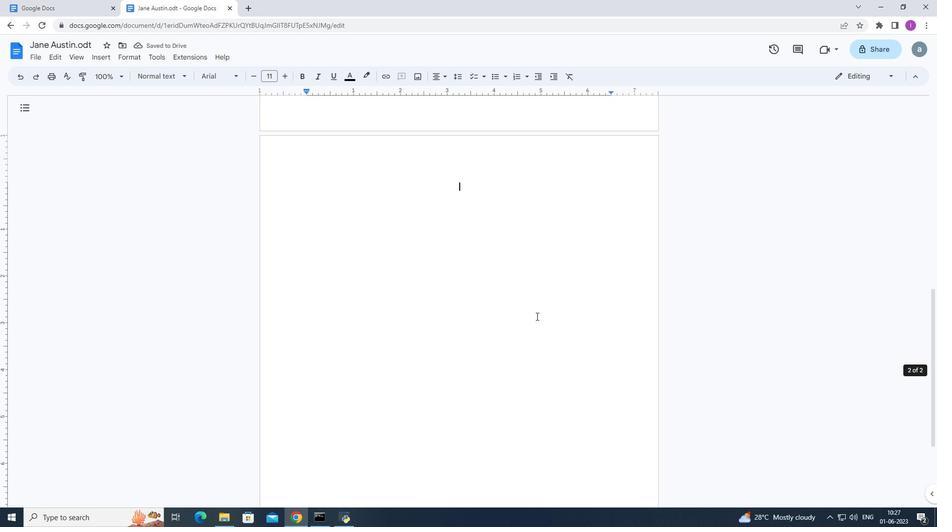
Action: Mouse scrolled (536, 316) with delta (0, 0)
Screenshot: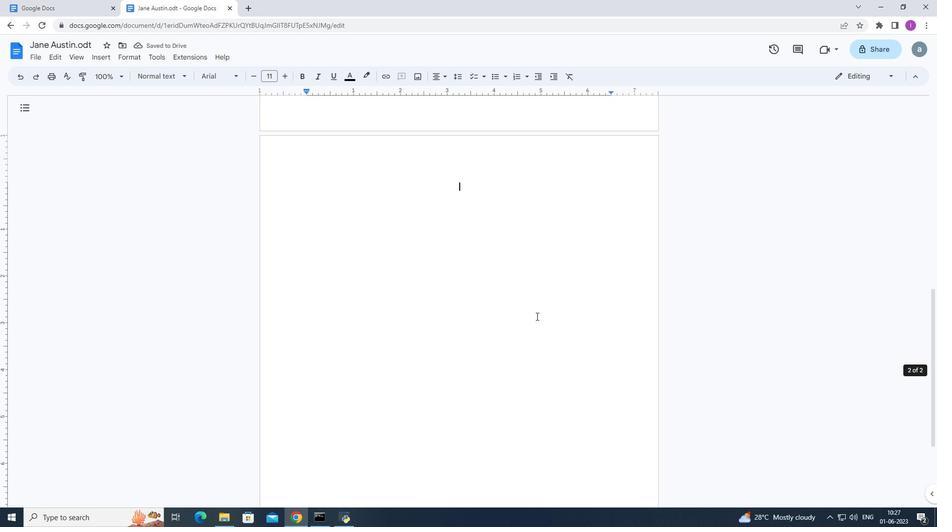 
Action: Mouse scrolled (536, 316) with delta (0, 0)
Screenshot: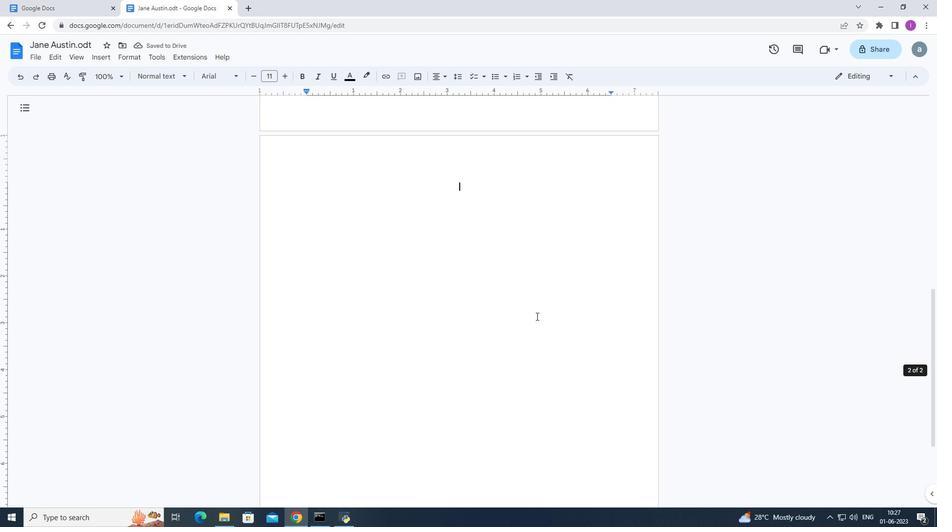
Action: Mouse scrolled (536, 316) with delta (0, 0)
Screenshot: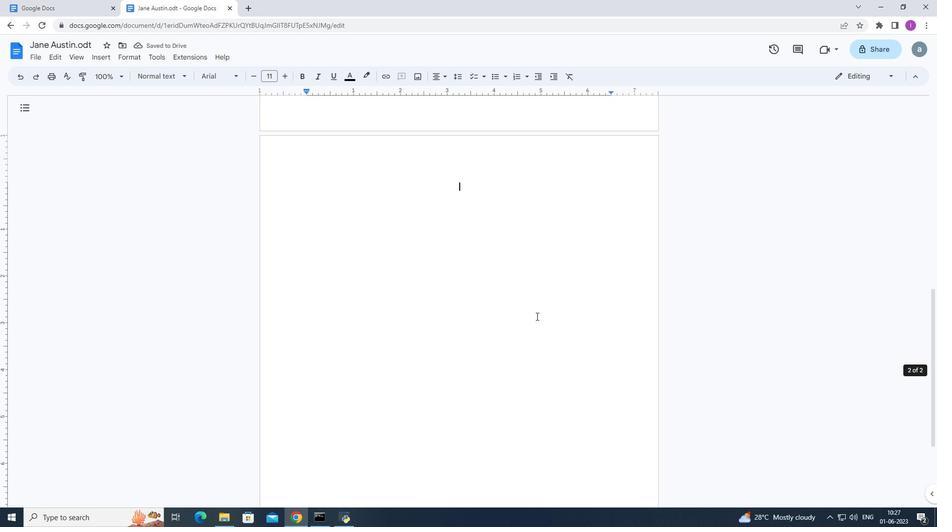
Action: Mouse scrolled (536, 316) with delta (0, 0)
Screenshot: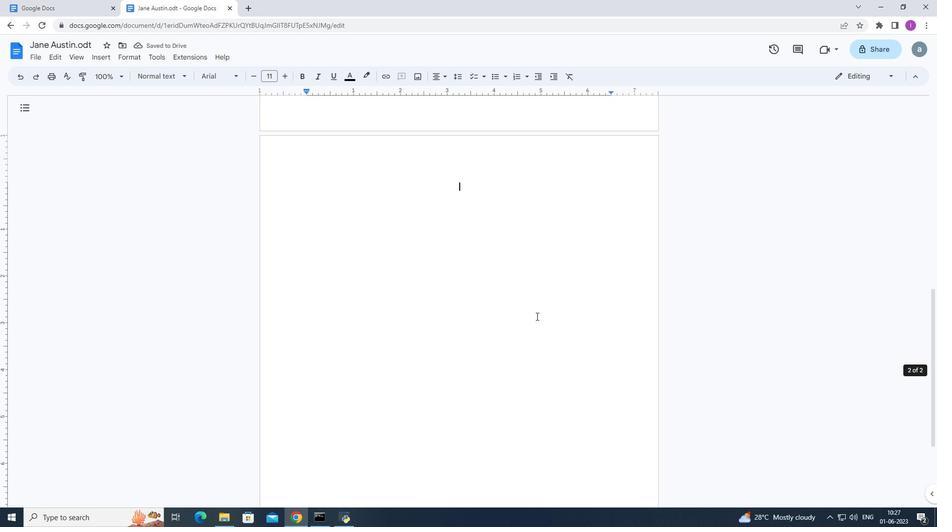
Action: Mouse scrolled (536, 316) with delta (0, 0)
Screenshot: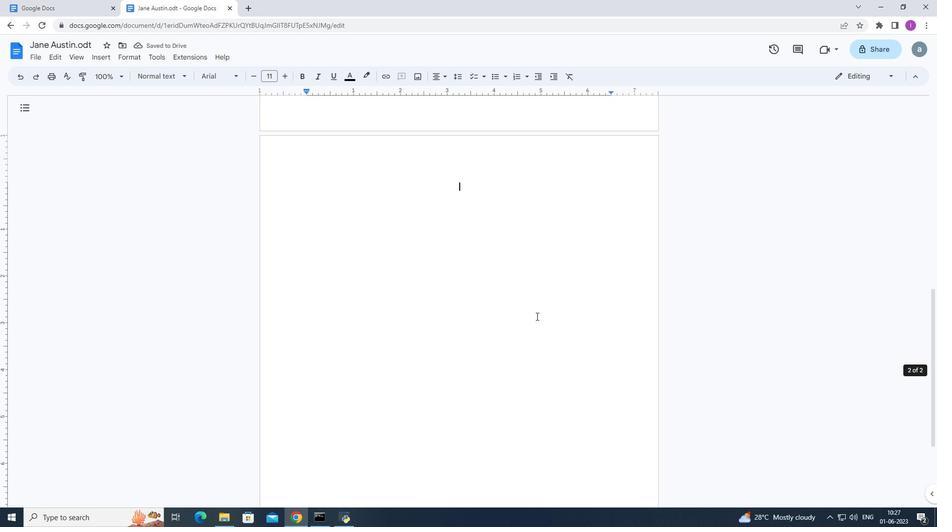 
Action: Mouse scrolled (536, 316) with delta (0, 0)
Screenshot: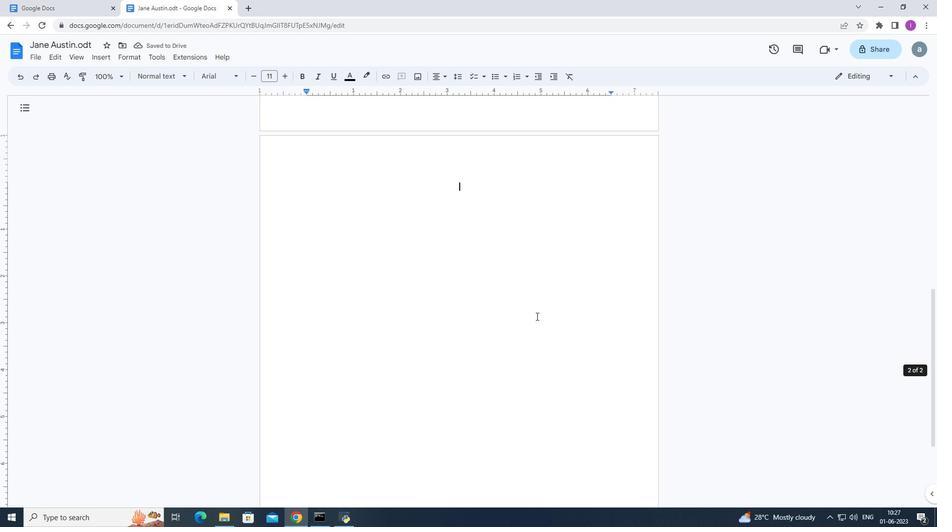 
Action: Mouse scrolled (536, 316) with delta (0, 0)
Screenshot: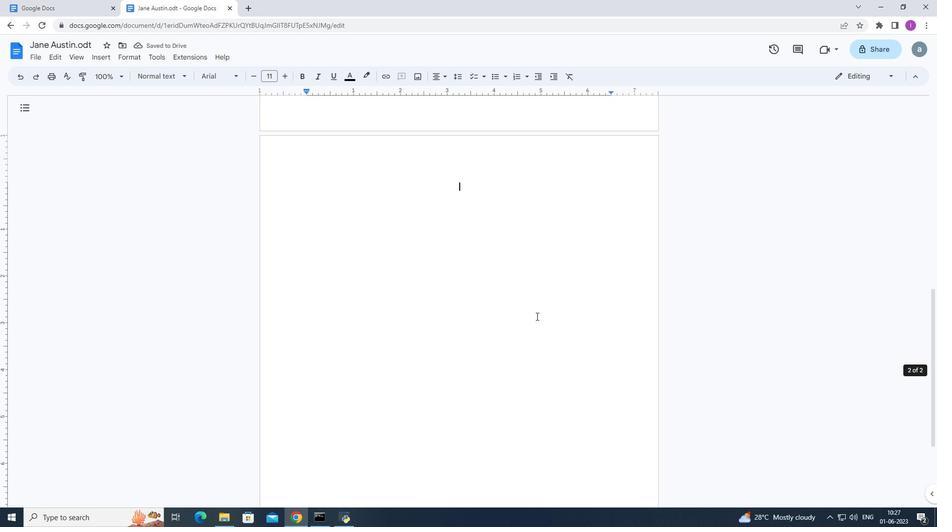 
Action: Mouse scrolled (536, 316) with delta (0, 0)
Screenshot: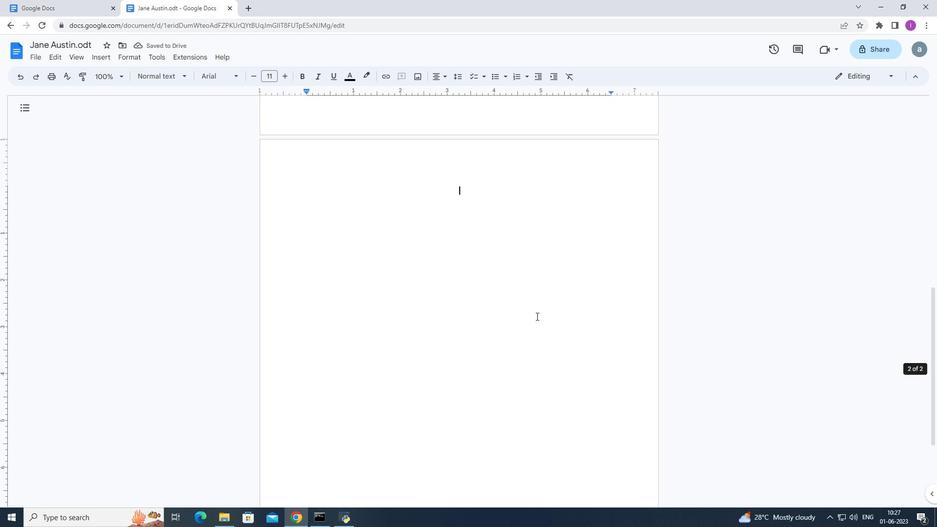 
Action: Mouse moved to (567, 229)
Screenshot: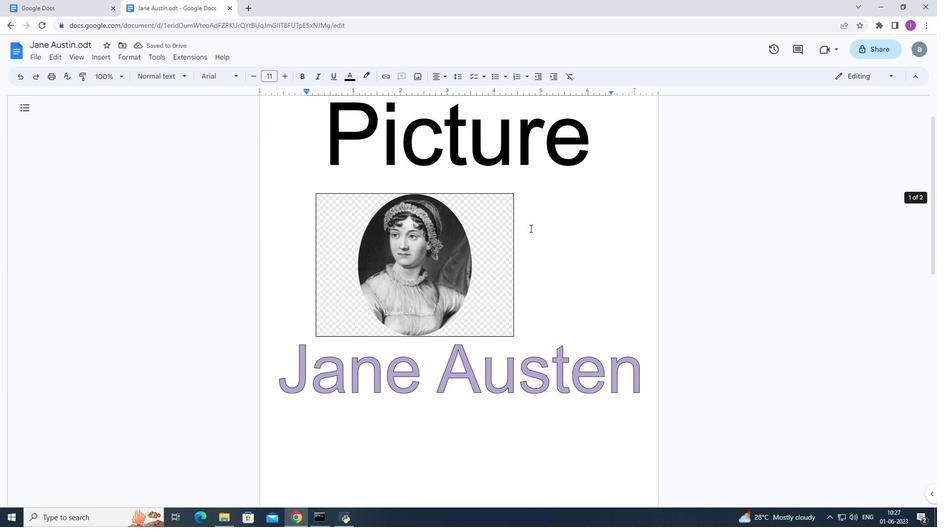 
Action: Mouse pressed left at (567, 229)
Screenshot: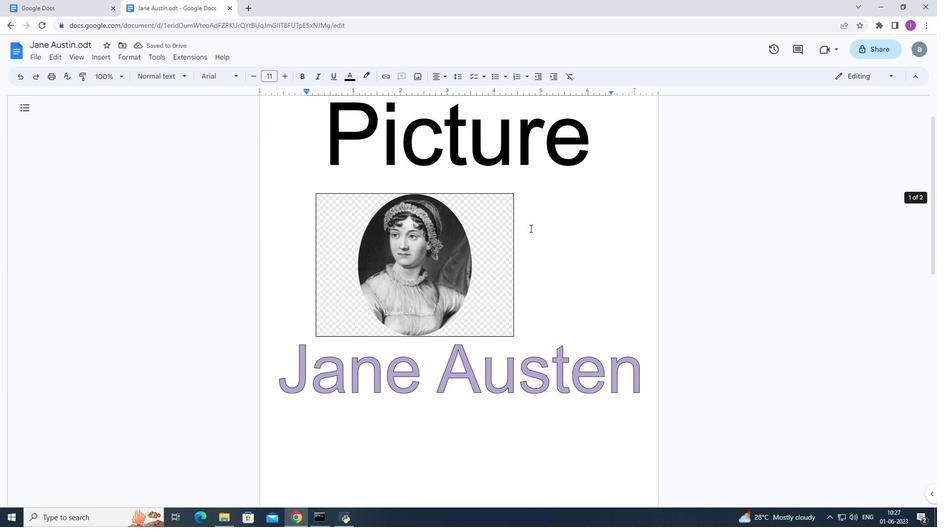 
Action: Mouse moved to (582, 258)
Screenshot: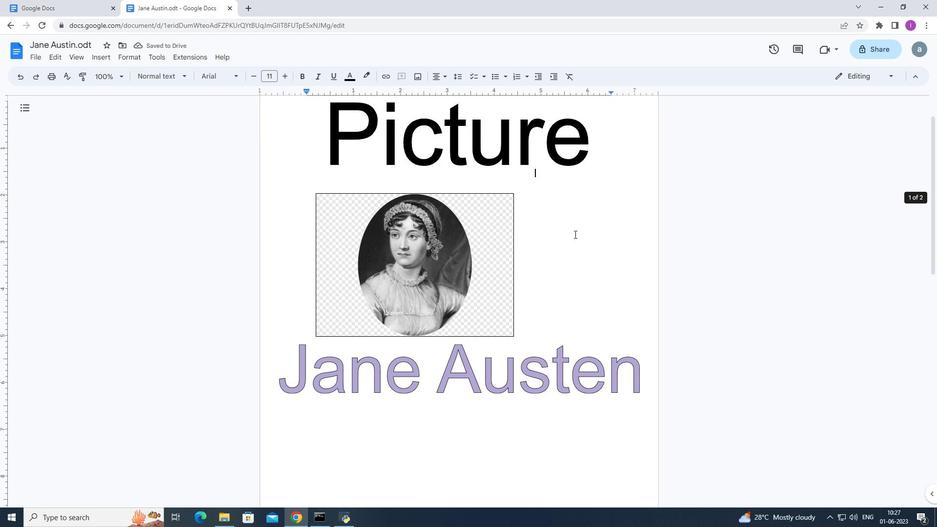 
Action: Mouse scrolled (582, 257) with delta (0, 0)
Screenshot: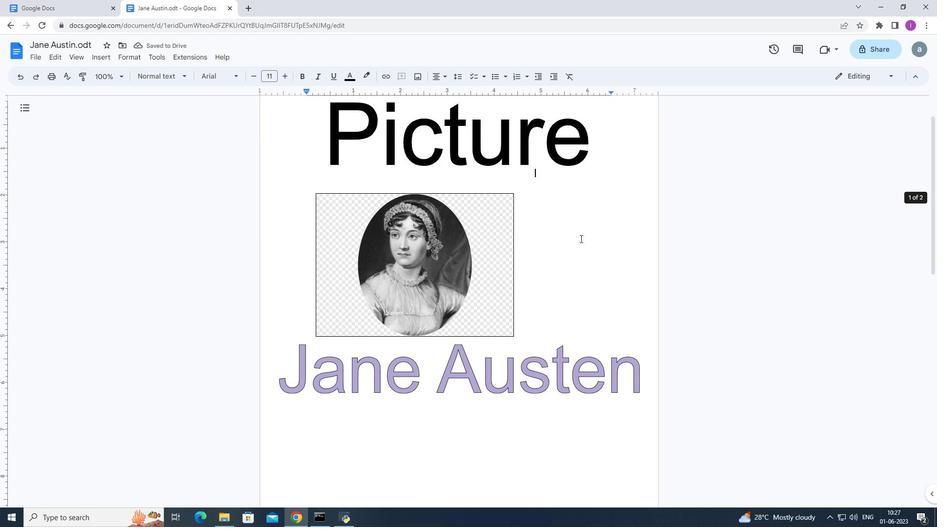 
Action: Mouse moved to (582, 265)
Screenshot: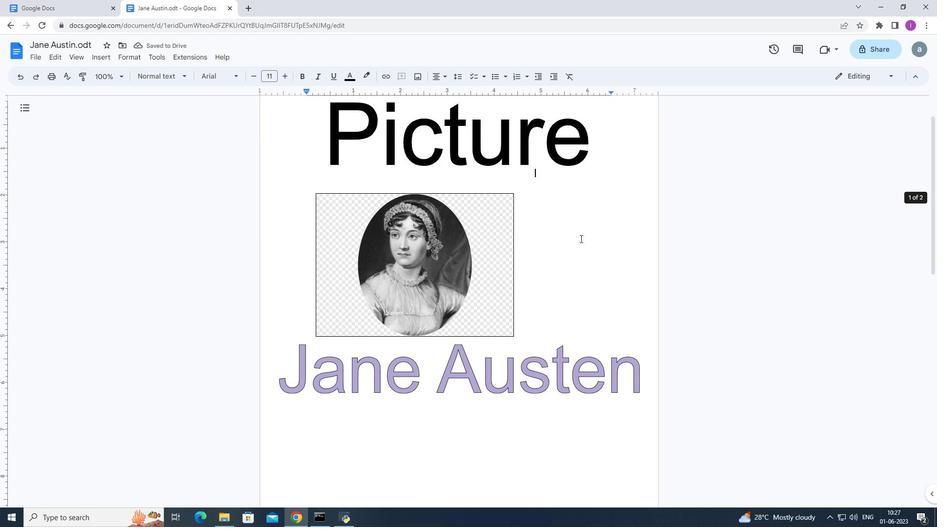 
Action: Mouse scrolled (582, 262) with delta (0, 0)
Screenshot: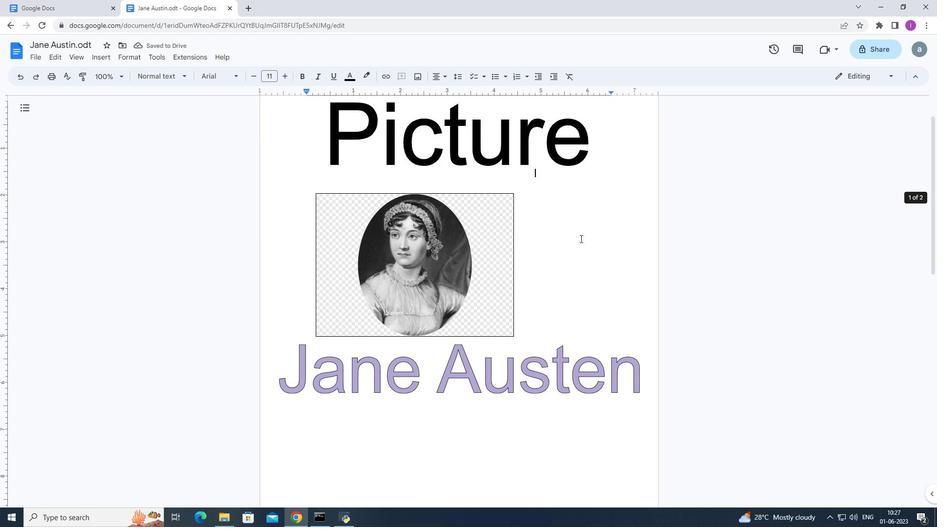 
Action: Mouse moved to (582, 265)
Screenshot: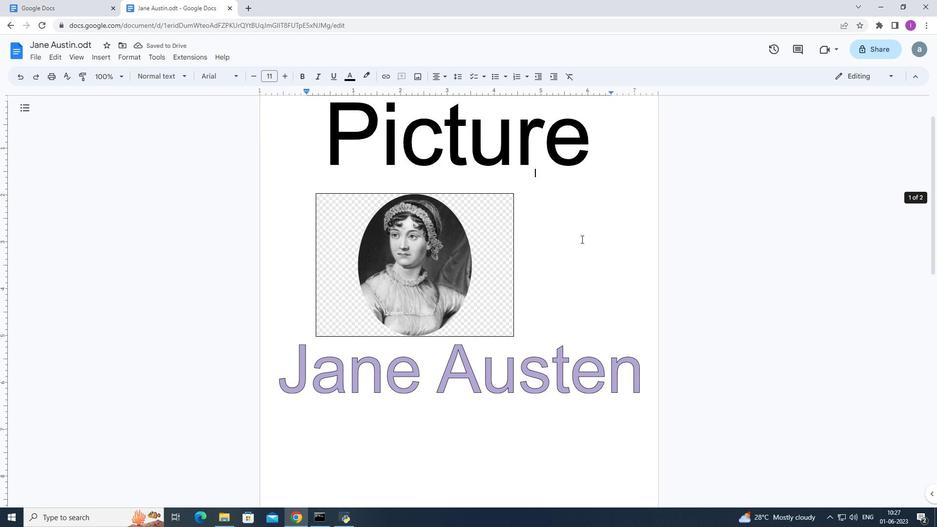 
Action: Mouse scrolled (582, 265) with delta (0, 0)
Screenshot: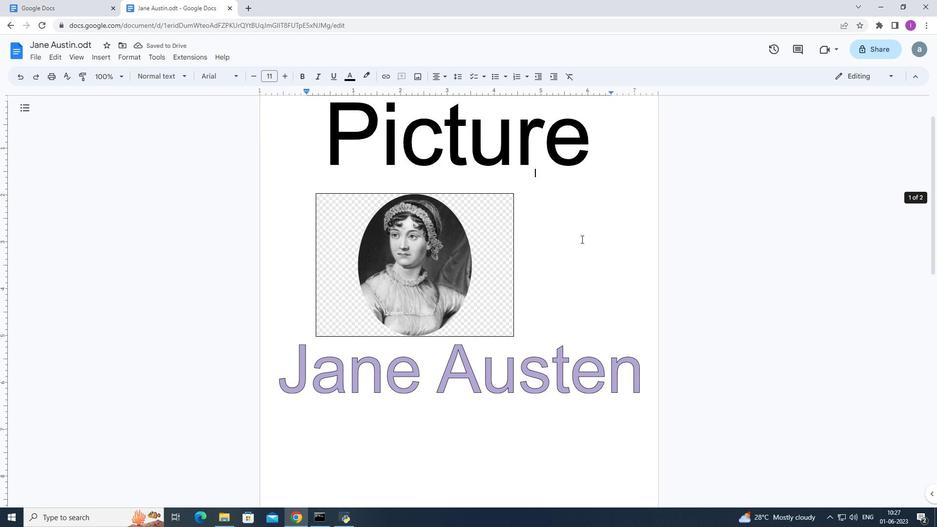
Action: Mouse scrolled (582, 265) with delta (0, 0)
Screenshot: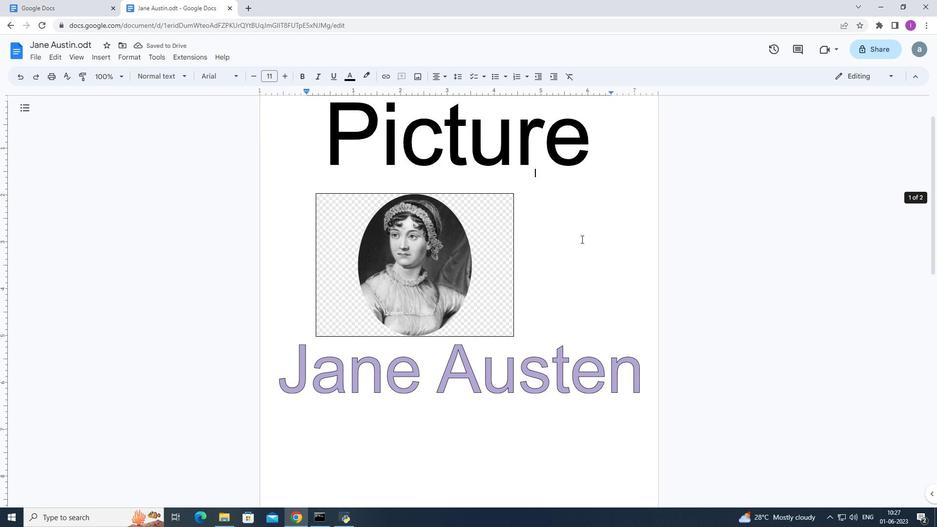 
Action: Mouse scrolled (582, 265) with delta (0, 0)
Screenshot: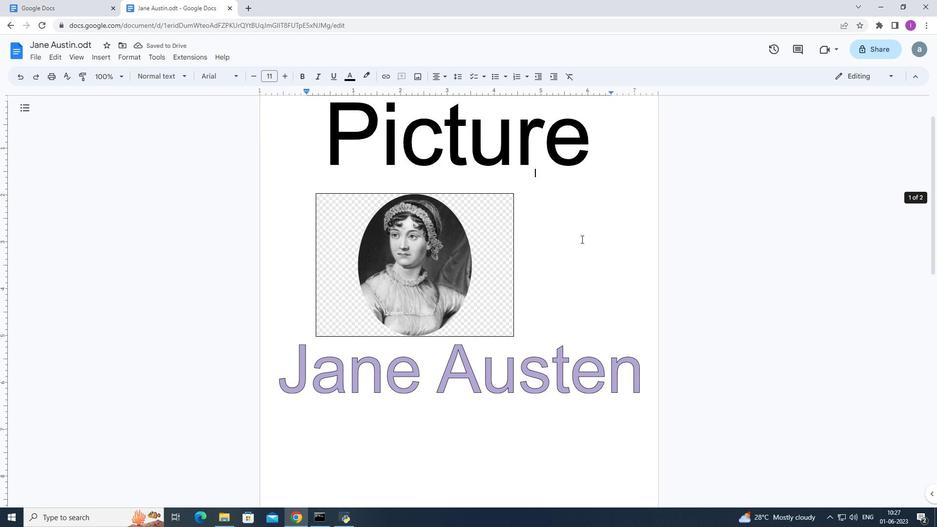 
Action: Mouse scrolled (582, 265) with delta (0, 0)
Screenshot: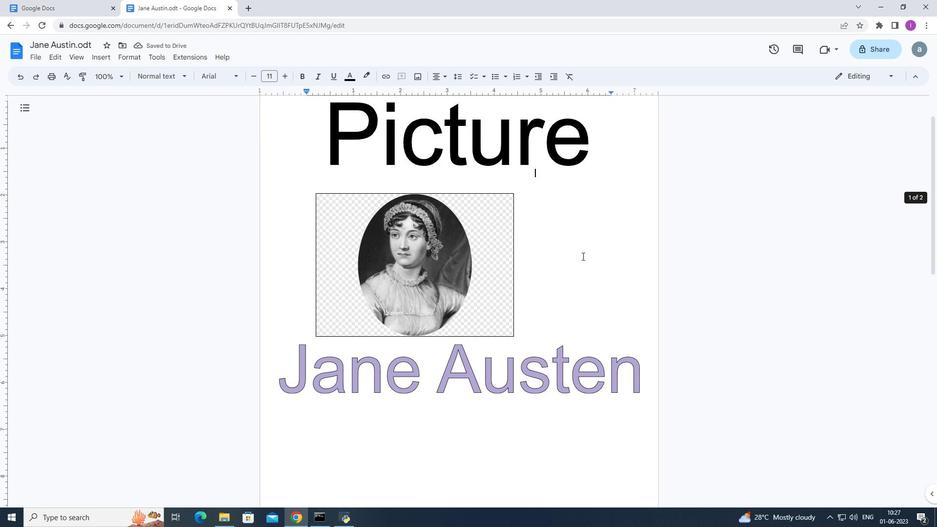 
Action: Mouse moved to (557, 312)
Screenshot: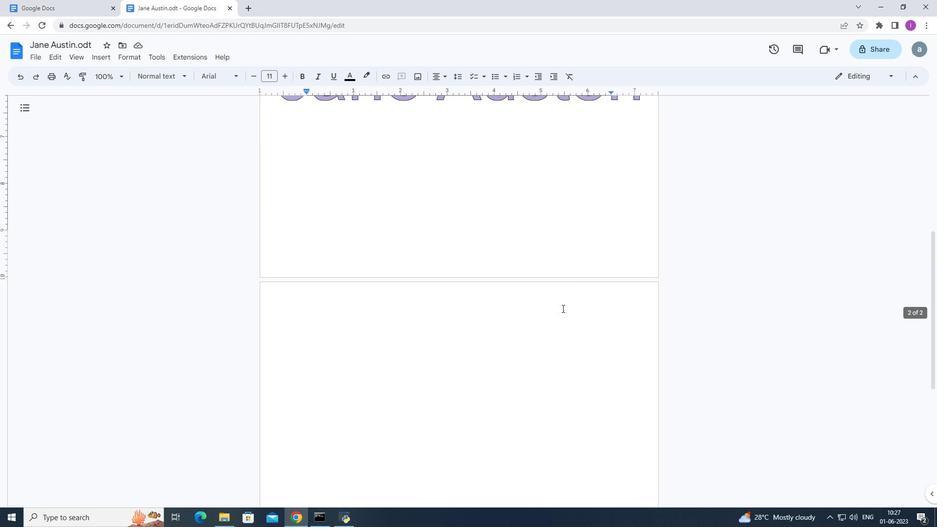 
Action: Mouse scrolled (557, 311) with delta (0, 0)
Screenshot: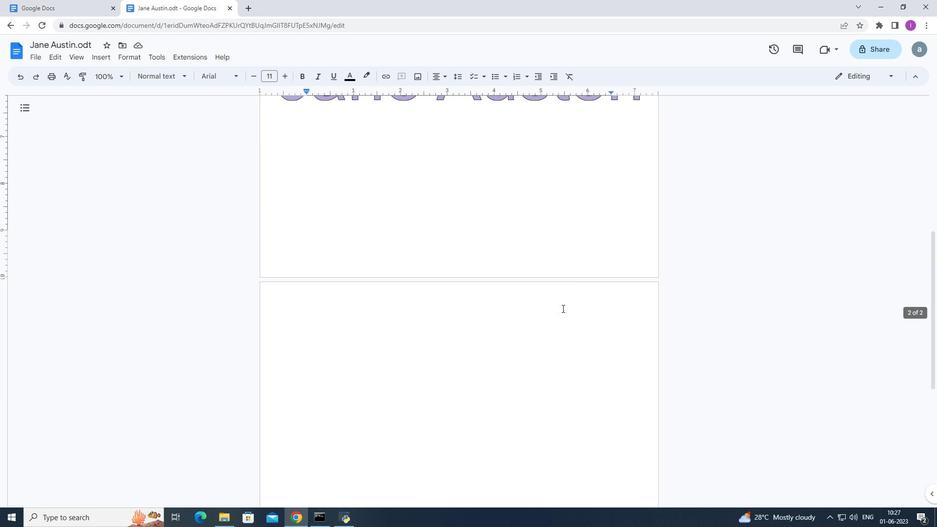 
Action: Mouse moved to (557, 312)
Screenshot: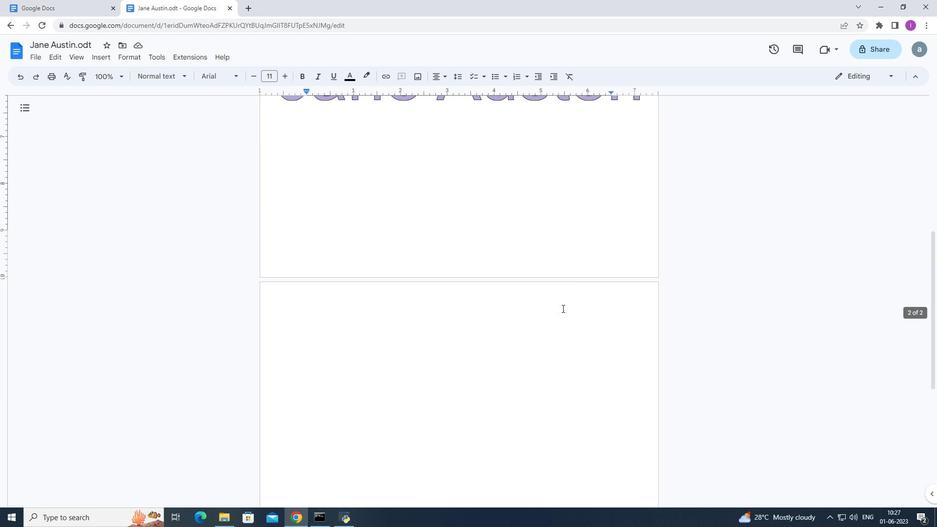 
Action: Mouse scrolled (557, 311) with delta (0, 0)
Screenshot: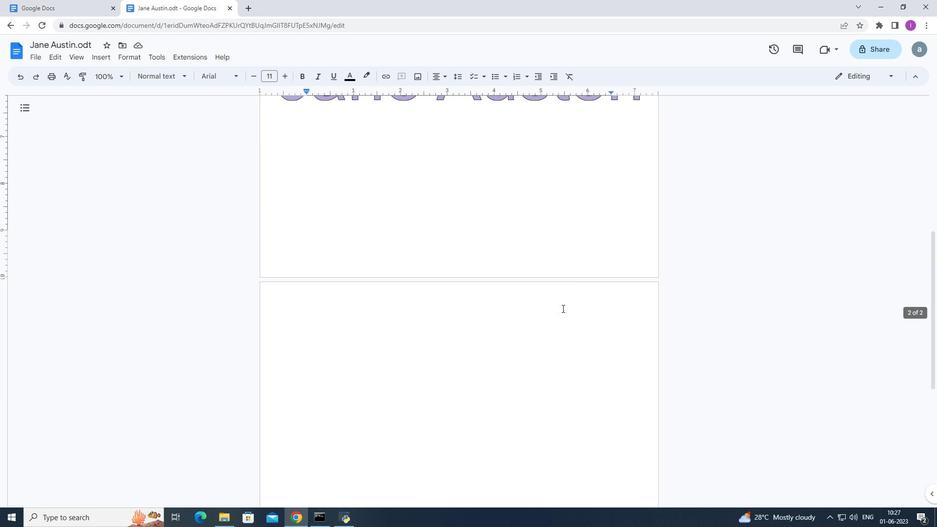 
Action: Mouse moved to (554, 311)
Screenshot: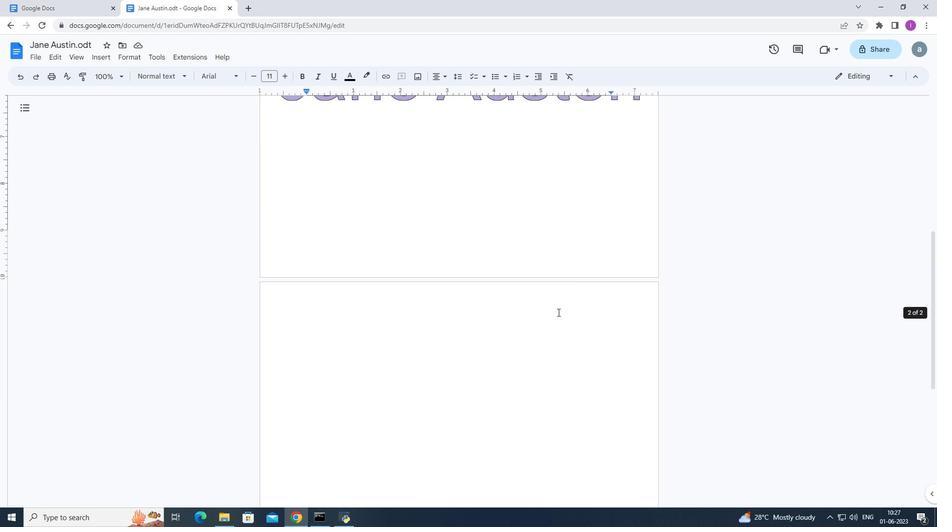 
Action: Mouse scrolled (555, 311) with delta (0, 0)
Screenshot: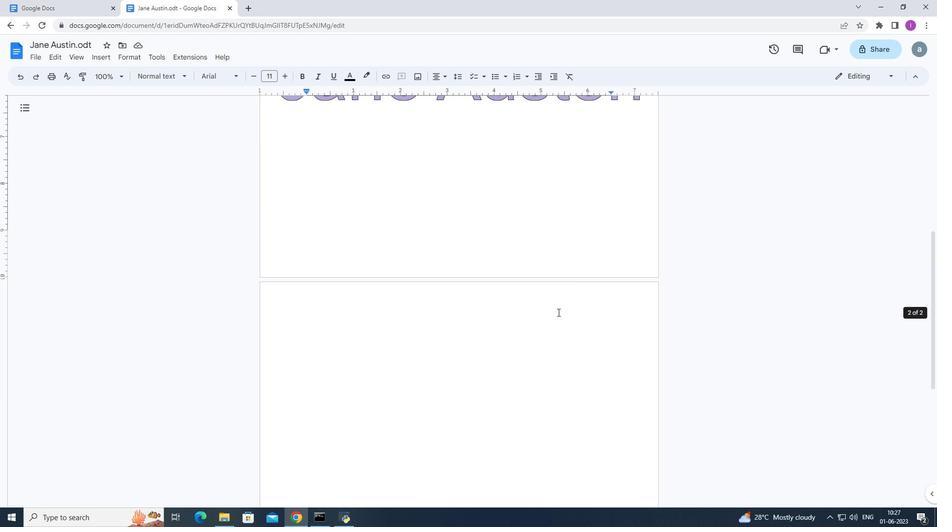 
Action: Mouse moved to (533, 309)
Screenshot: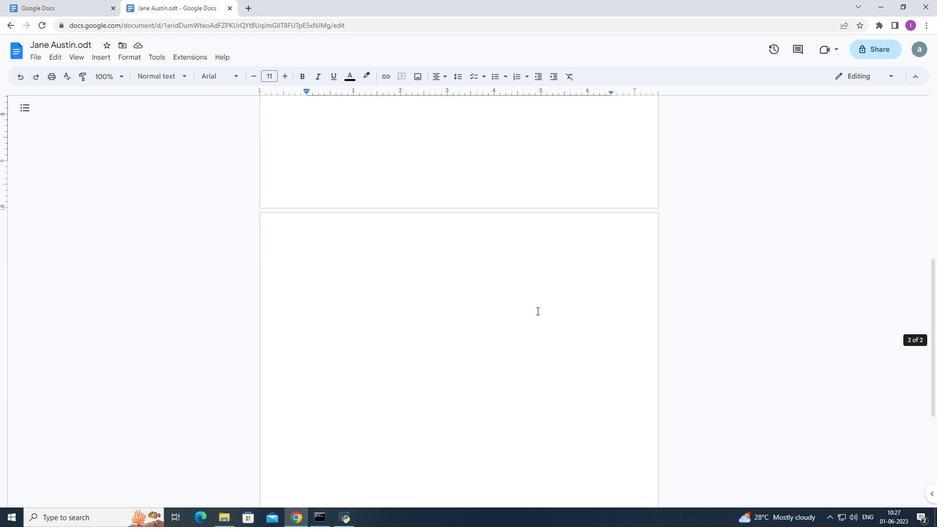 
Action: Mouse pressed left at (533, 309)
Screenshot: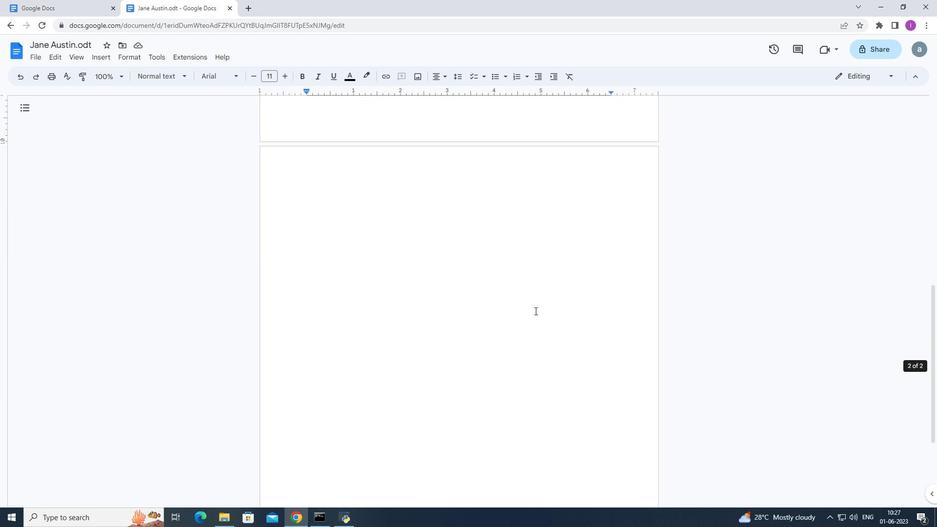 
Action: Mouse moved to (518, 235)
Screenshot: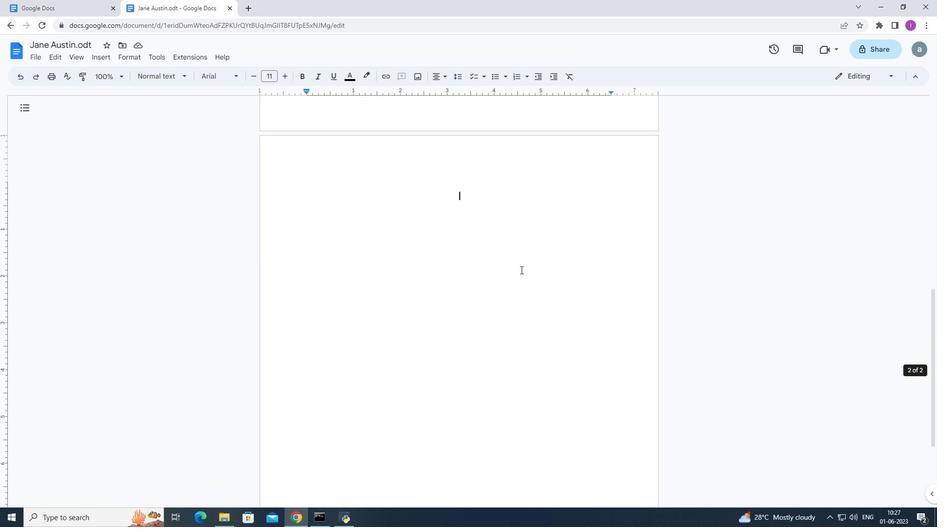 
Action: Mouse scrolled (518, 236) with delta (0, 0)
Screenshot: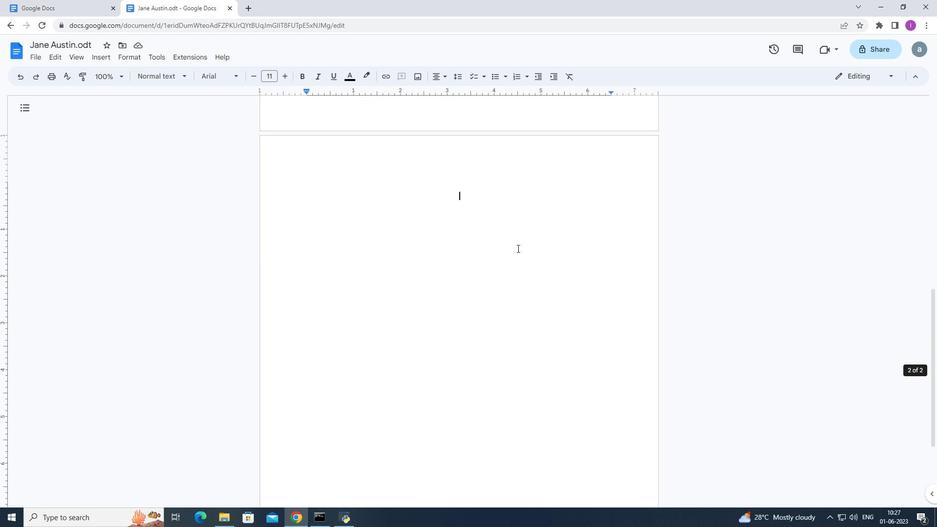 
Action: Mouse scrolled (518, 236) with delta (0, 0)
Screenshot: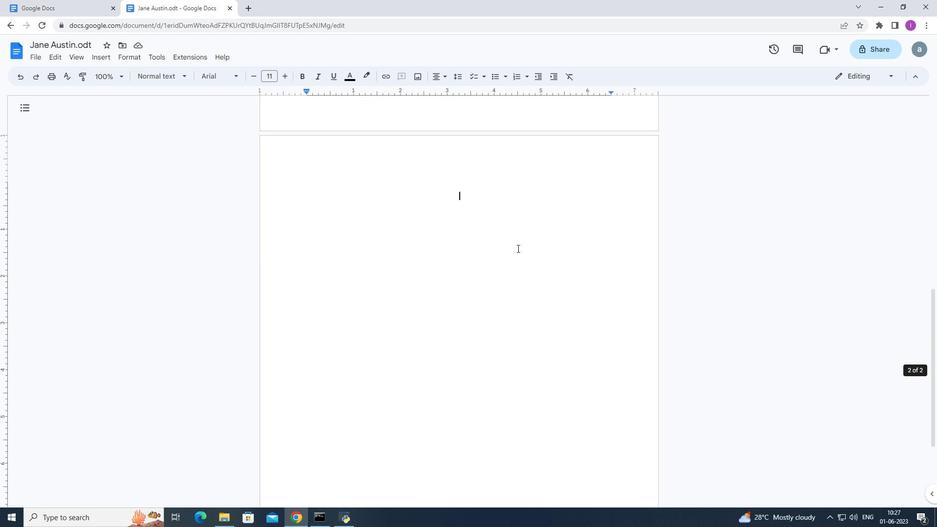 
Action: Mouse scrolled (518, 236) with delta (0, 0)
Screenshot: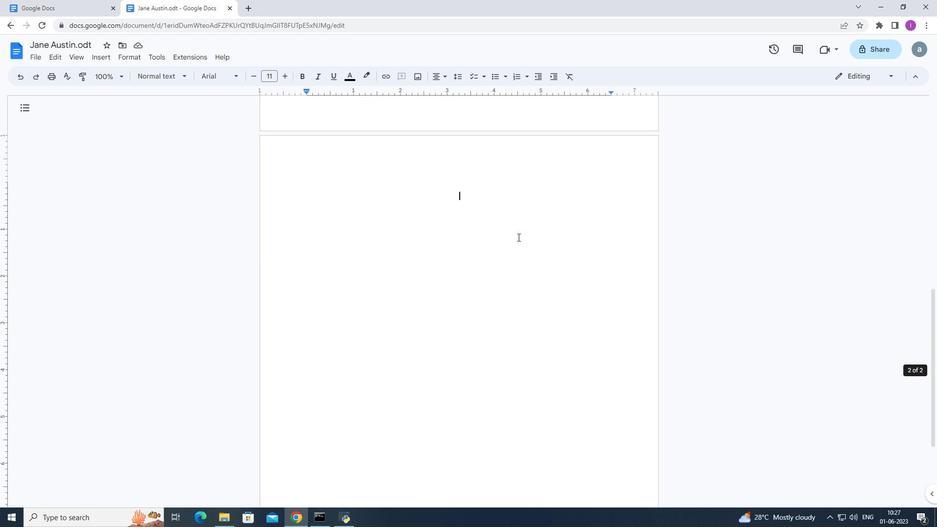 
Action: Mouse scrolled (518, 236) with delta (0, 0)
Screenshot: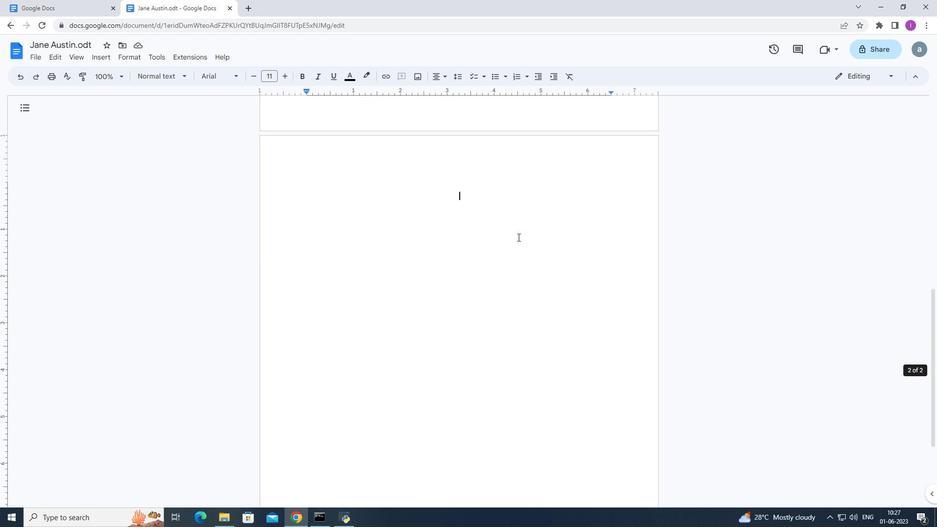 
Action: Mouse scrolled (518, 236) with delta (0, 0)
Screenshot: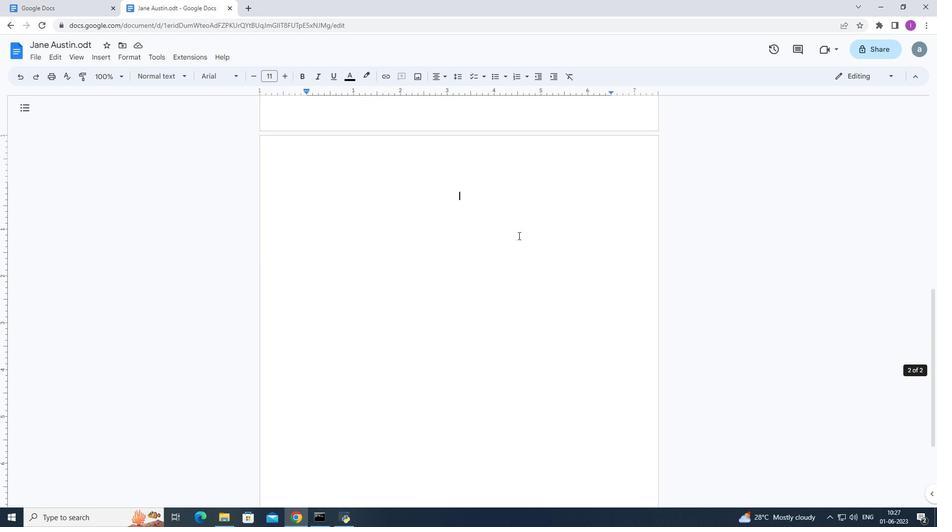 
Action: Mouse moved to (157, 57)
Screenshot: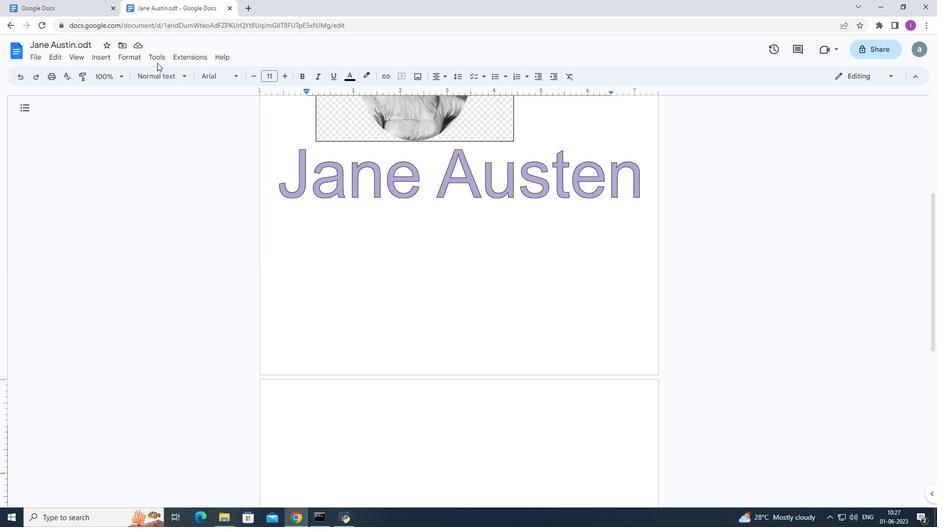
Action: Mouse pressed left at (157, 57)
Screenshot: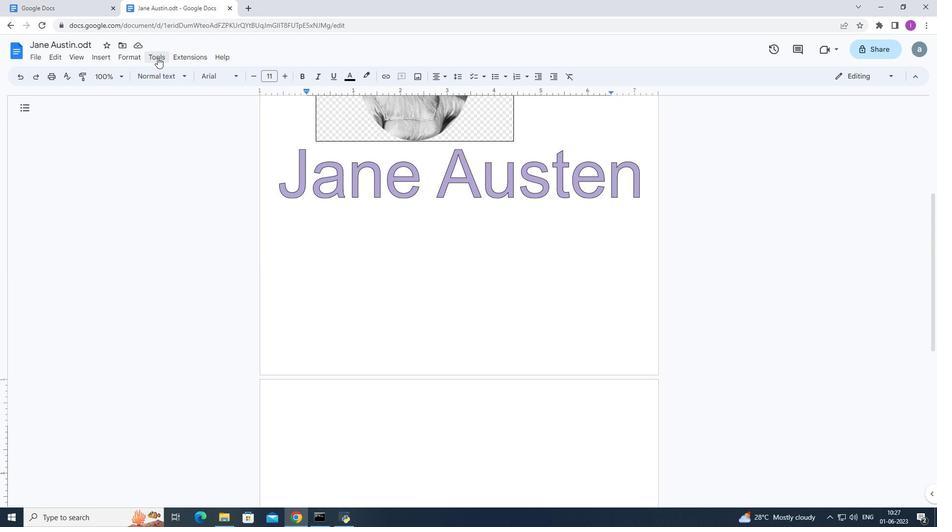 
Action: Key pressed <Key.down><Key.down><Key.down><Key.down><Key.down><Key.down><Key.enter>
Screenshot: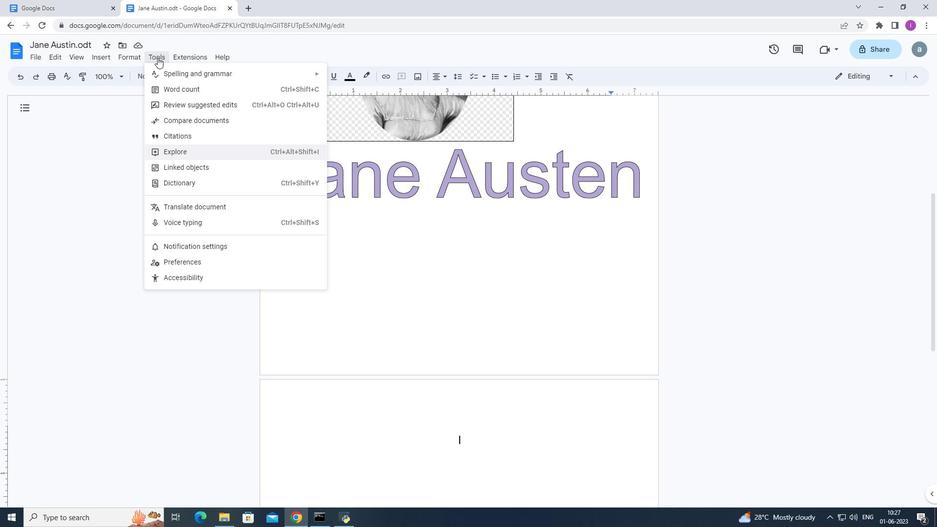 
Action: Mouse moved to (457, 136)
Screenshot: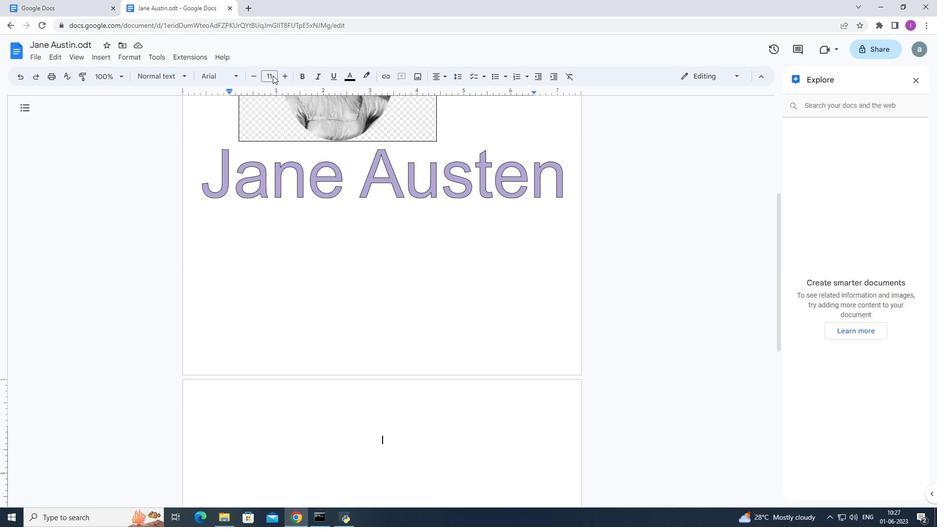 
Action: Mouse scrolled (457, 137) with delta (0, 0)
Screenshot: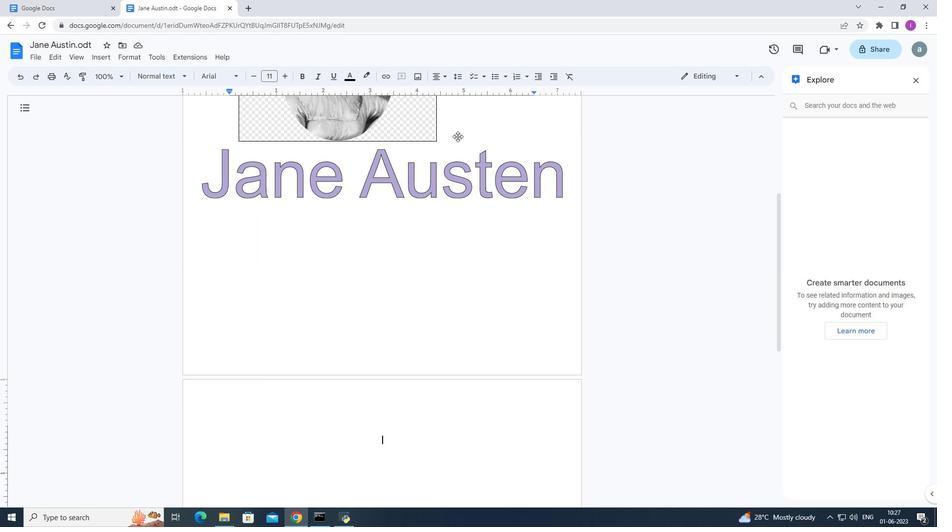 
Action: Mouse scrolled (457, 137) with delta (0, 0)
Screenshot: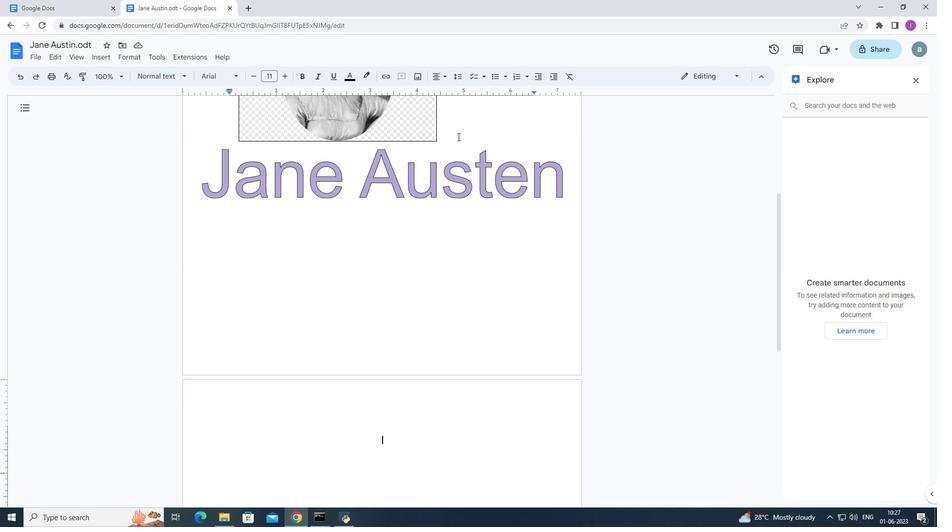 
Action: Mouse scrolled (457, 137) with delta (0, 0)
Screenshot: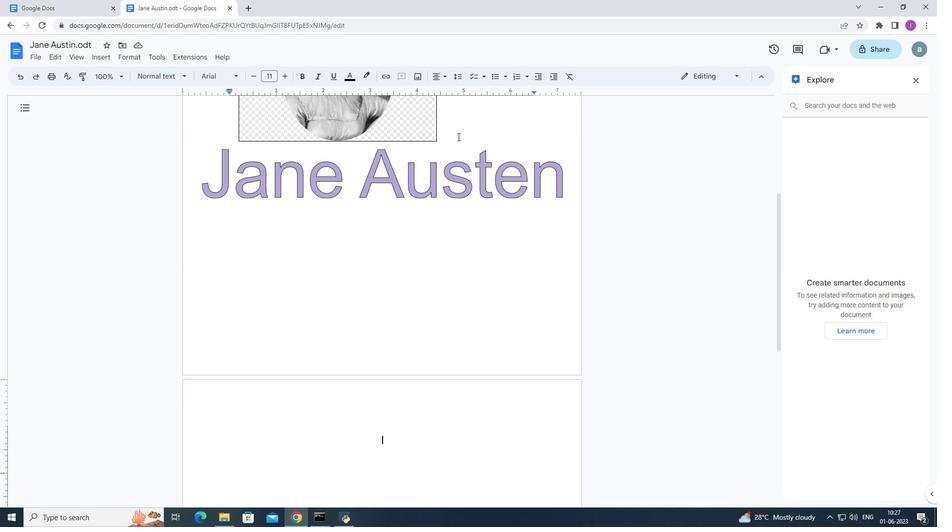 
Action: Mouse scrolled (457, 137) with delta (0, 0)
Screenshot: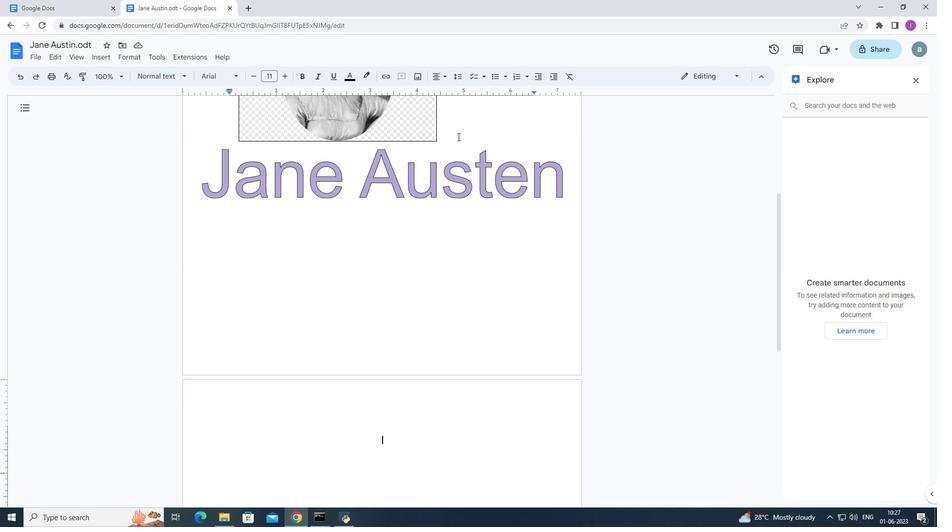
Action: Mouse moved to (845, 109)
Screenshot: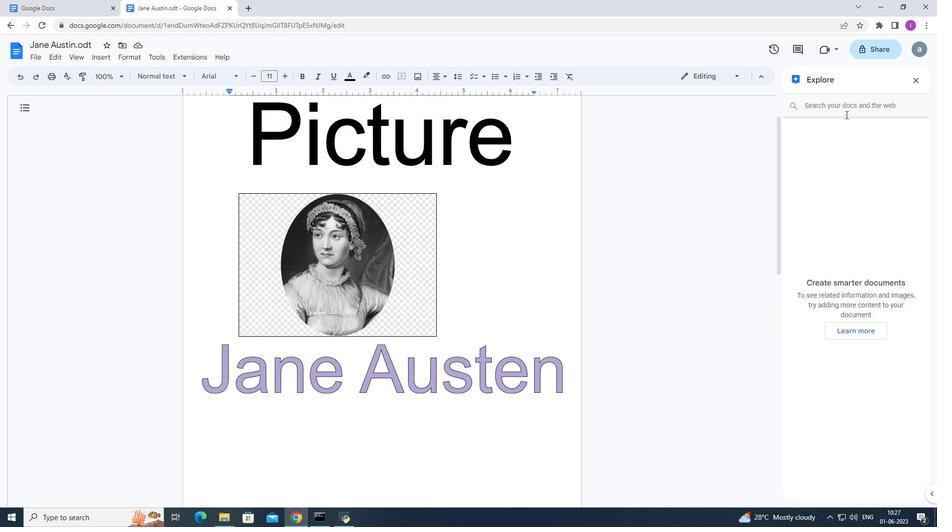 
Action: Mouse pressed left at (845, 109)
Screenshot: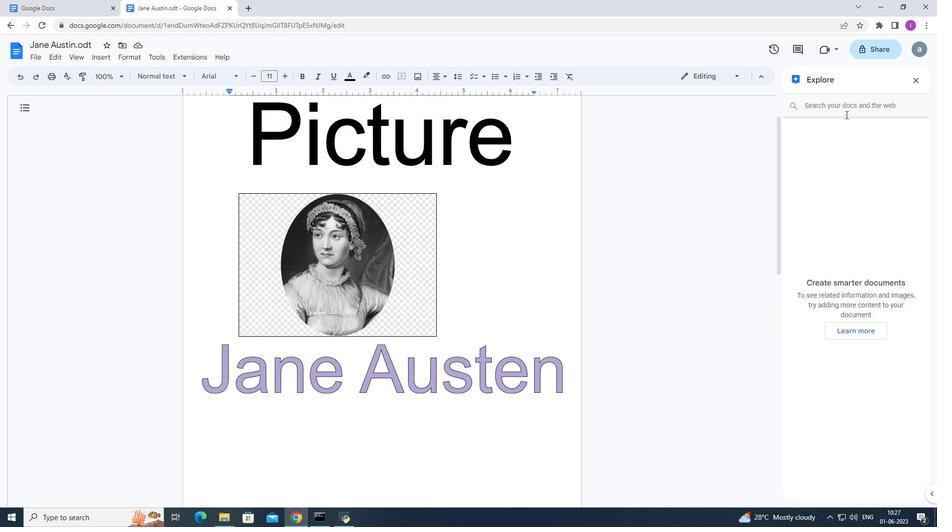 
Action: Key pressed <Key.shift><Key.shift><Key.shift><Key.shift><Key.shift>Jane<Key.space><Key.shift>Austi\<Key.backspace><Key.backspace>en<Key.enter>
Screenshot: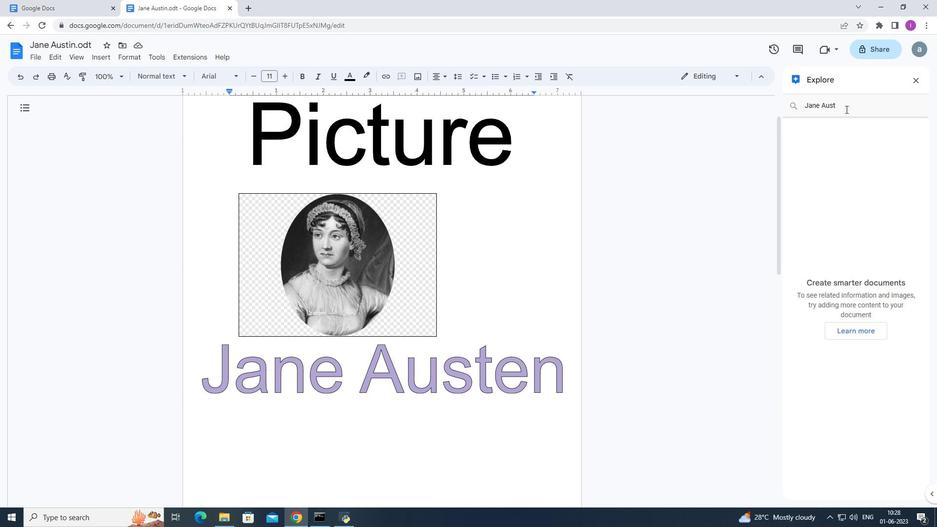 
Action: Mouse moved to (343, 6)
Screenshot: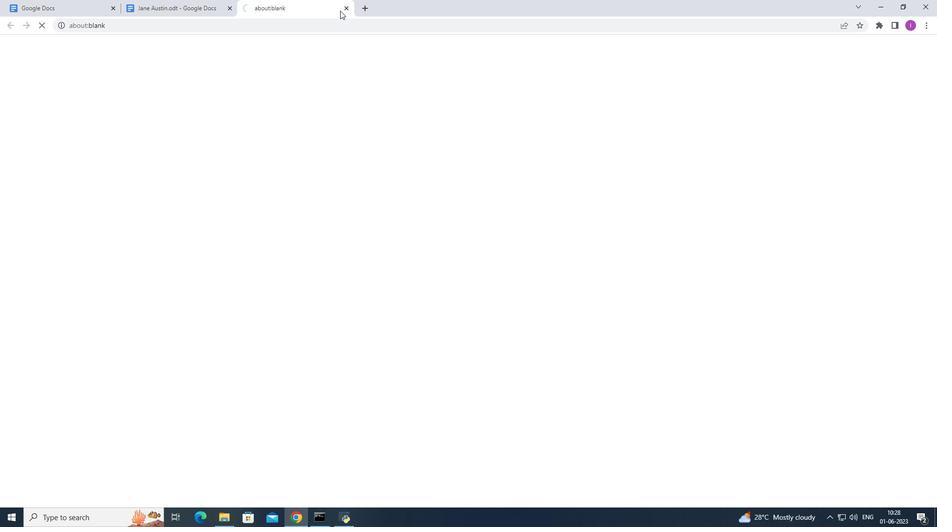 
Action: Mouse pressed left at (343, 6)
Screenshot: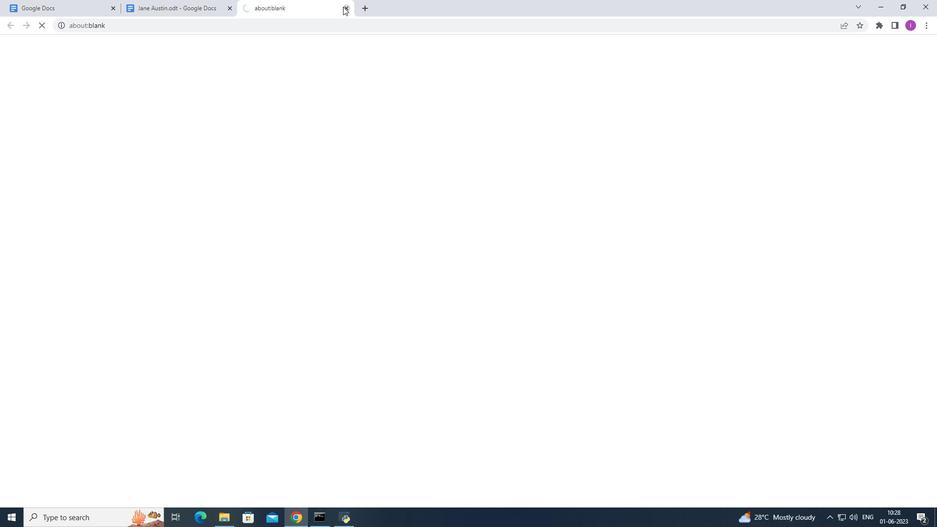 
Action: Mouse moved to (864, 109)
Screenshot: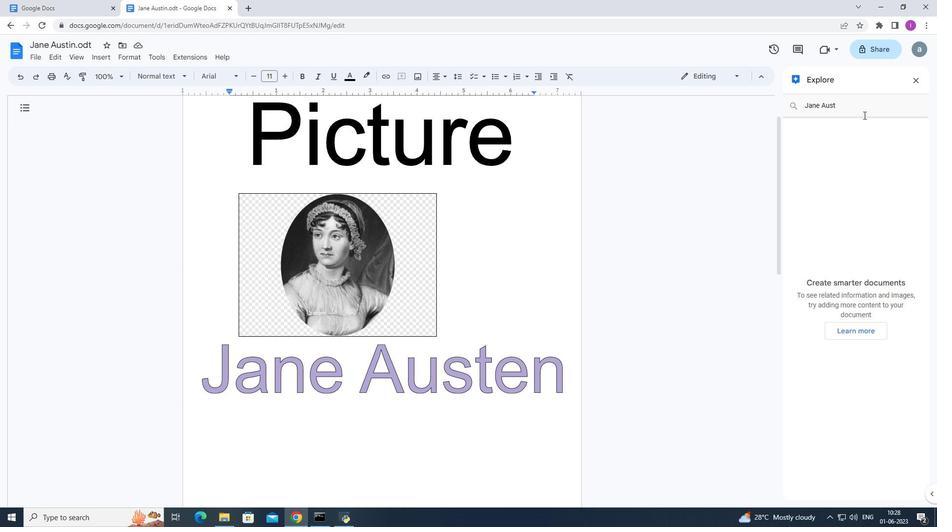 
Action: Mouse pressed left at (864, 109)
Screenshot: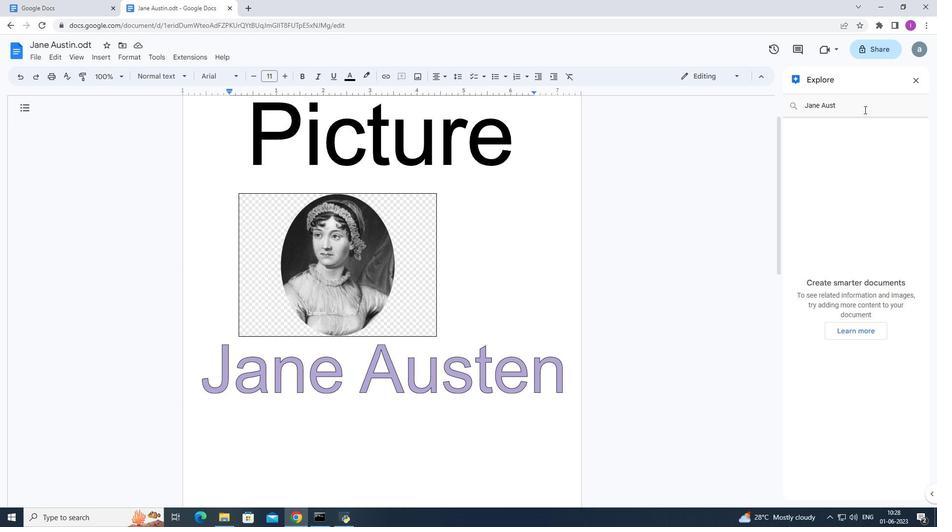
Action: Key pressed <Key.enter>
Screenshot: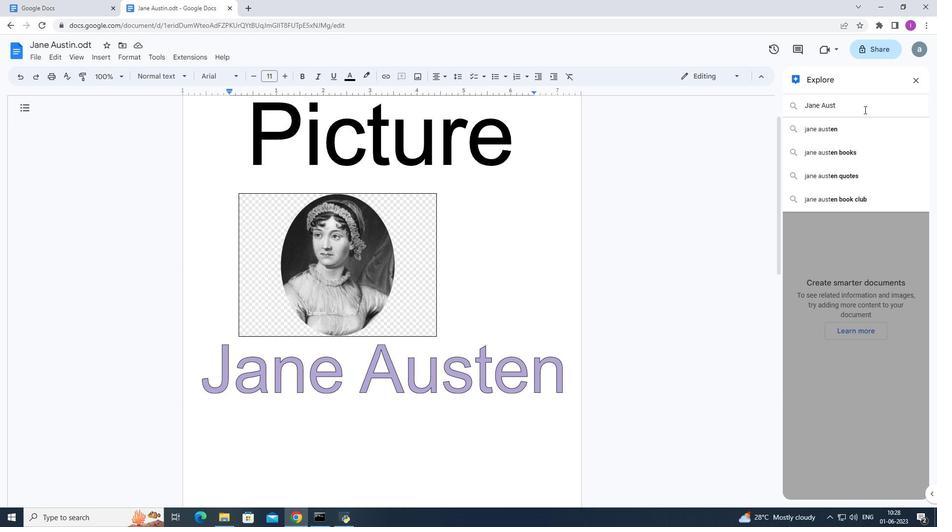 
Action: Mouse moved to (571, 316)
Screenshot: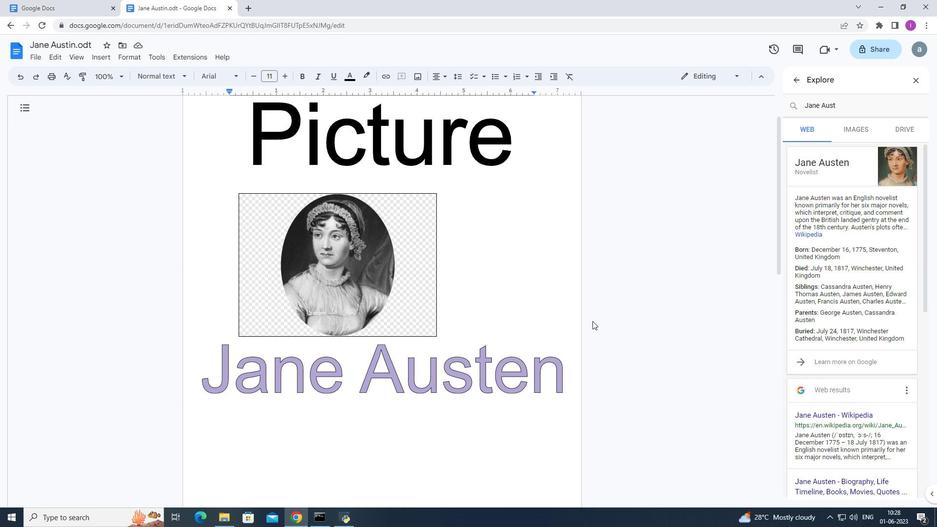 
Action: Mouse scrolled (581, 320) with delta (0, 0)
Screenshot: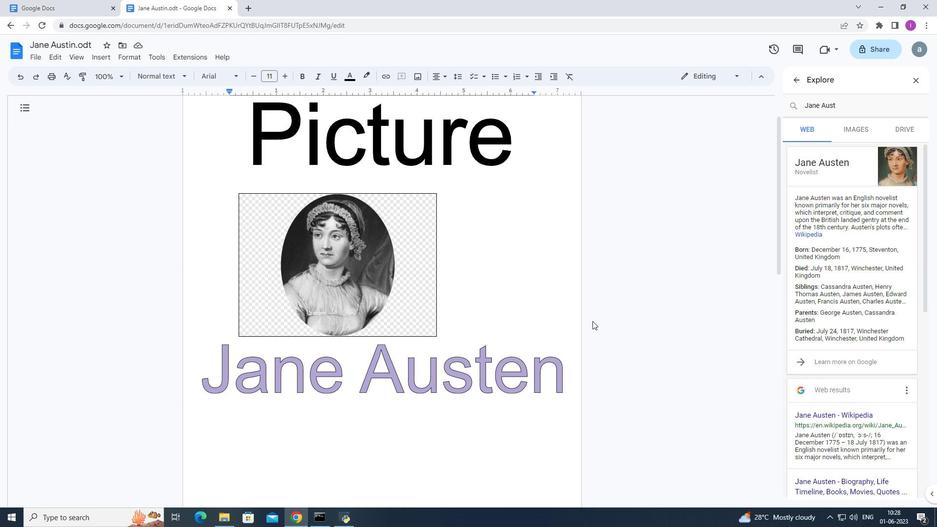 
Action: Mouse moved to (565, 314)
Screenshot: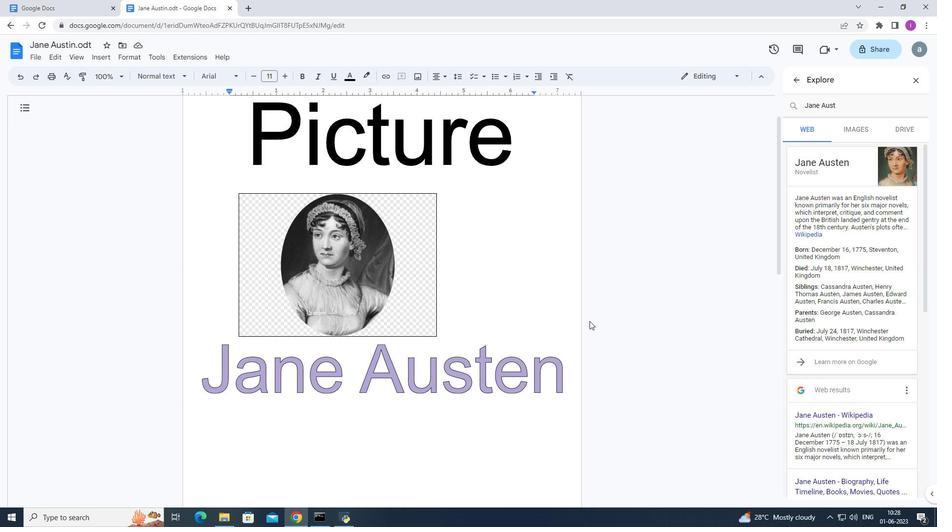 
Action: Mouse scrolled (565, 314) with delta (0, 0)
Screenshot: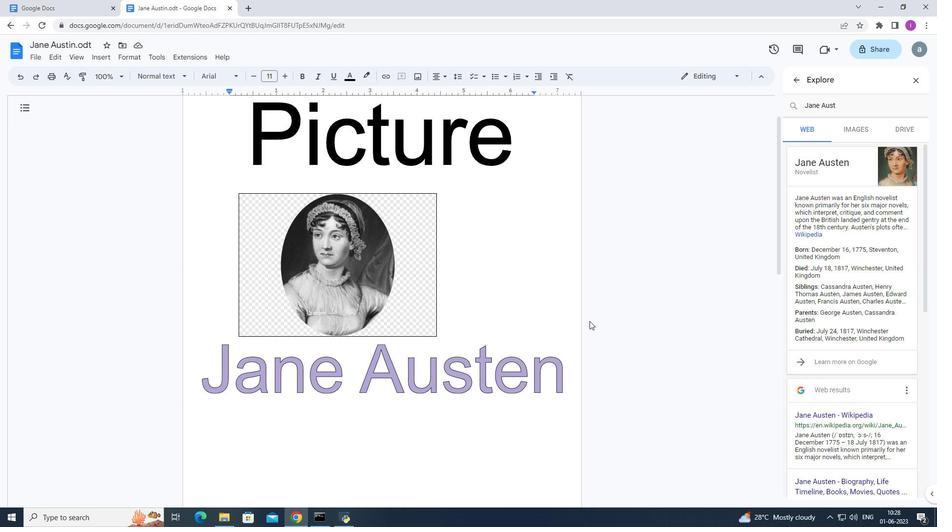 
Action: Mouse moved to (565, 313)
Screenshot: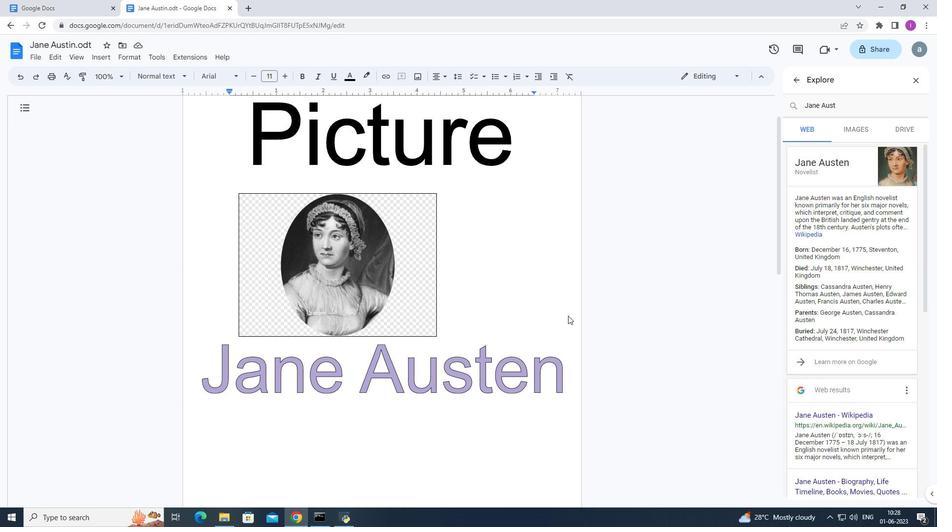 
Action: Mouse scrolled (565, 313) with delta (0, 0)
Screenshot: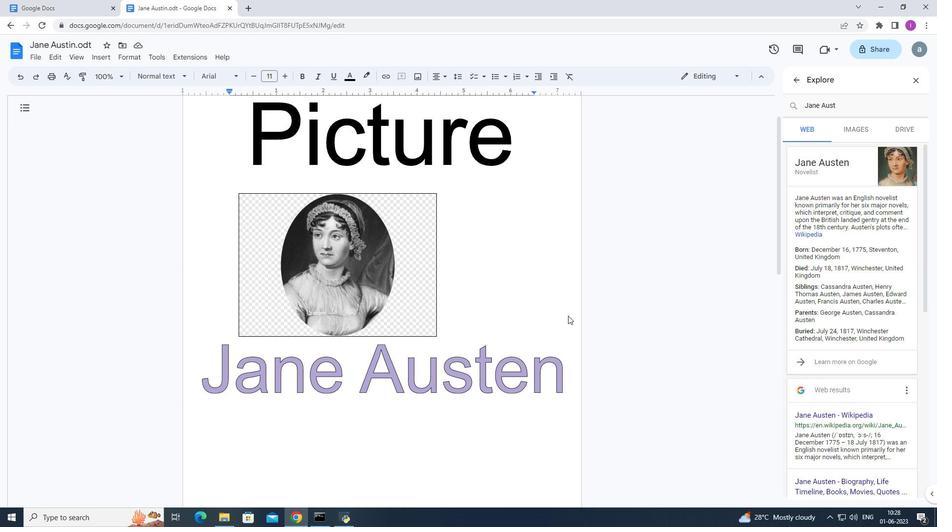 
Action: Mouse moved to (526, 294)
Screenshot: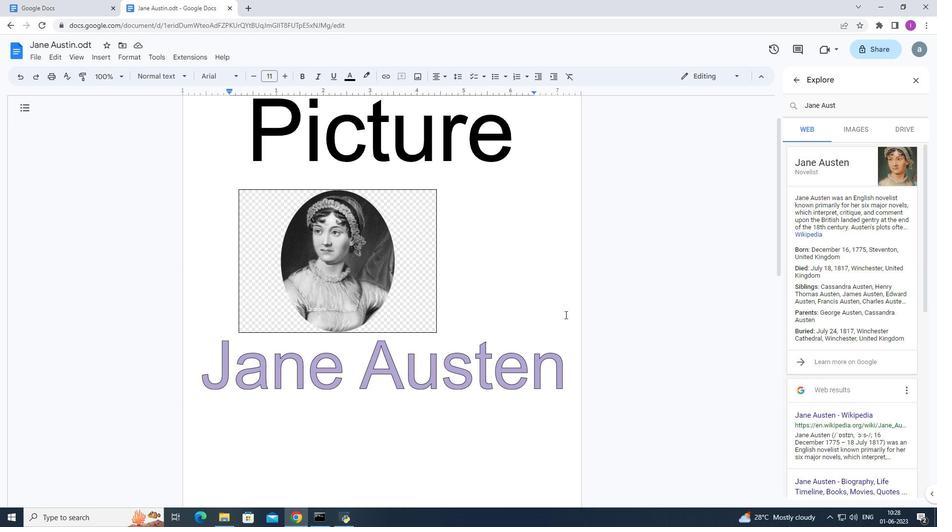 
Action: Mouse scrolled (535, 298) with delta (0, 0)
Screenshot: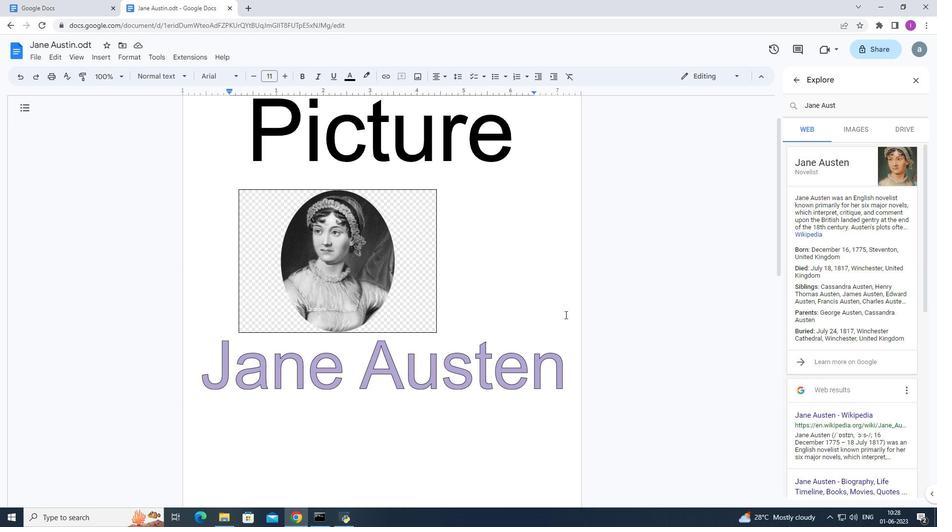 
Action: Mouse moved to (498, 282)
Screenshot: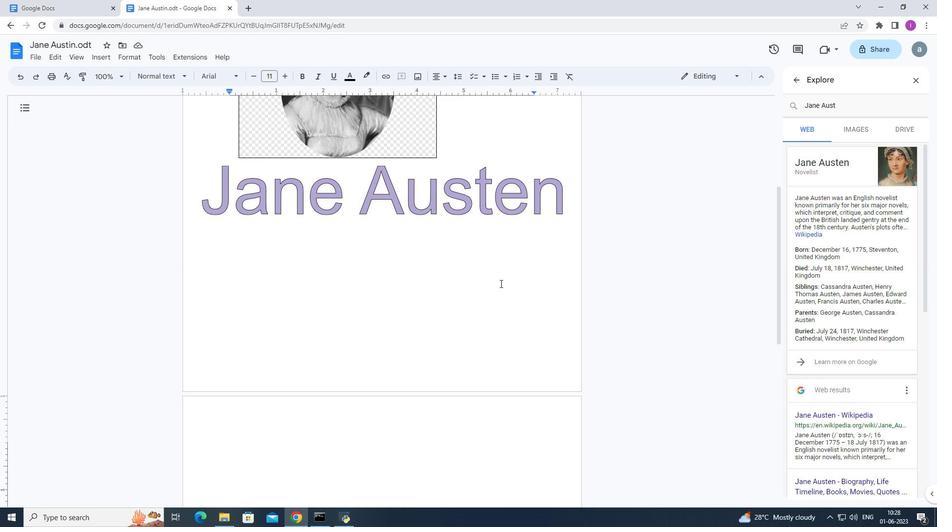 
Action: Mouse scrolled (498, 282) with delta (0, 0)
Screenshot: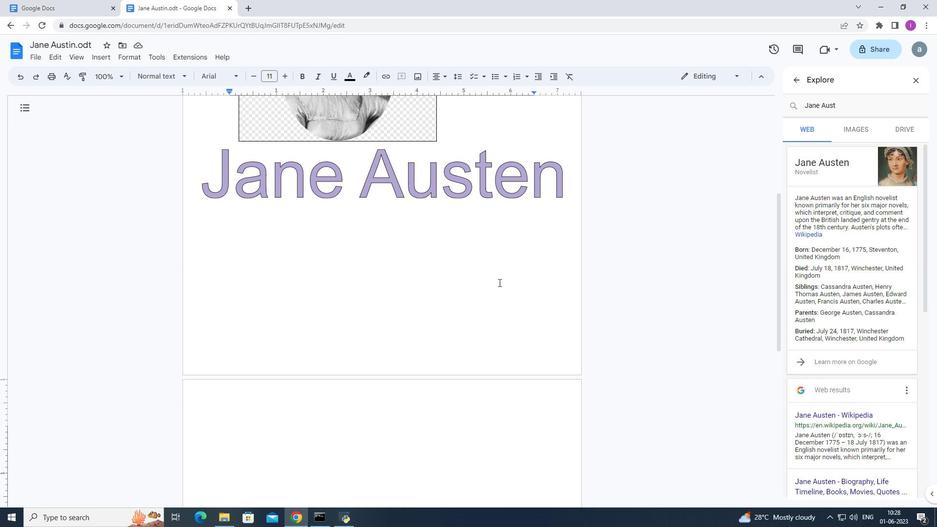 
Action: Mouse scrolled (498, 282) with delta (0, 0)
Screenshot: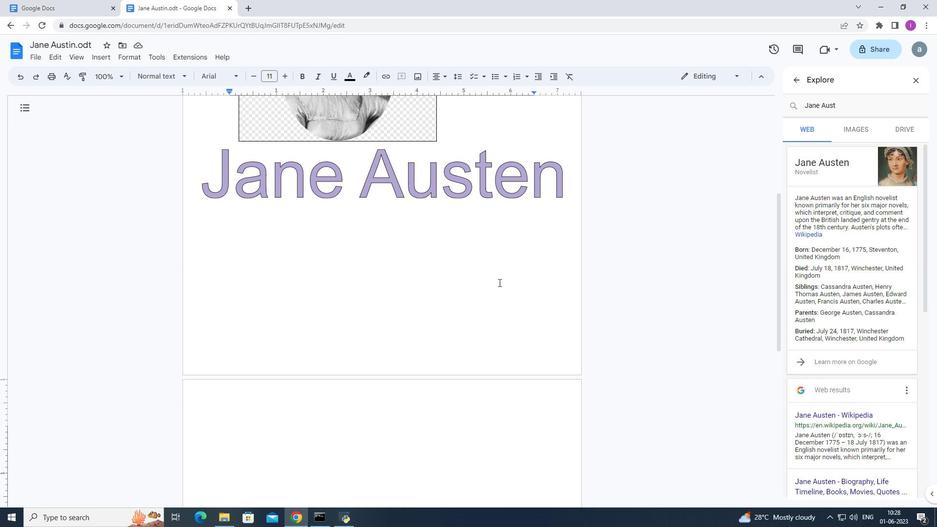 
Action: Mouse moved to (497, 282)
Screenshot: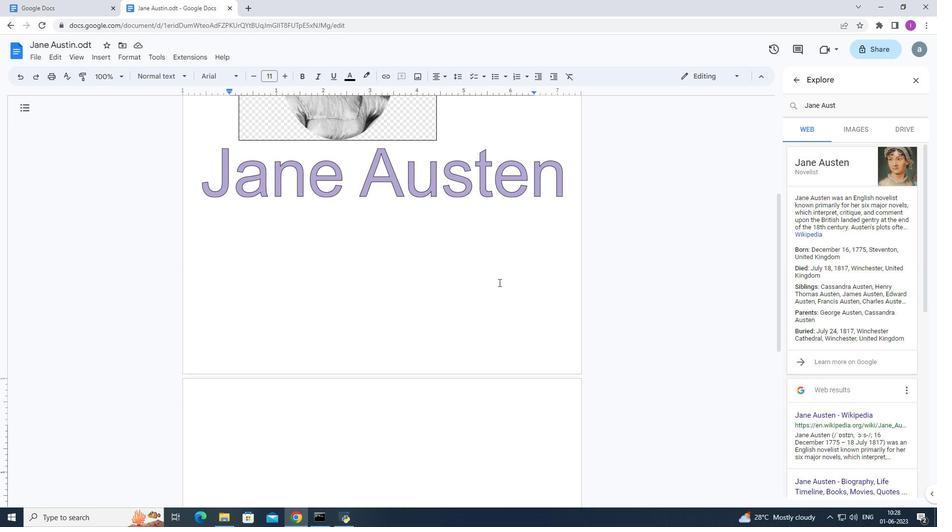 
Action: Mouse scrolled (497, 282) with delta (0, 0)
Screenshot: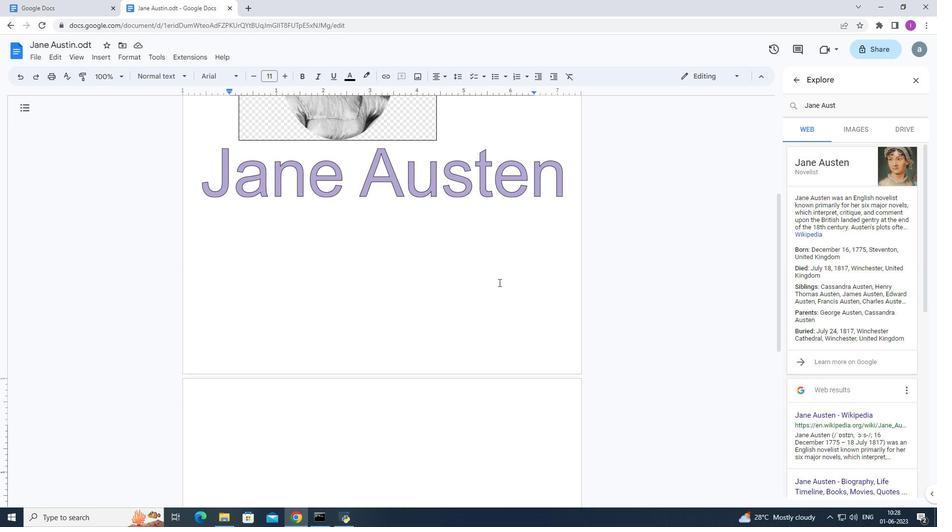 
Action: Mouse moved to (306, 320)
Screenshot: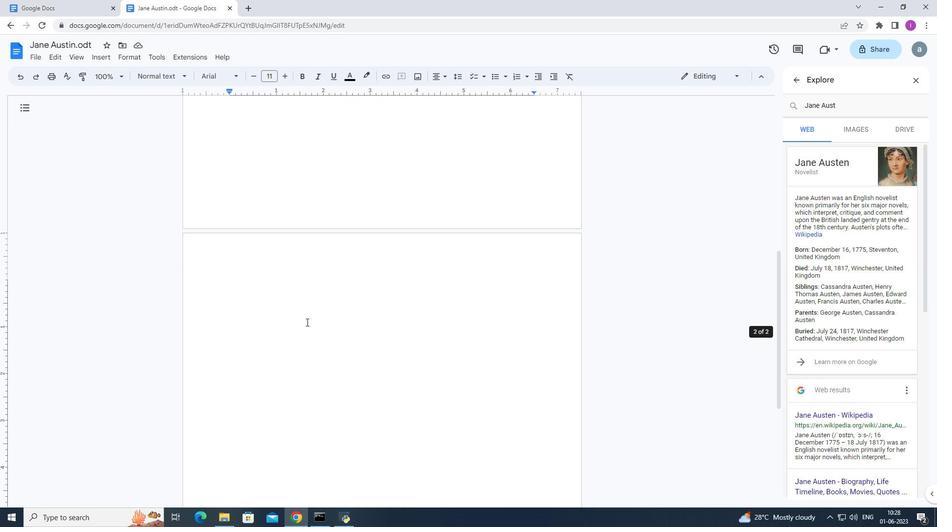 
Action: Mouse pressed left at (306, 320)
Screenshot: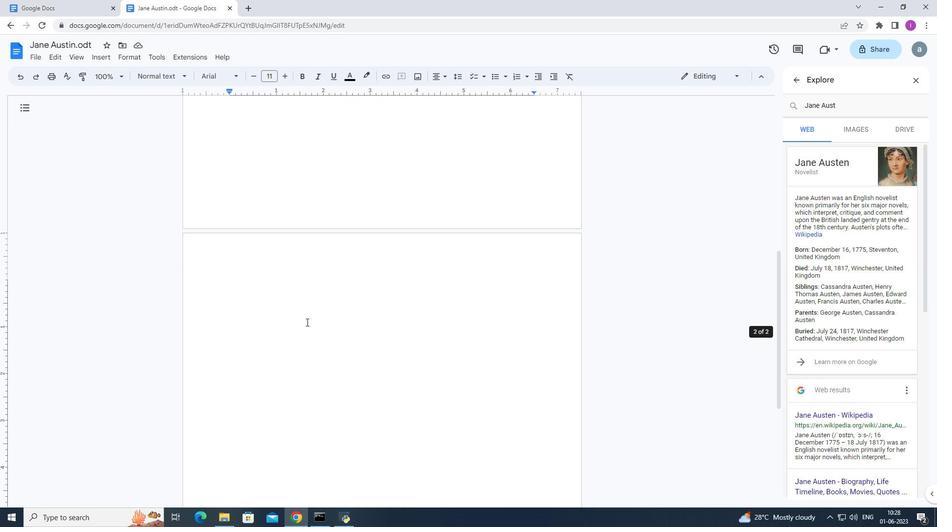 
Action: Mouse moved to (293, 252)
Screenshot: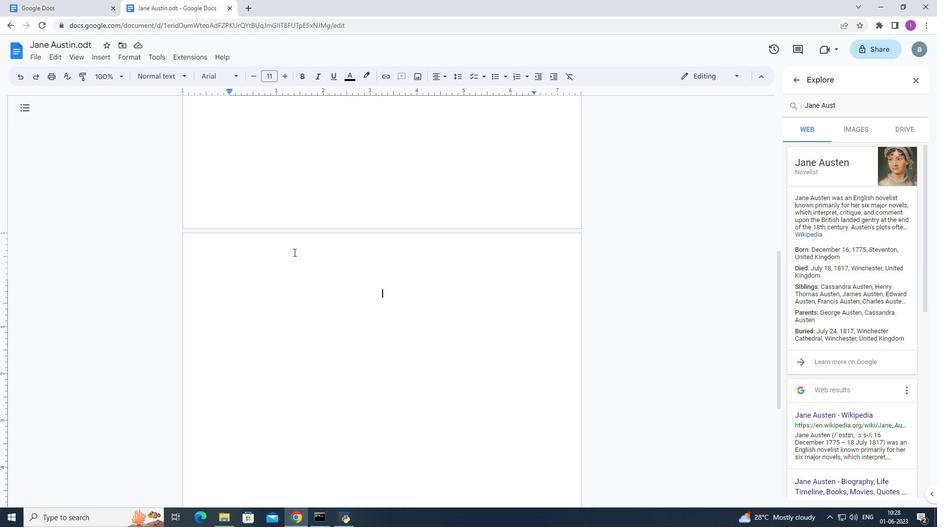 
Action: Mouse scrolled (293, 252) with delta (0, 0)
Screenshot: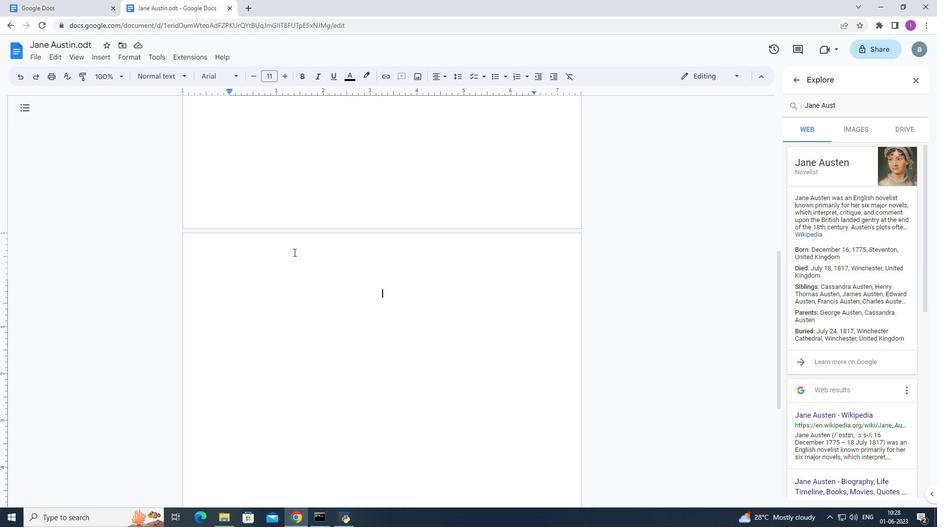 
Action: Mouse scrolled (293, 252) with delta (0, 0)
Screenshot: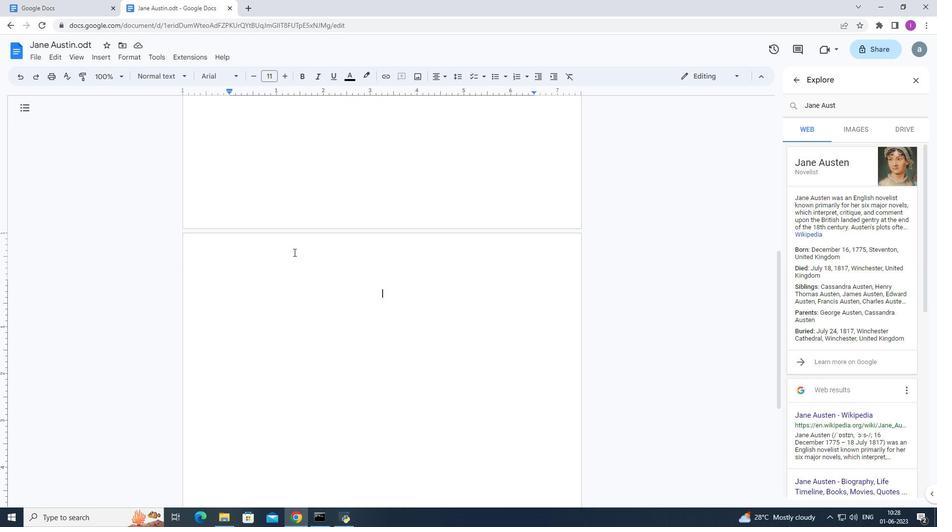 
Action: Mouse scrolled (293, 252) with delta (0, 0)
Screenshot: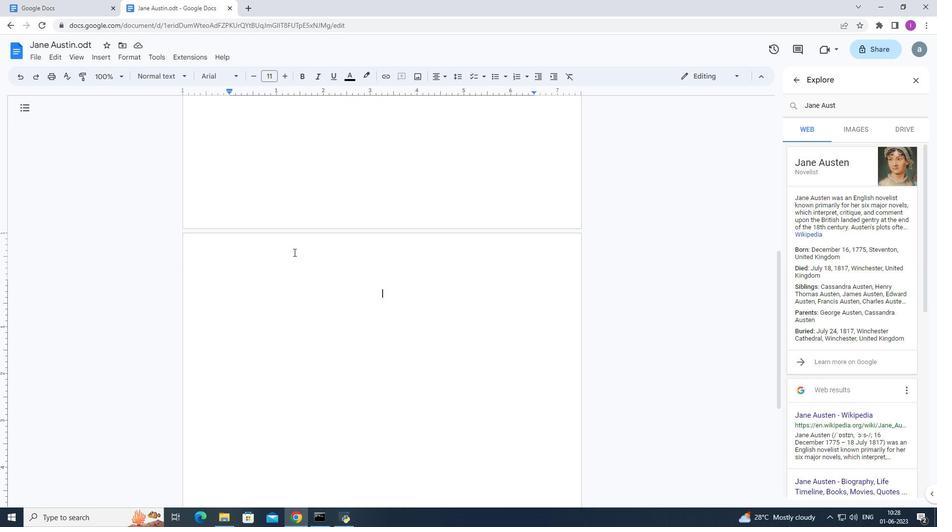 
Action: Mouse scrolled (293, 252) with delta (0, 0)
Screenshot: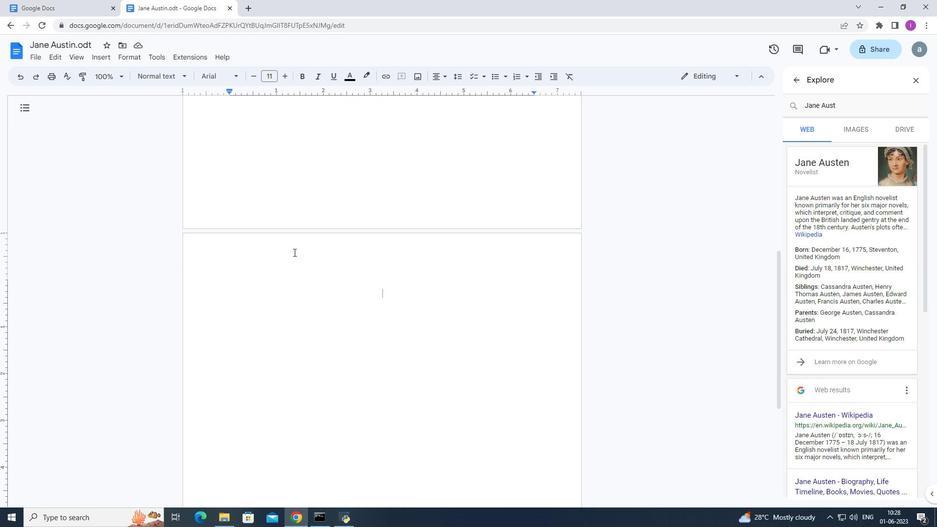 
Action: Mouse moved to (793, 193)
Screenshot: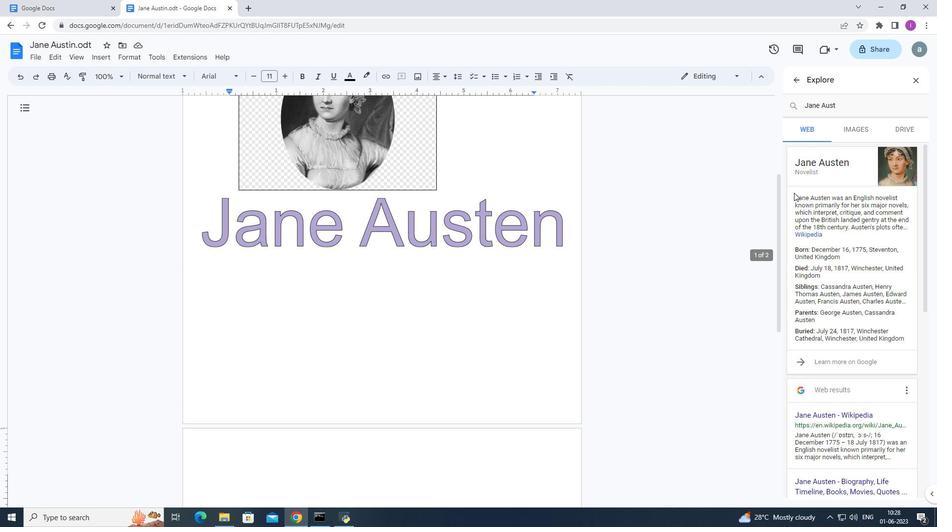 
Action: Mouse pressed left at (793, 193)
Screenshot: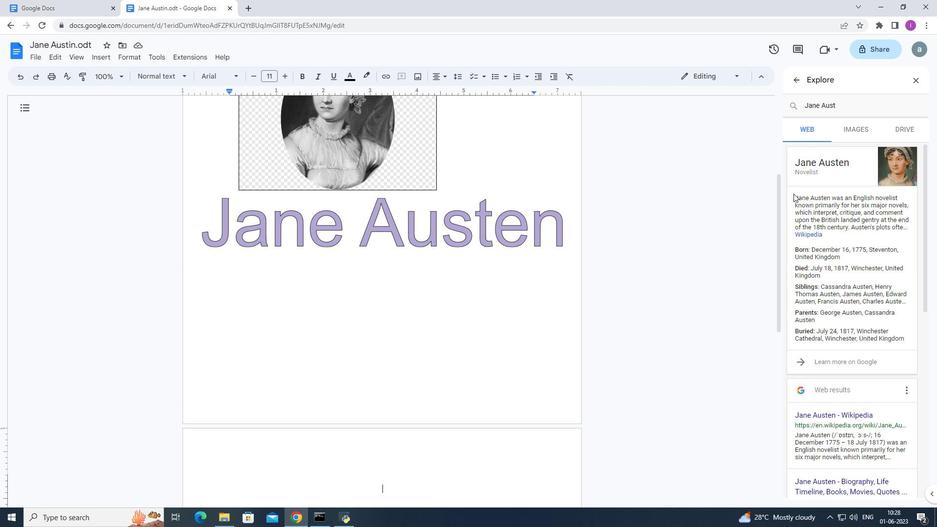 
Action: Mouse moved to (867, 236)
Screenshot: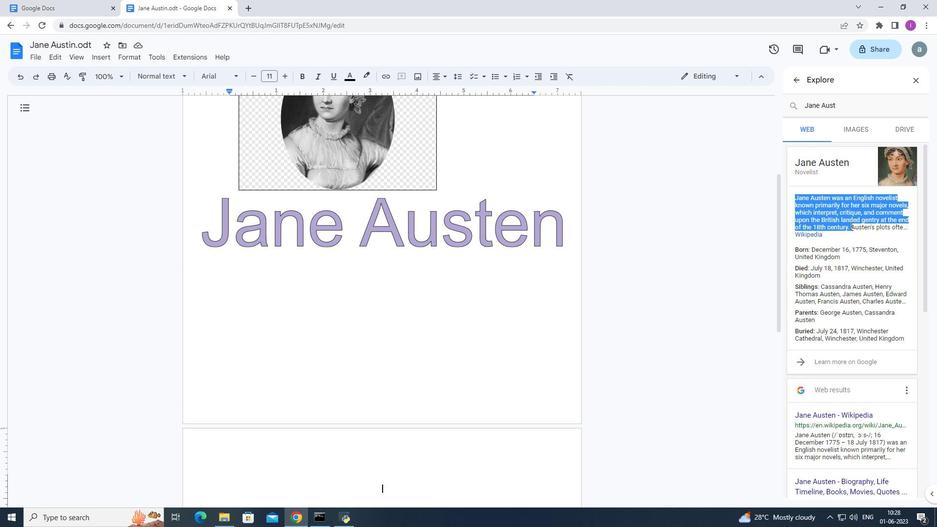 
Action: Key pressed ctrl+C
Screenshot: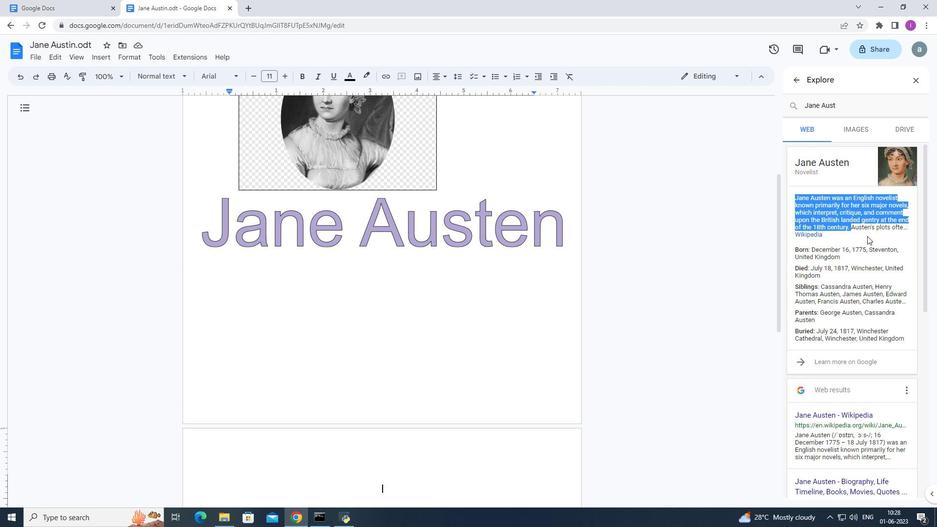 
Action: Mouse moved to (669, 398)
Screenshot: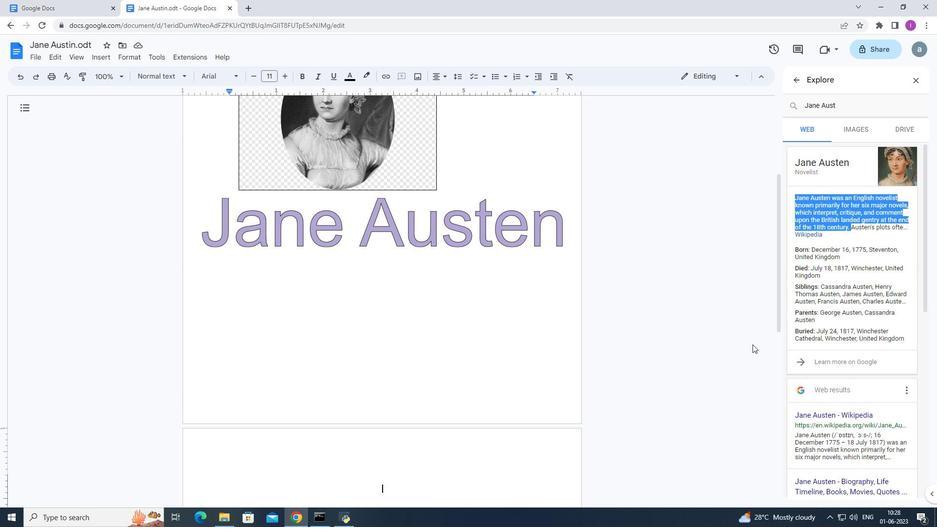 
Action: Mouse scrolled (669, 397) with delta (0, 0)
Screenshot: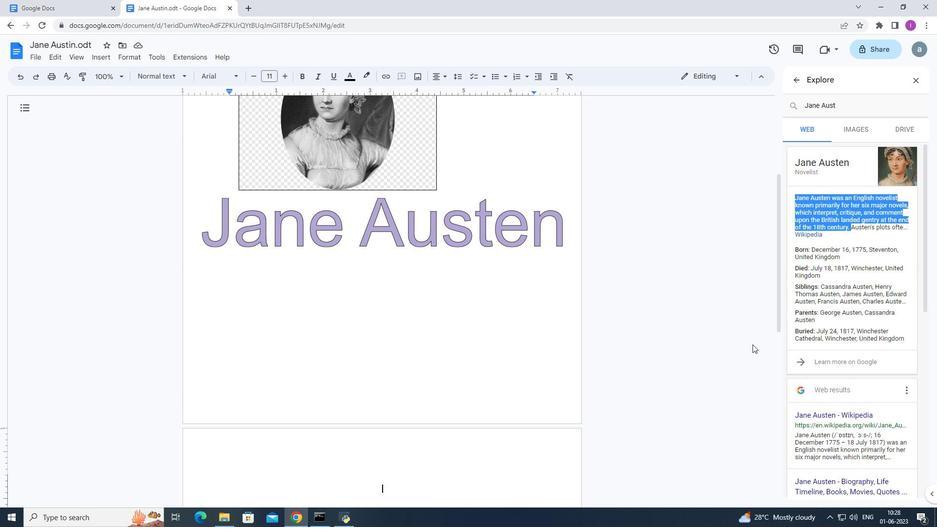 
Action: Mouse moved to (666, 402)
Screenshot: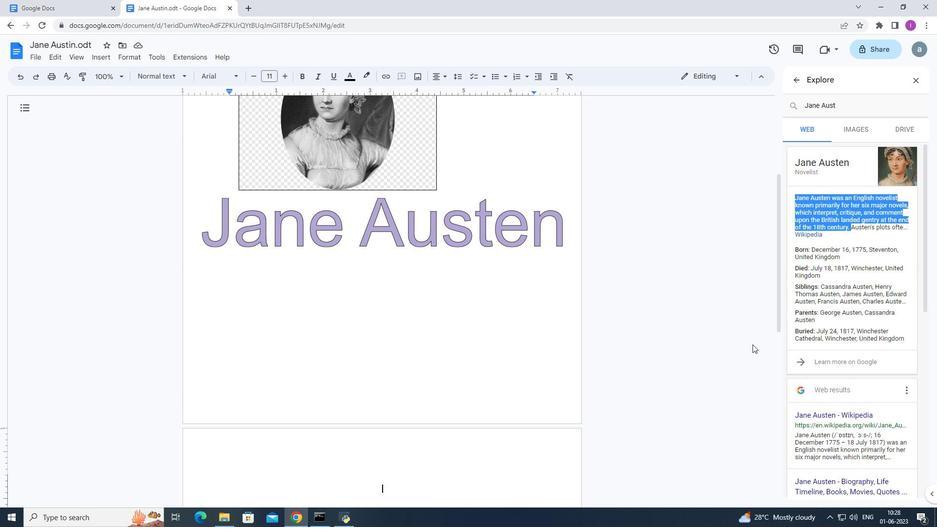 
Action: Mouse scrolled (666, 402) with delta (0, 0)
Screenshot: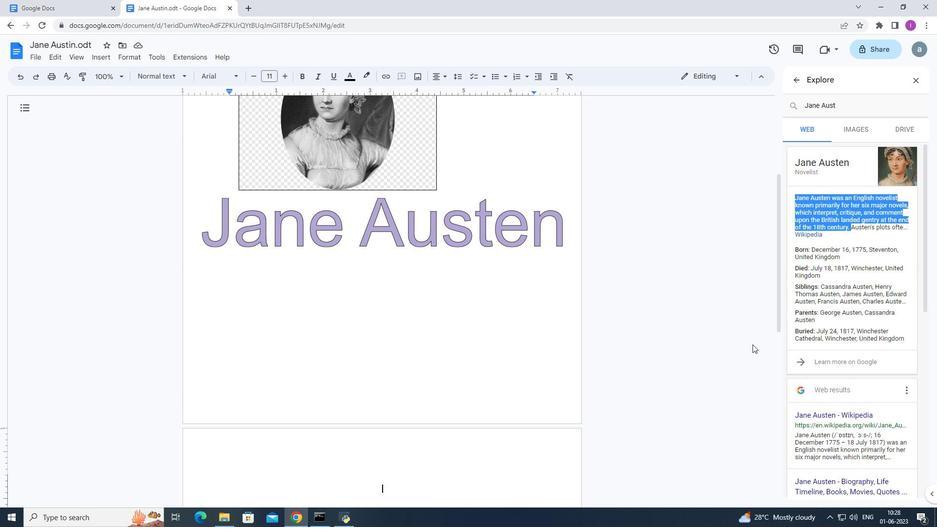 
Action: Mouse moved to (661, 416)
Screenshot: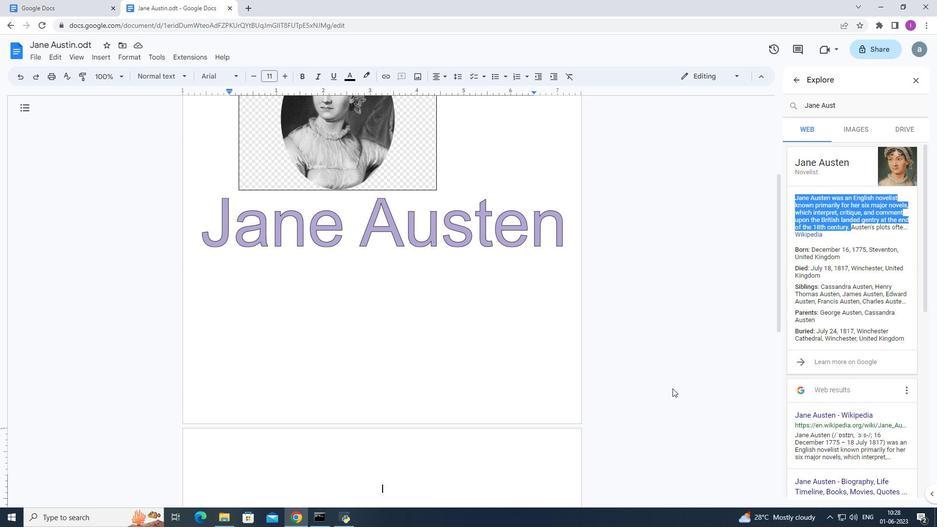 
Action: Mouse scrolled (661, 415) with delta (0, 0)
Screenshot: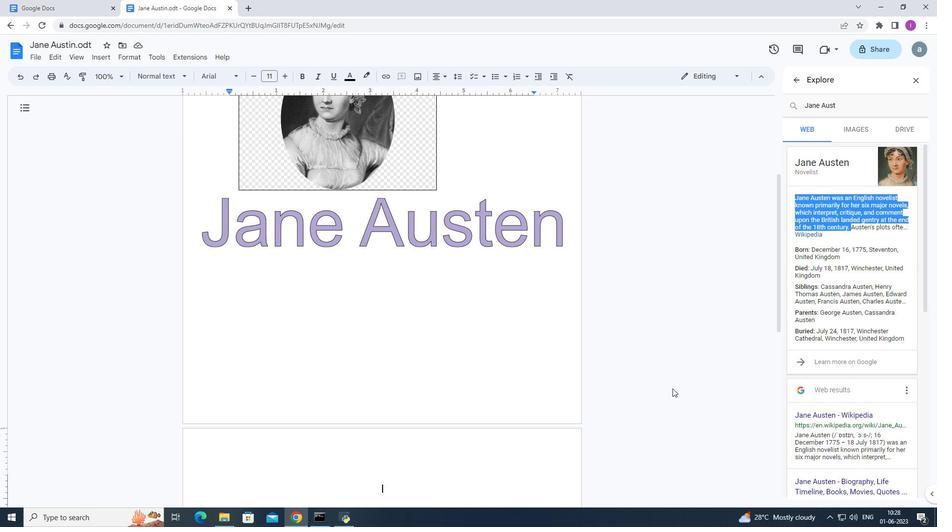 
Action: Mouse moved to (660, 426)
Screenshot: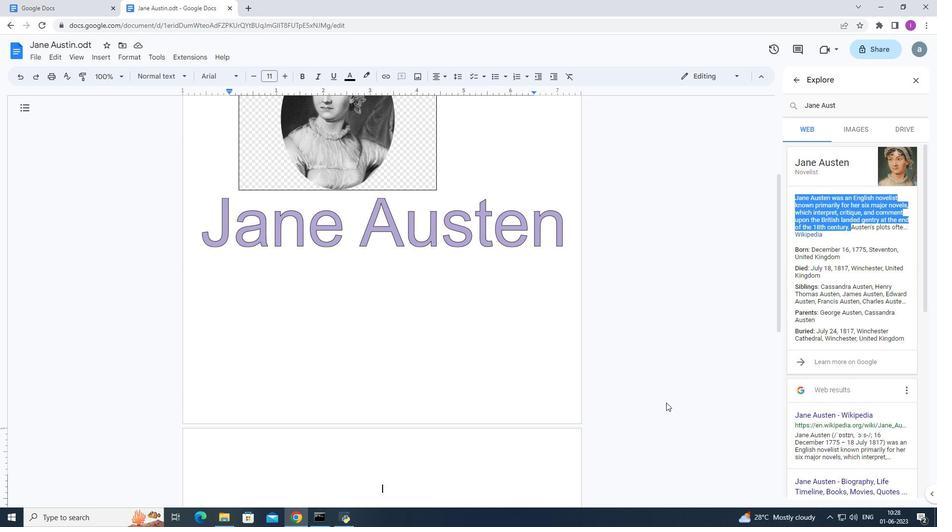 
Action: Mouse scrolled (661, 424) with delta (0, 0)
Screenshot: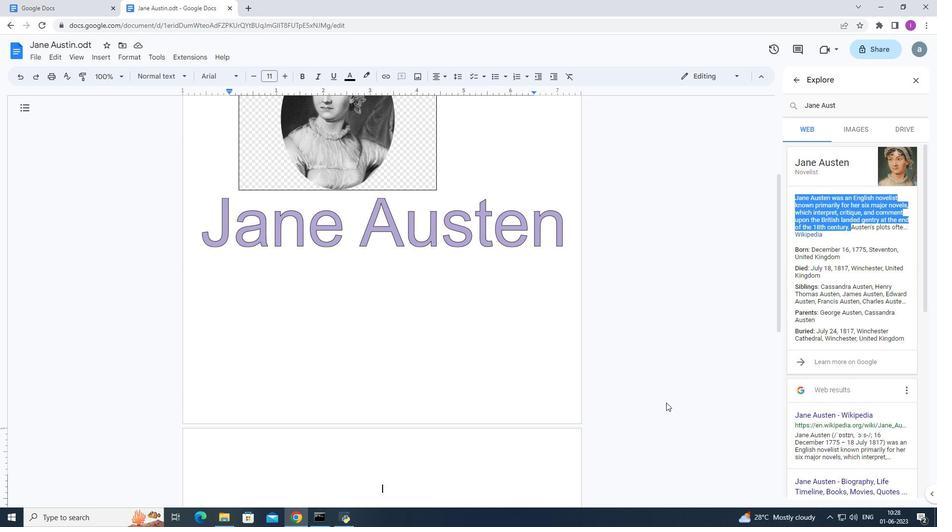 
Action: Mouse moved to (660, 427)
Screenshot: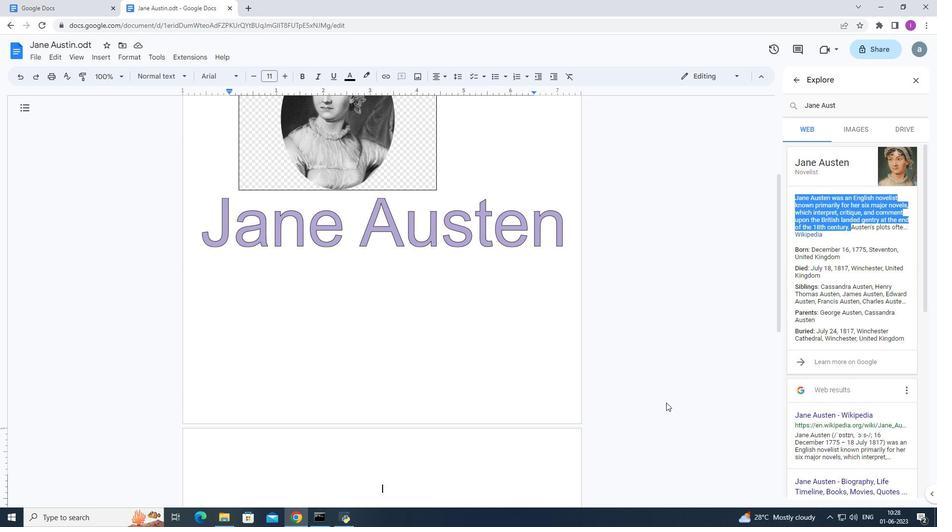 
Action: Mouse scrolled (660, 427) with delta (0, 0)
Screenshot: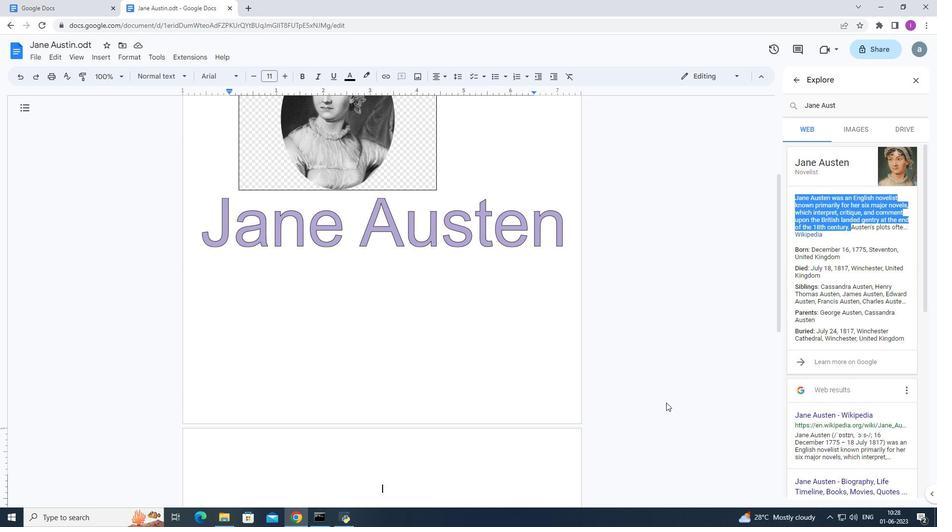 
Action: Mouse moved to (660, 428)
Screenshot: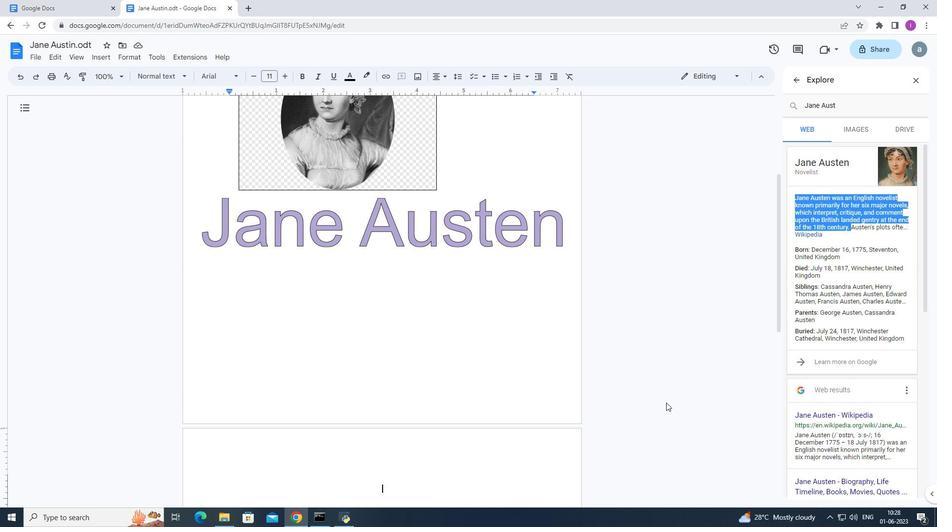 
Action: Mouse scrolled (660, 427) with delta (0, 0)
Screenshot: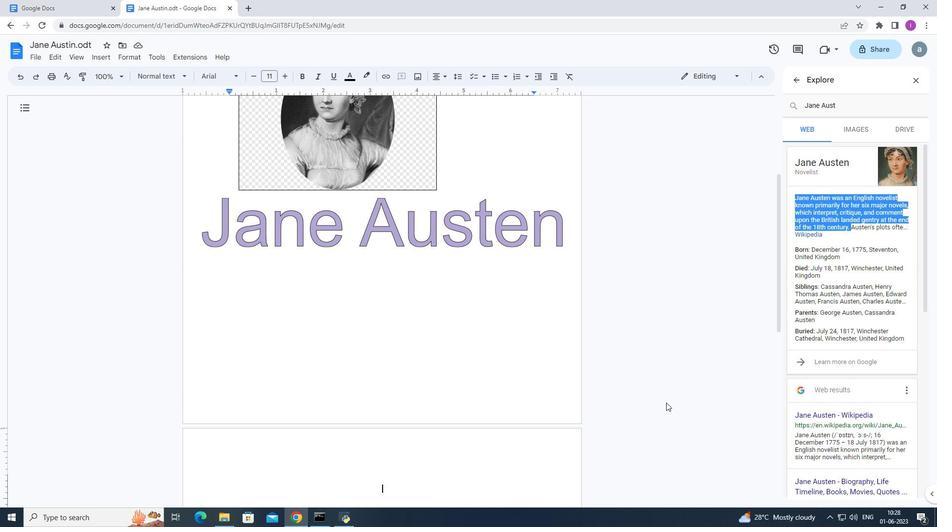 
Action: Mouse moved to (443, 76)
Screenshot: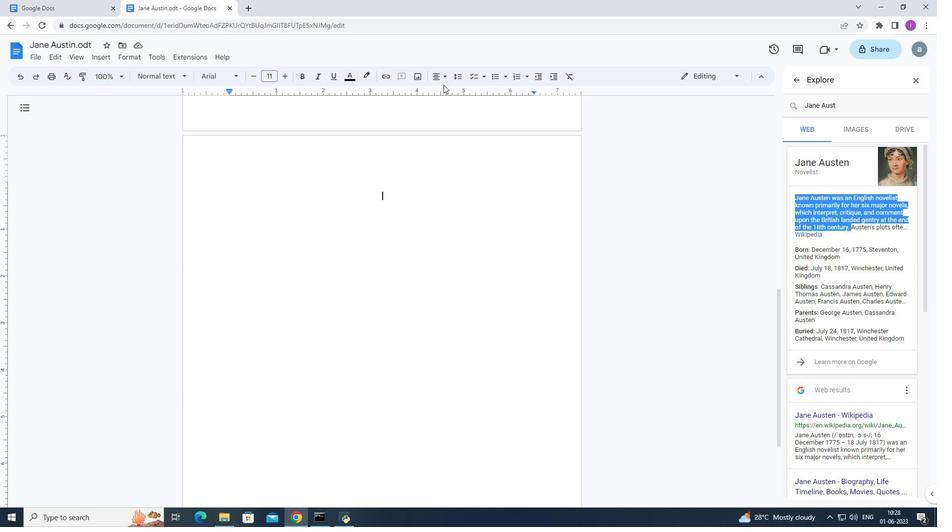 
Action: Mouse pressed left at (443, 76)
Screenshot: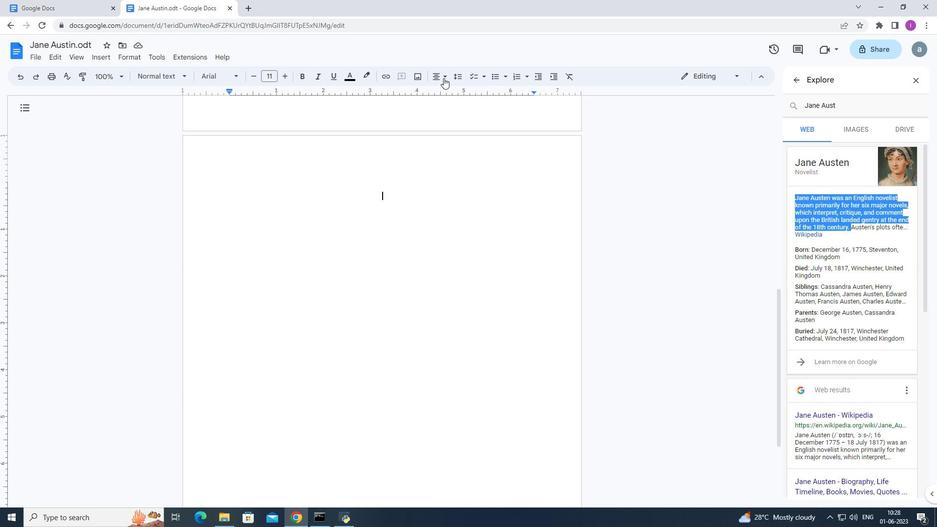 
Action: Mouse moved to (435, 93)
Screenshot: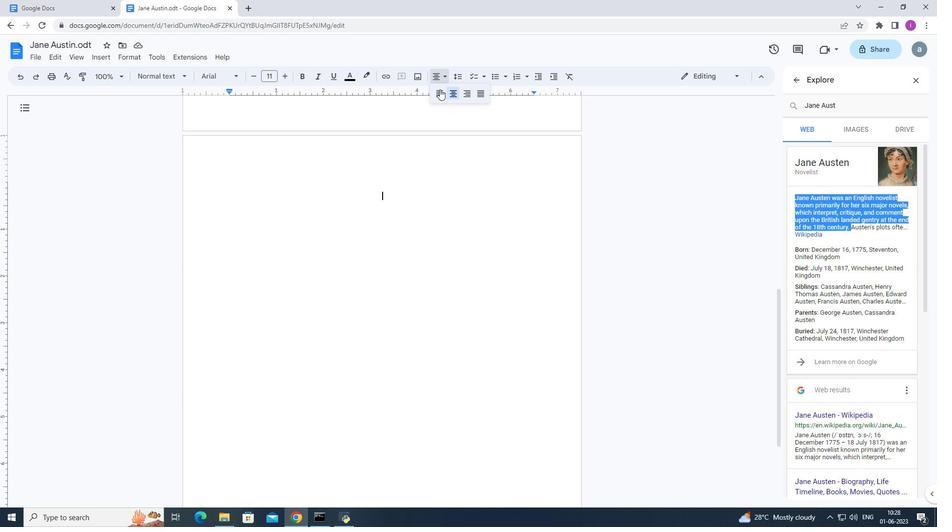 
Action: Mouse pressed left at (435, 93)
Screenshot: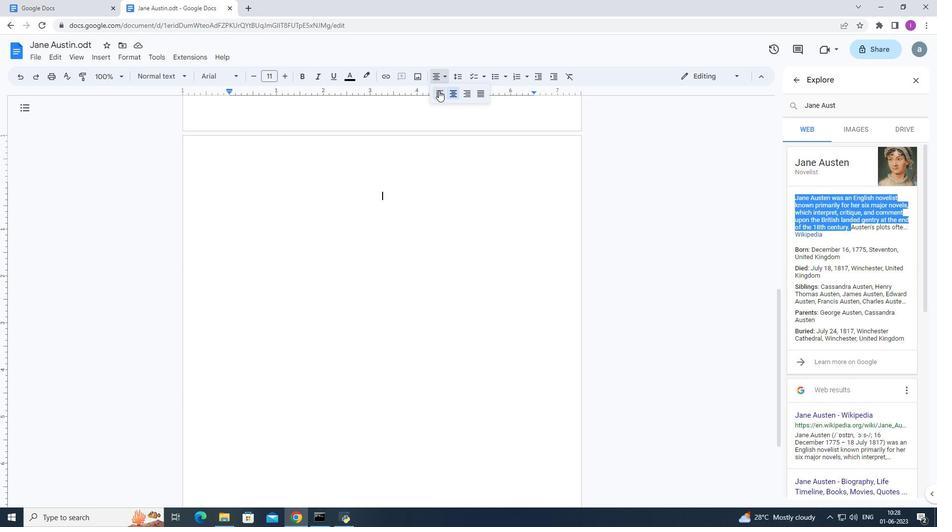 
Action: Mouse moved to (440, 208)
Screenshot: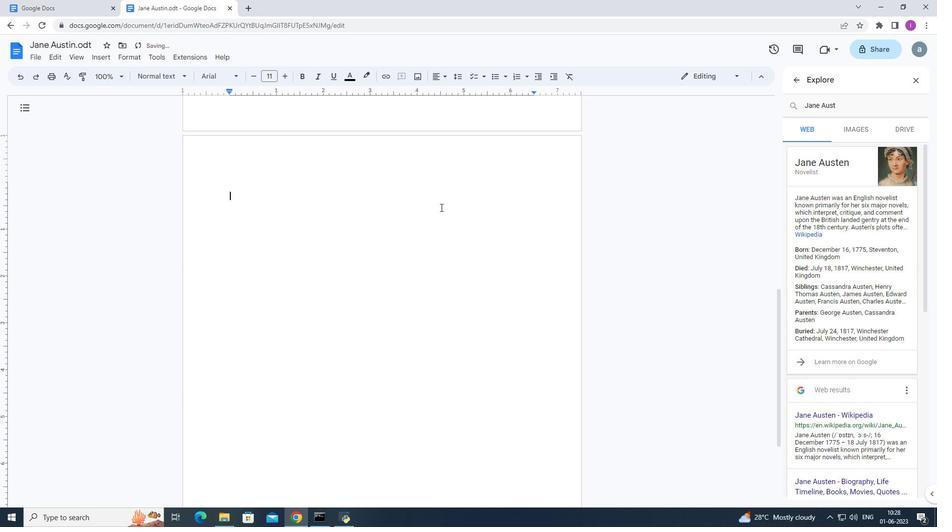 
Action: Key pressed ctrl+Vctrl+S<'\x13'>ctrl+A
Screenshot: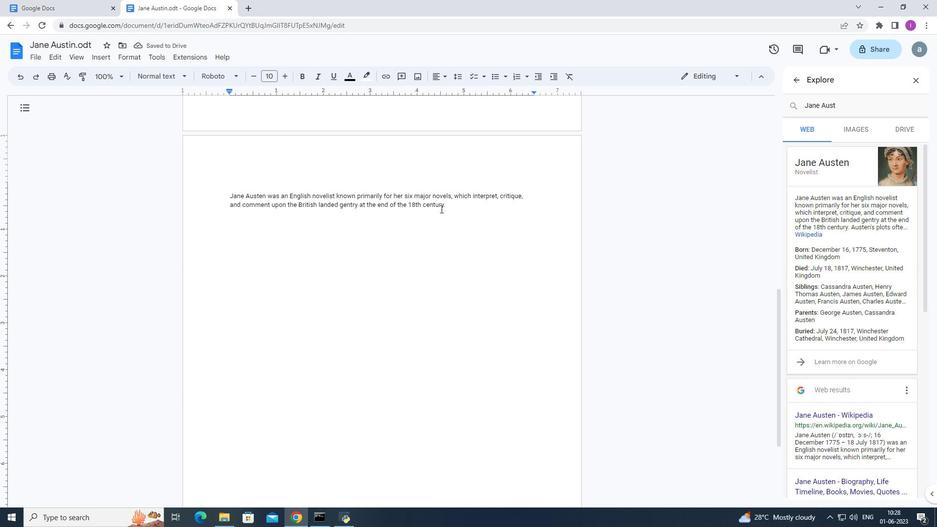 
Action: Mouse moved to (447, 74)
Screenshot: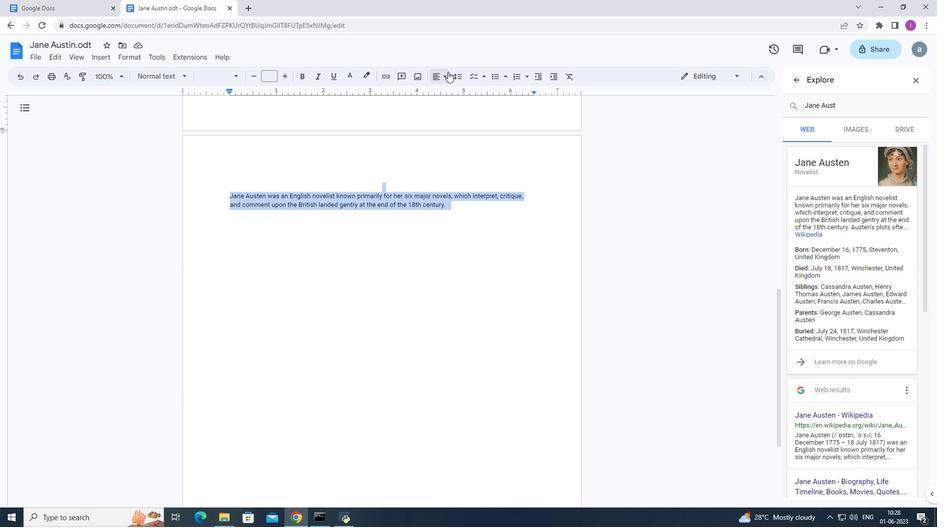 
Action: Mouse pressed left at (447, 74)
Screenshot: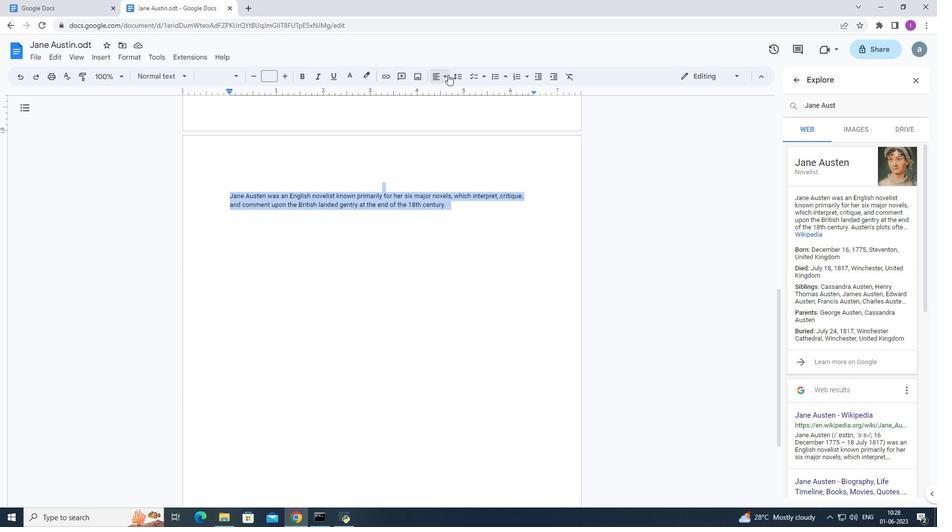 
Action: Mouse moved to (455, 93)
Screenshot: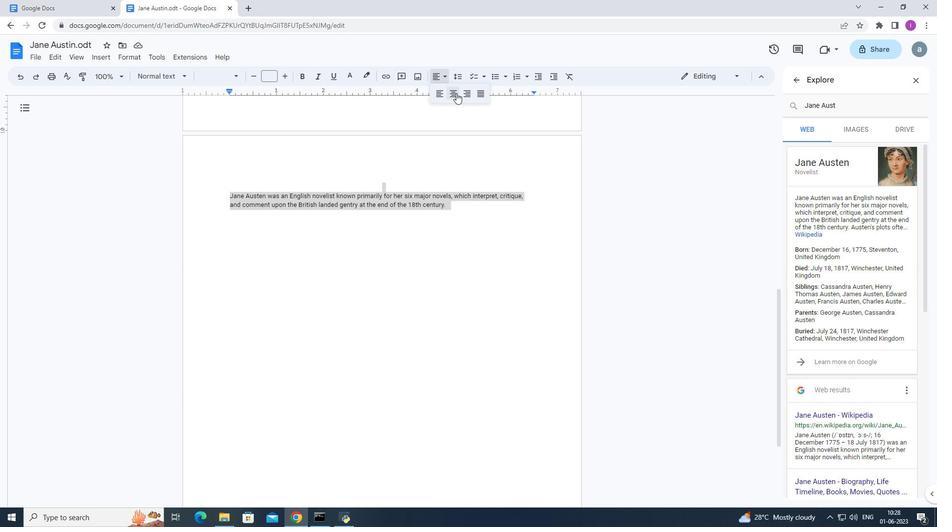 
Action: Mouse pressed left at (455, 93)
Screenshot: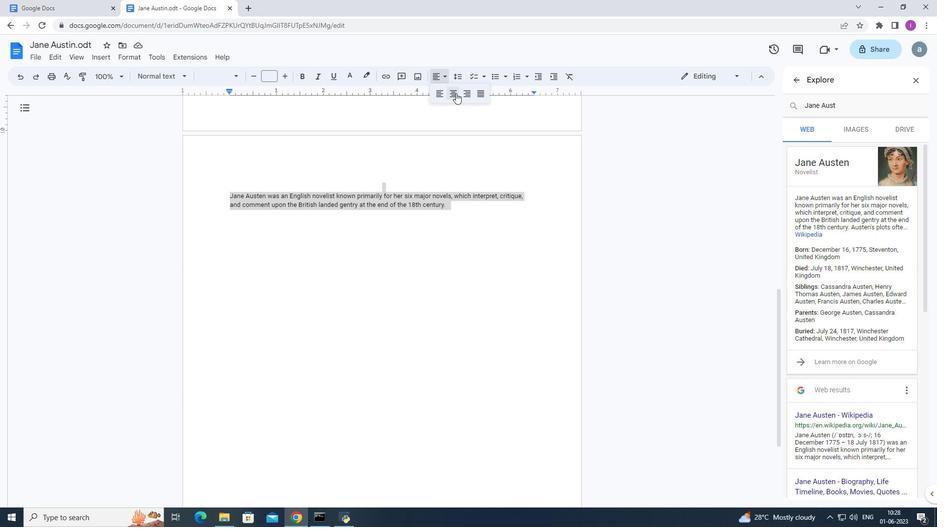 
Action: Mouse moved to (491, 207)
Screenshot: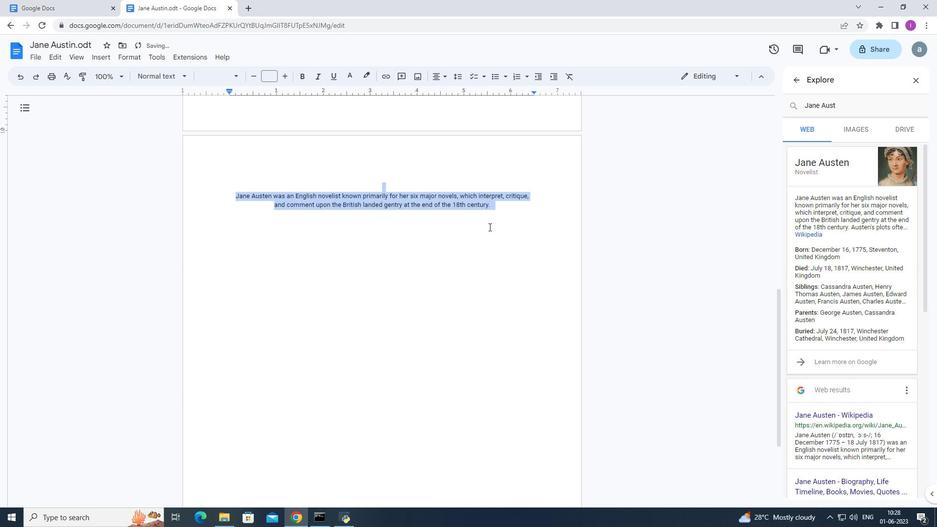 
Action: Mouse pressed left at (491, 207)
Screenshot: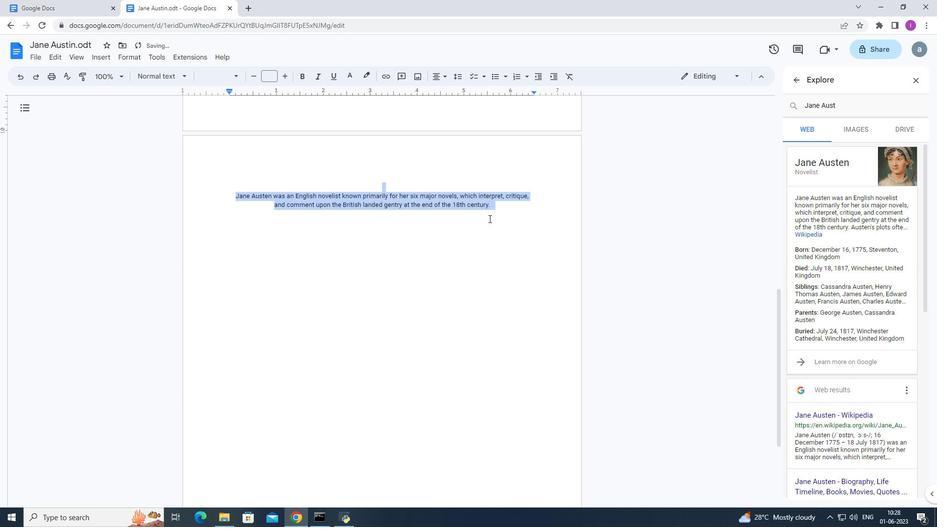 
Action: Mouse moved to (19, 527)
Screenshot: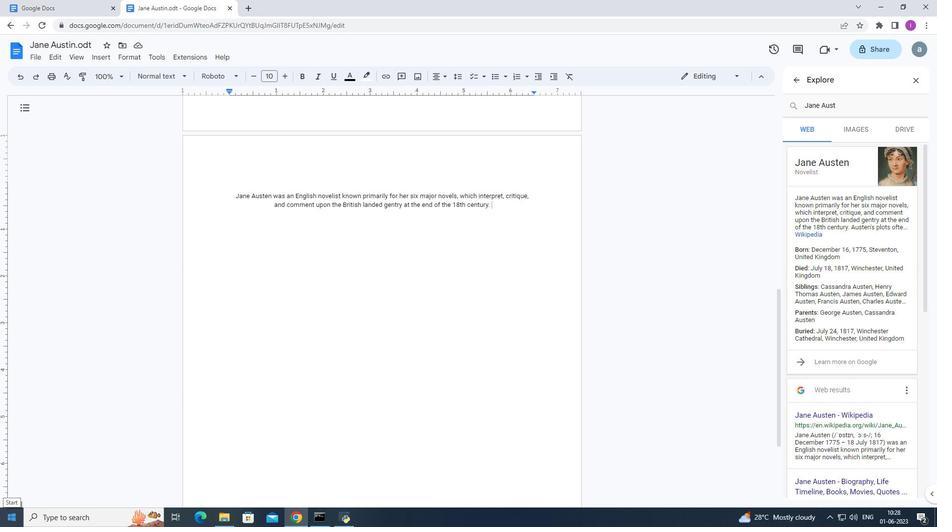 
